 Task: Create a due date automation trigger when advanced on, on the monday before a card is due add fields with custom field "Resume" set to a date between 1 and 7 days ago at 11:00 AM.
Action: Mouse moved to (1159, 344)
Screenshot: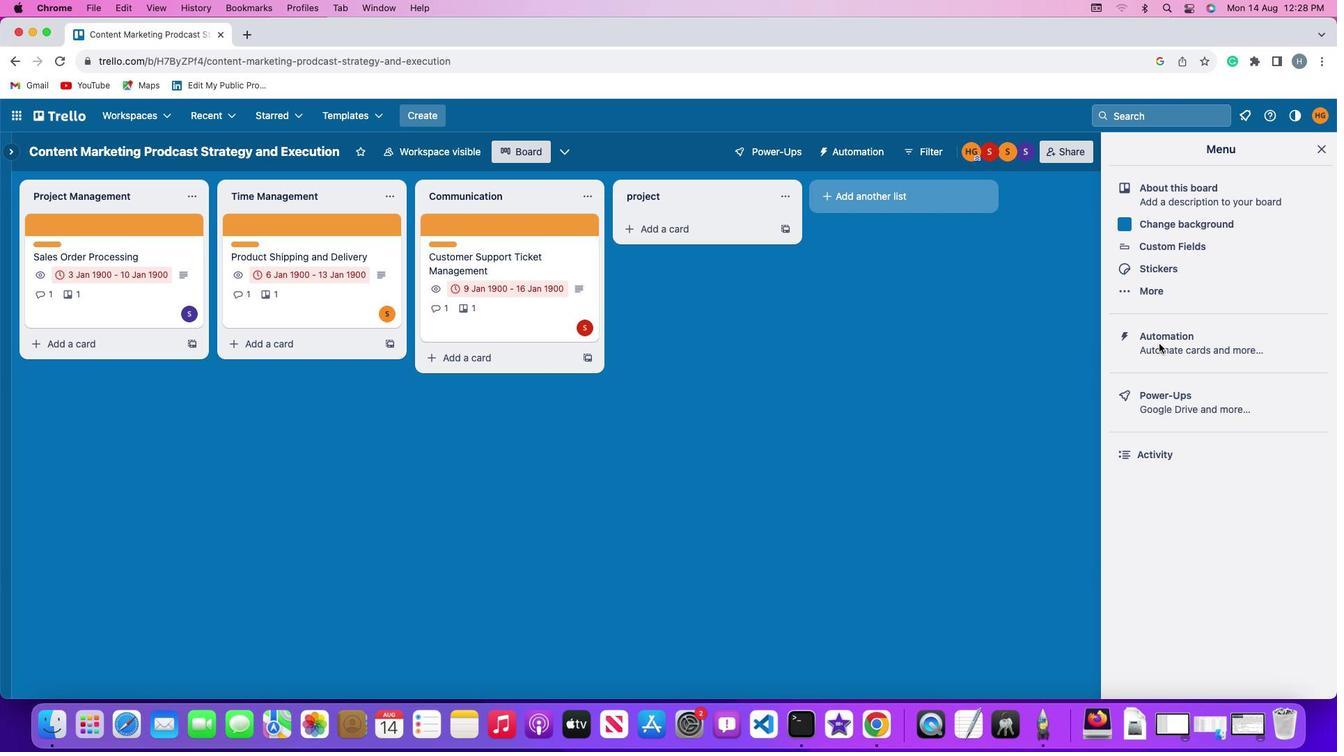 
Action: Mouse pressed left at (1159, 344)
Screenshot: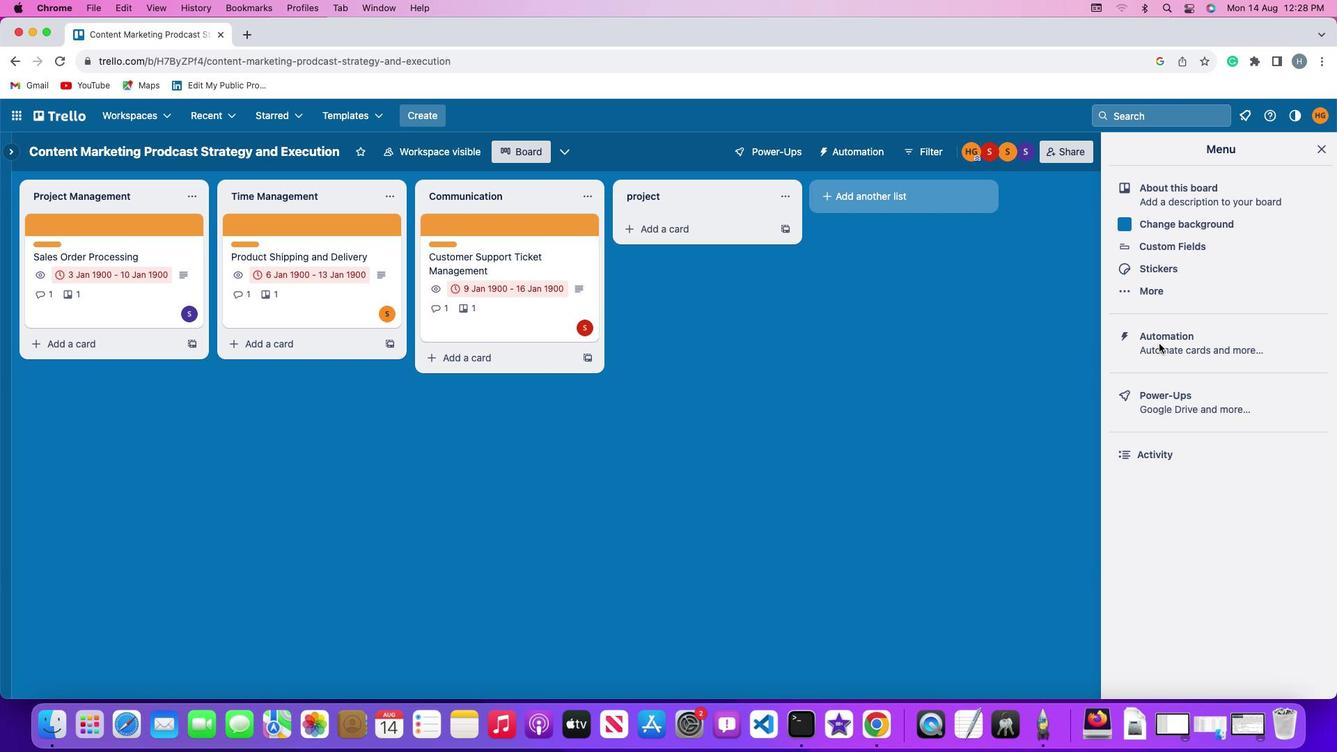 
Action: Mouse moved to (1159, 344)
Screenshot: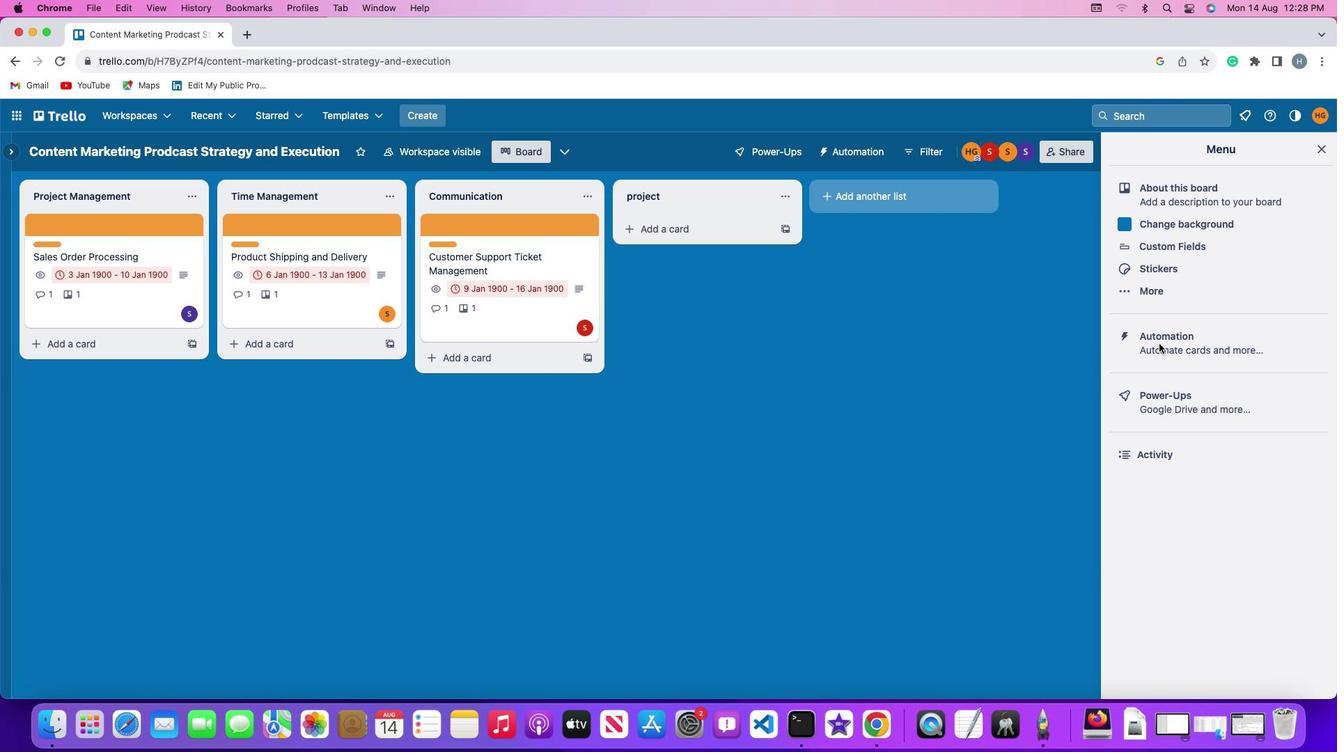 
Action: Mouse pressed left at (1159, 344)
Screenshot: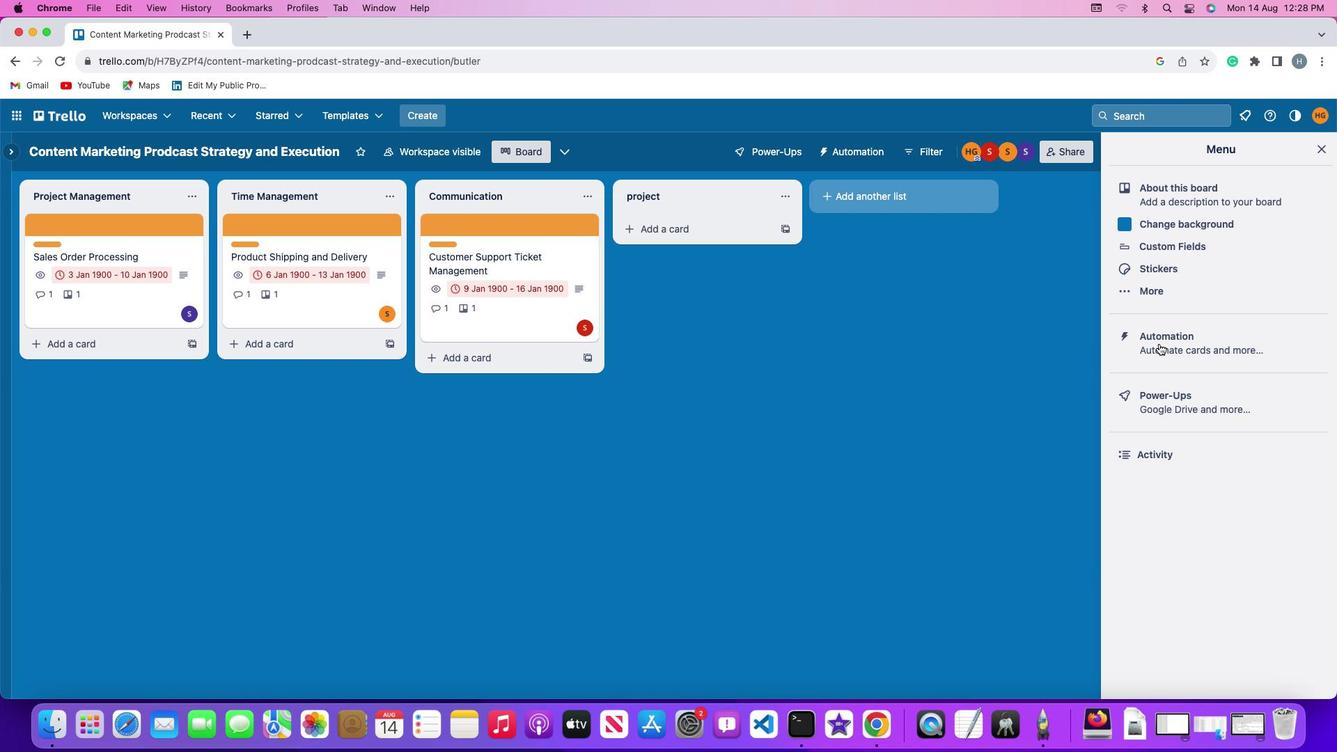 
Action: Mouse moved to (112, 334)
Screenshot: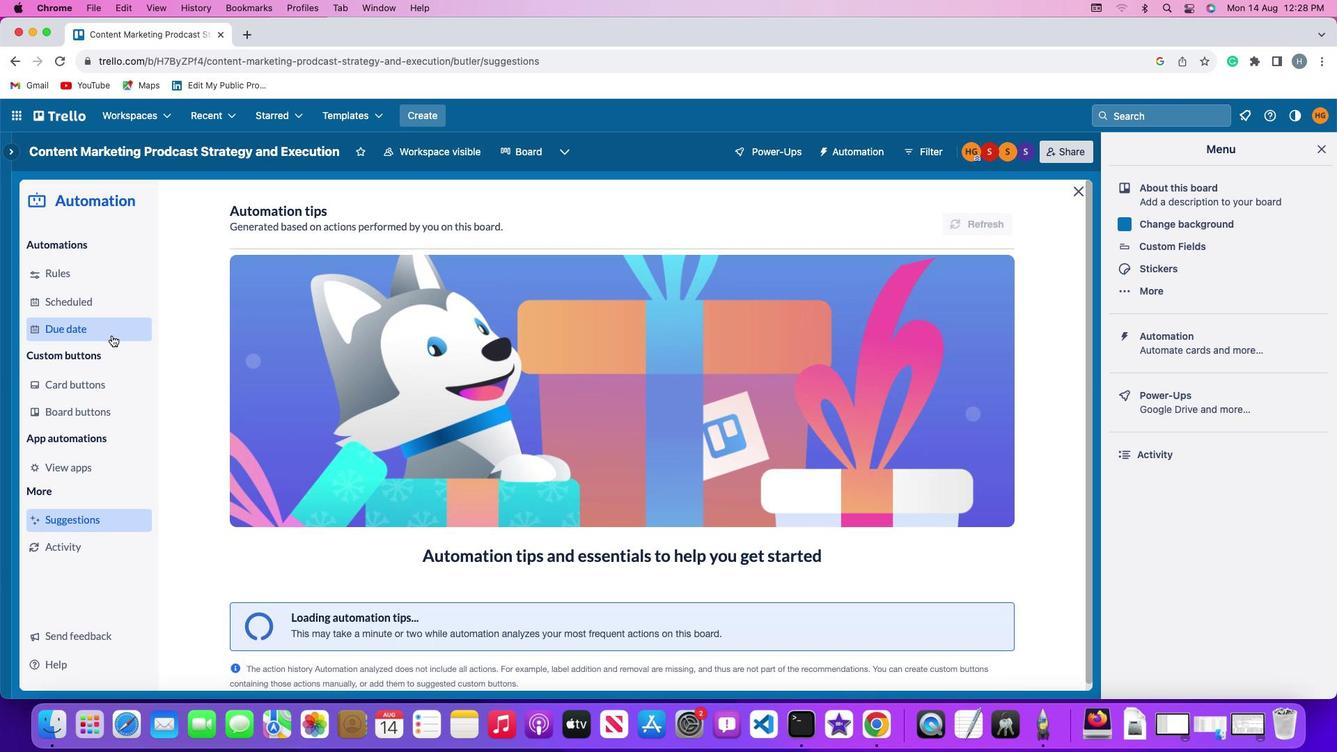 
Action: Mouse pressed left at (112, 334)
Screenshot: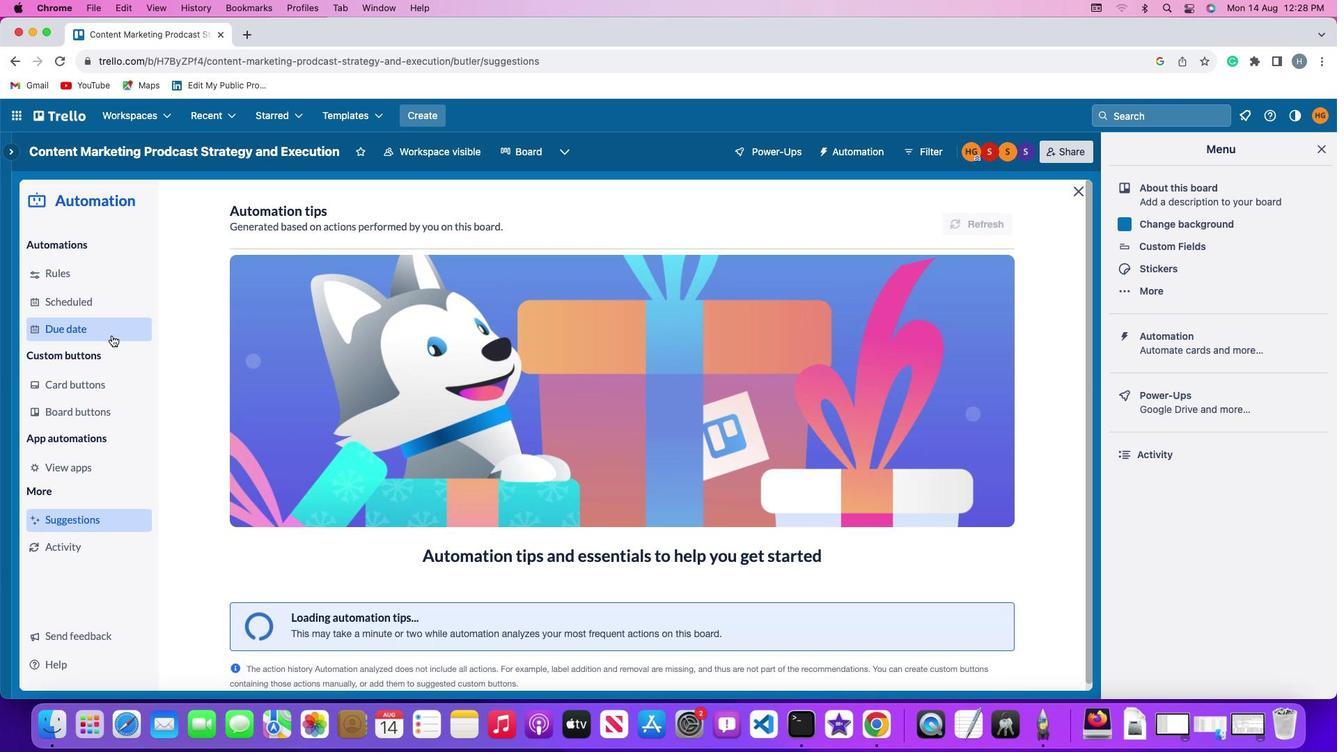
Action: Mouse moved to (924, 216)
Screenshot: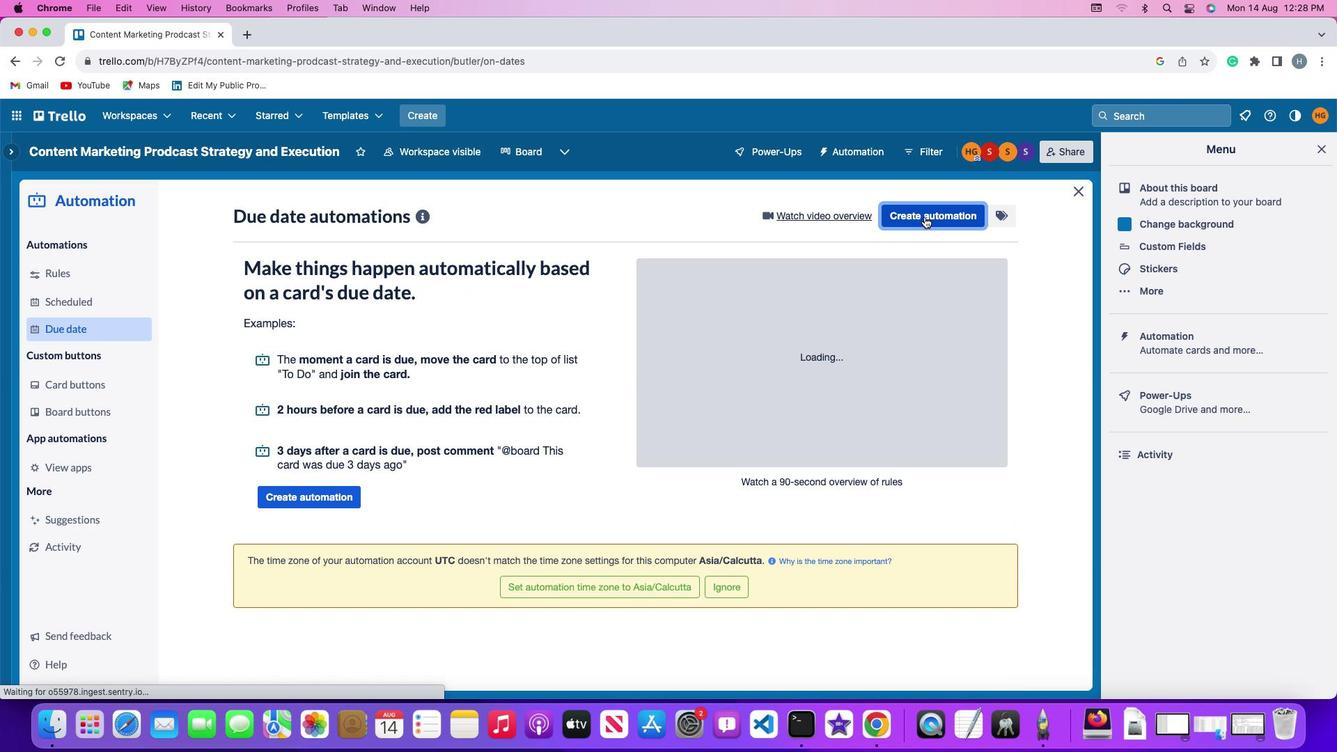 
Action: Mouse pressed left at (924, 216)
Screenshot: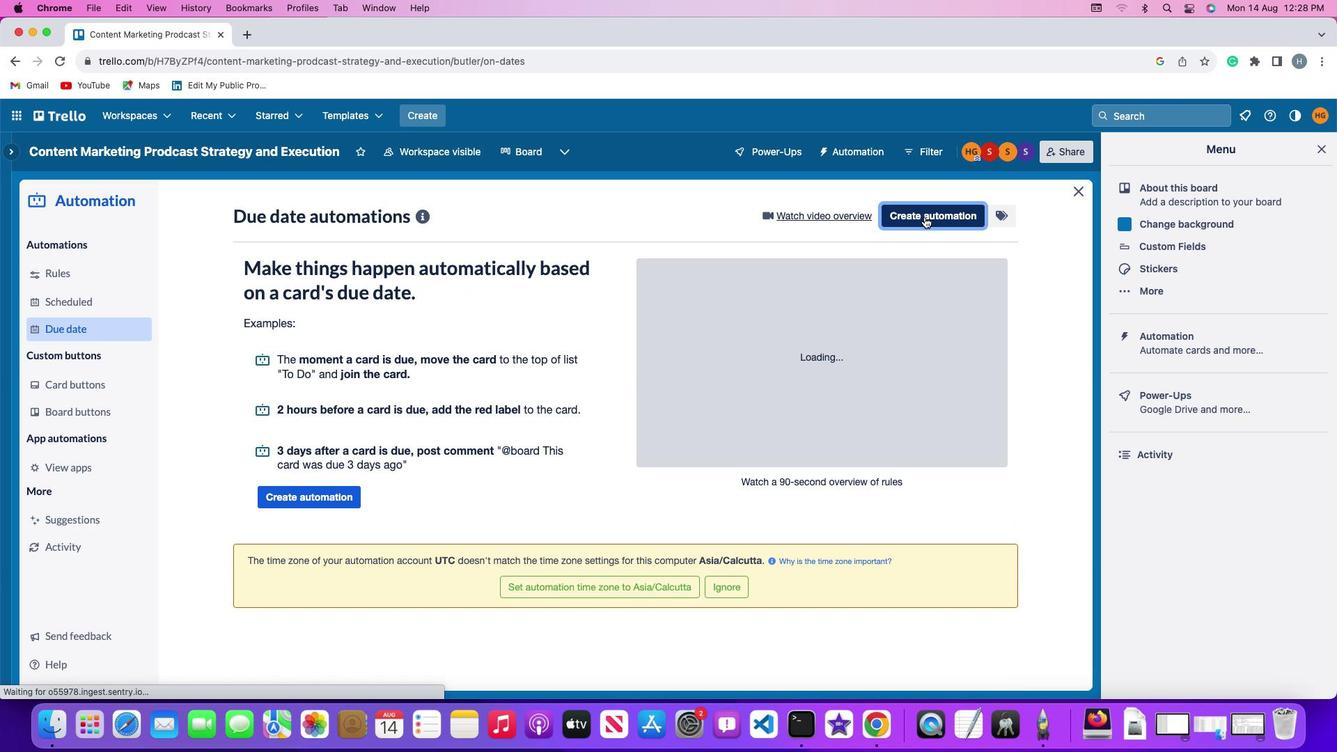 
Action: Mouse moved to (294, 350)
Screenshot: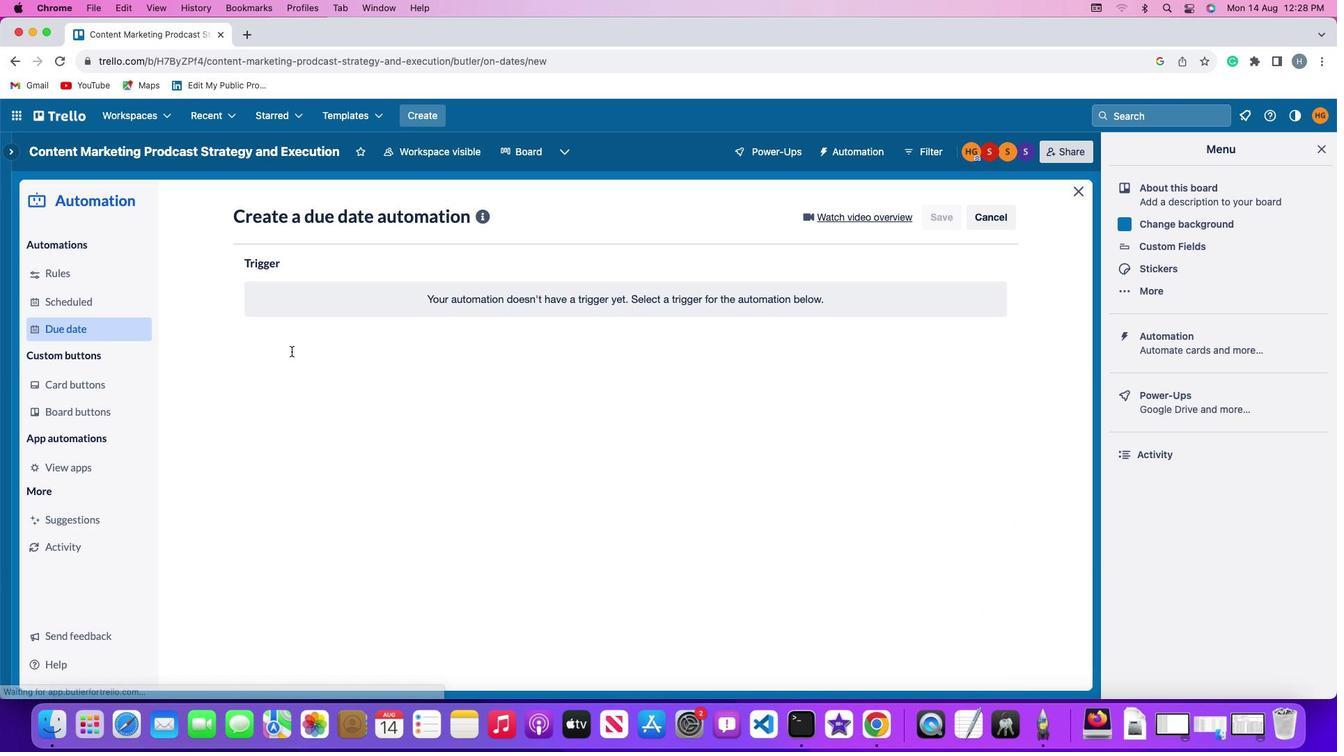 
Action: Mouse pressed left at (294, 350)
Screenshot: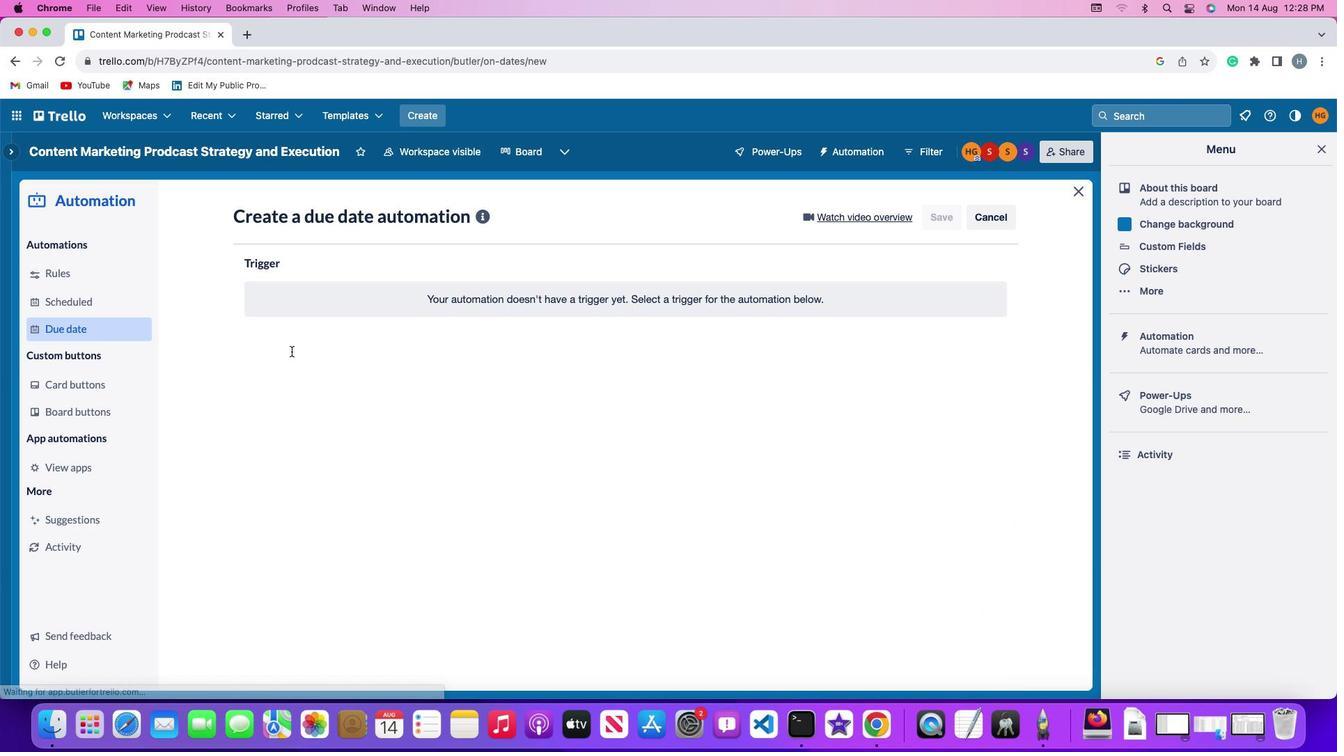 
Action: Mouse moved to (305, 603)
Screenshot: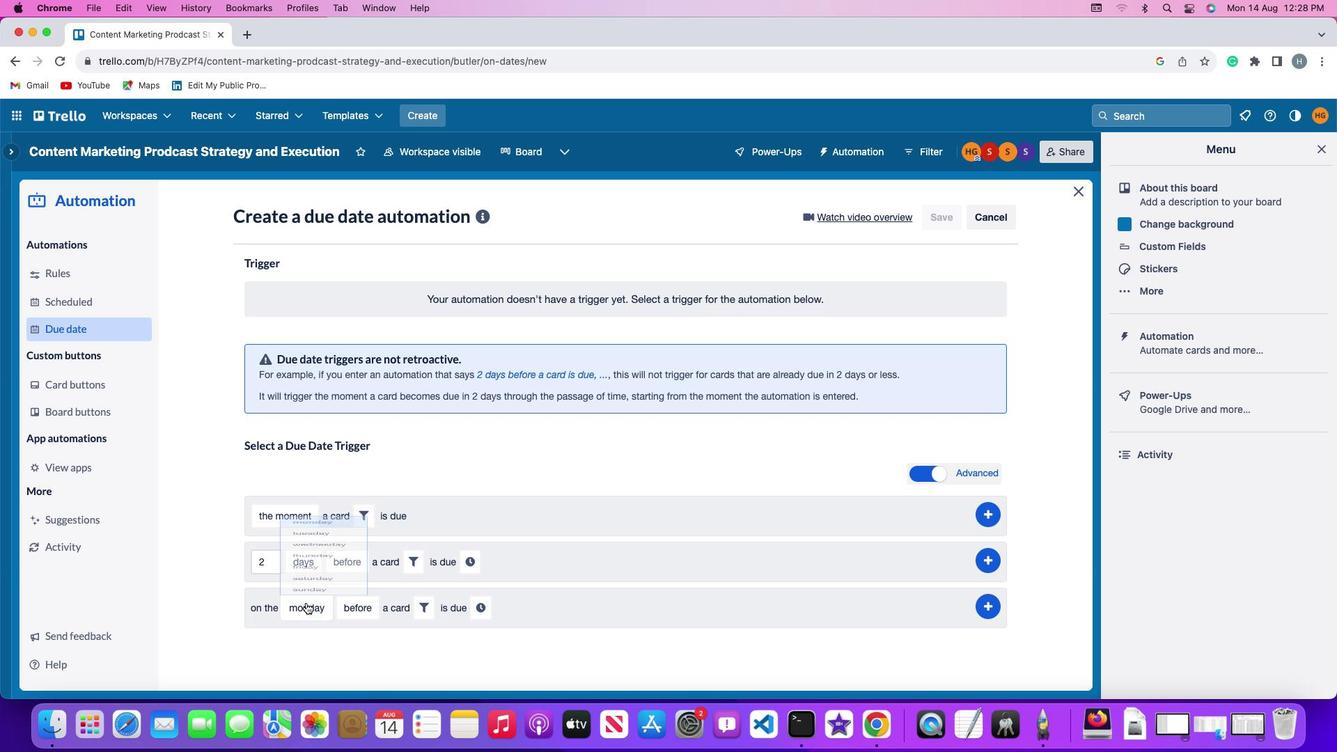 
Action: Mouse pressed left at (305, 603)
Screenshot: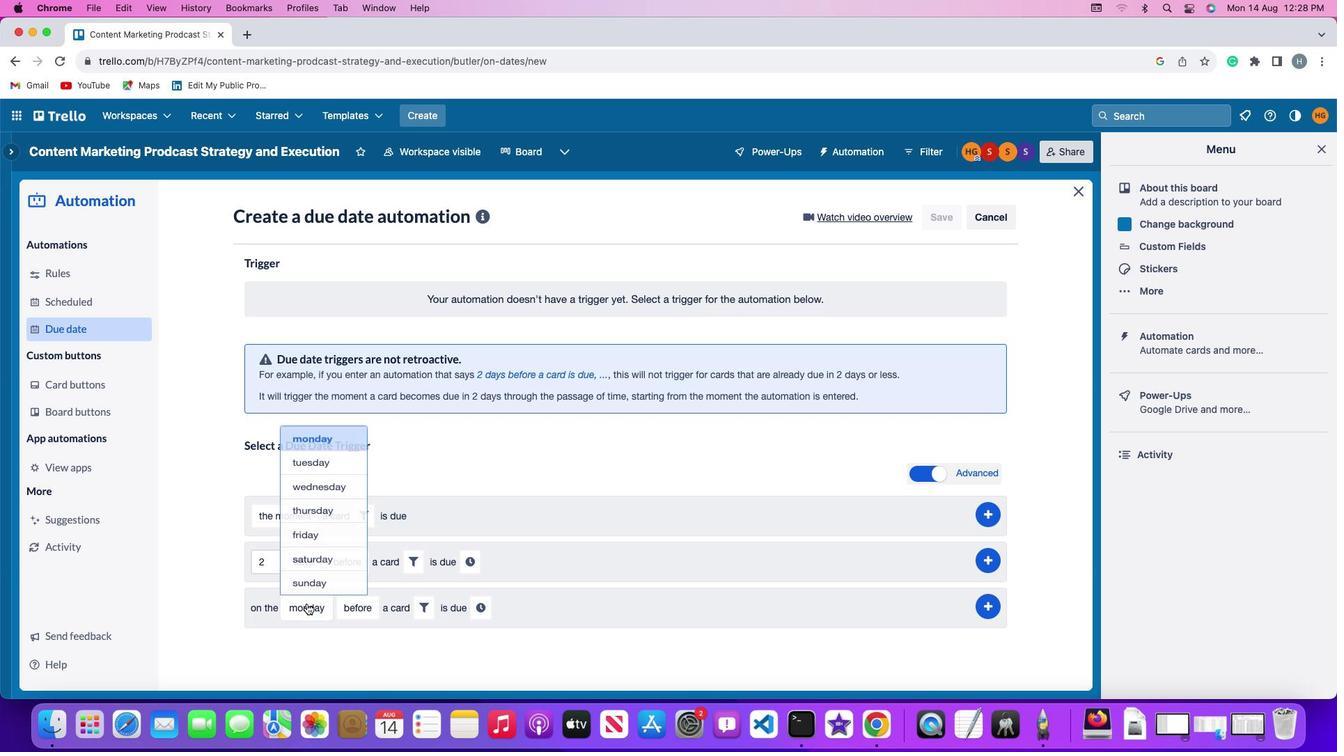 
Action: Mouse moved to (320, 410)
Screenshot: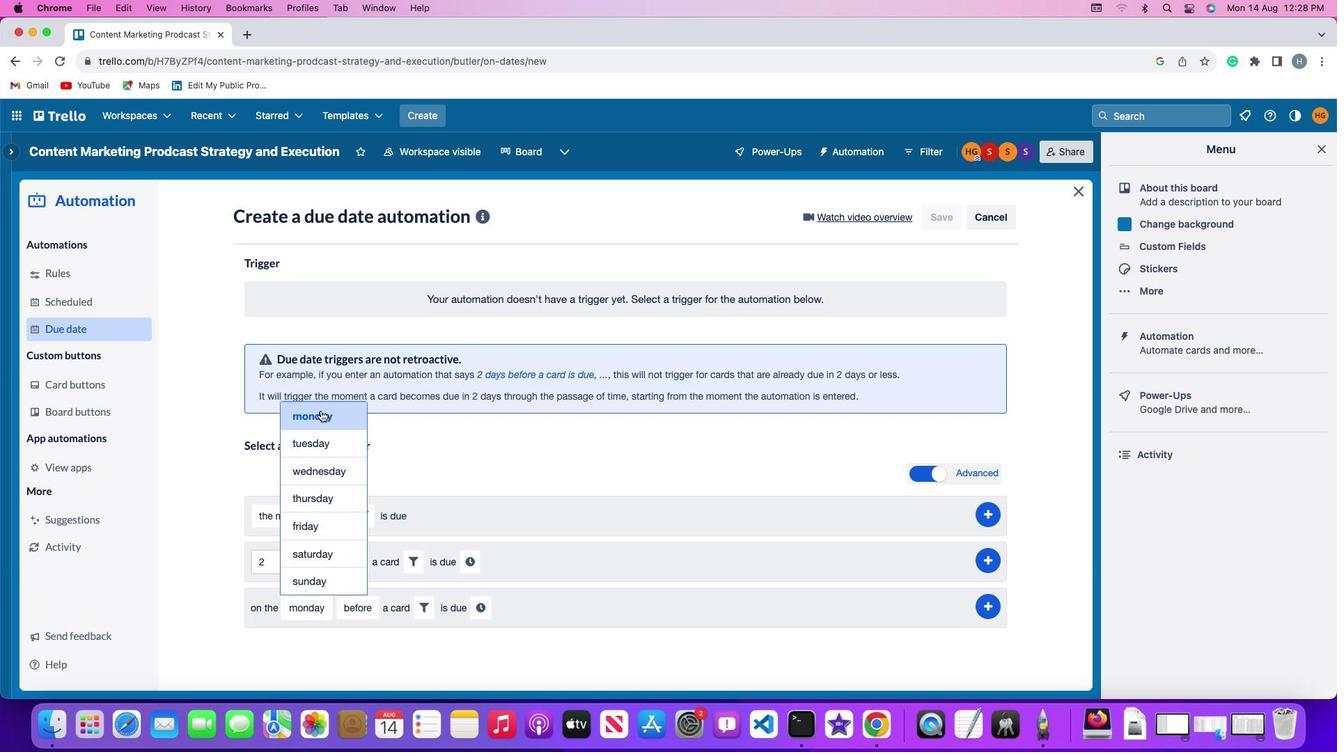 
Action: Mouse pressed left at (320, 410)
Screenshot: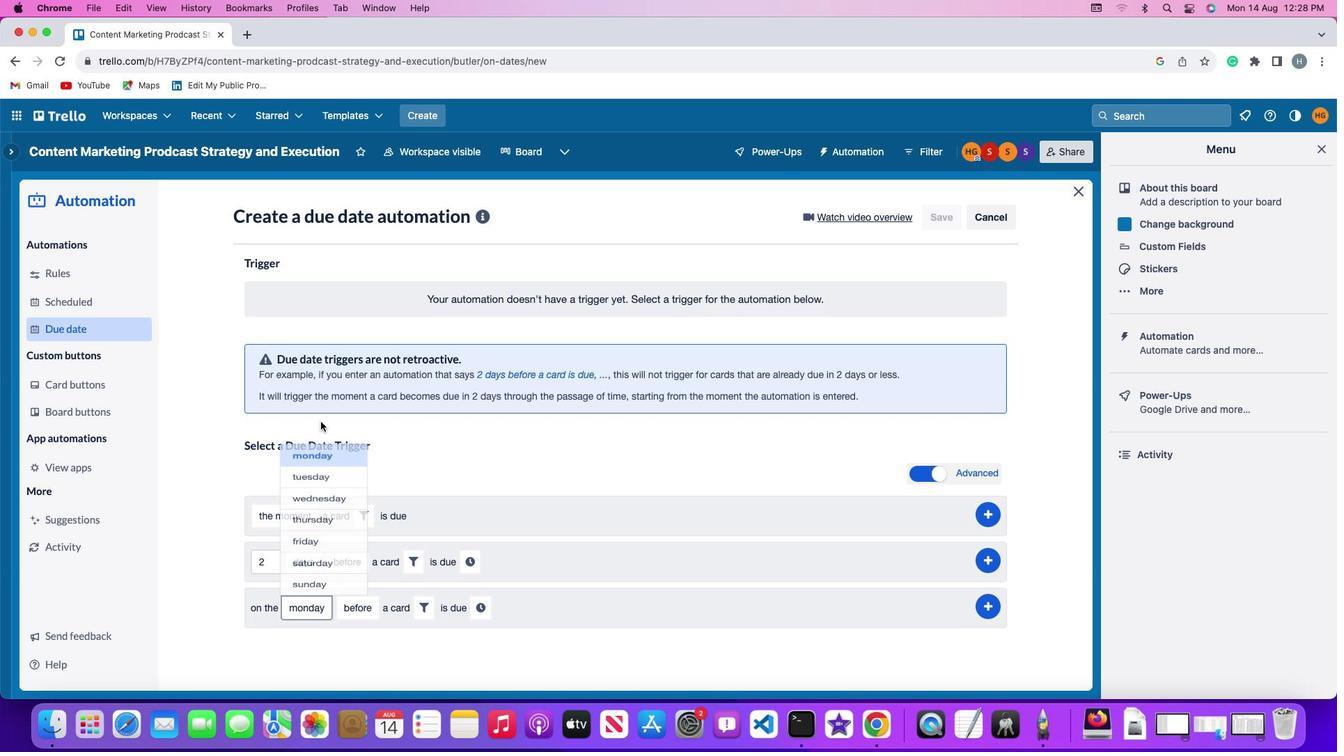 
Action: Mouse moved to (351, 604)
Screenshot: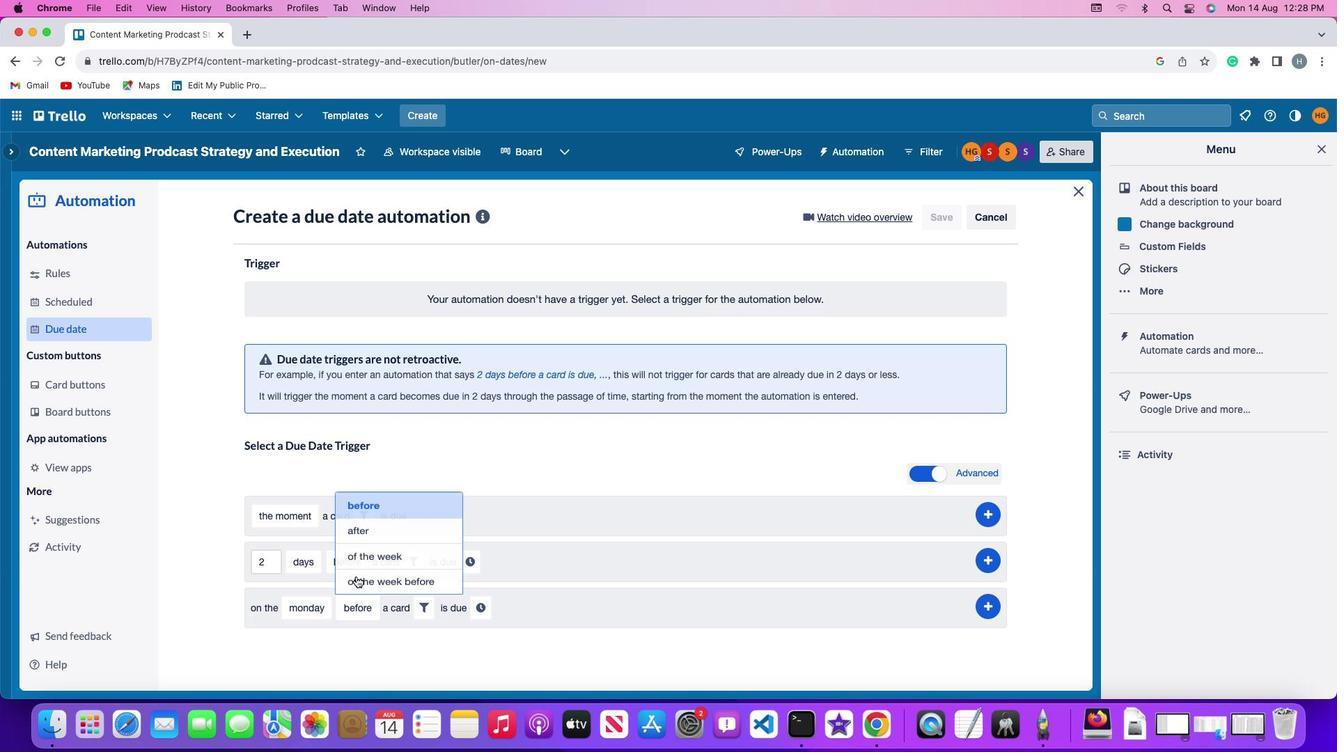 
Action: Mouse pressed left at (351, 604)
Screenshot: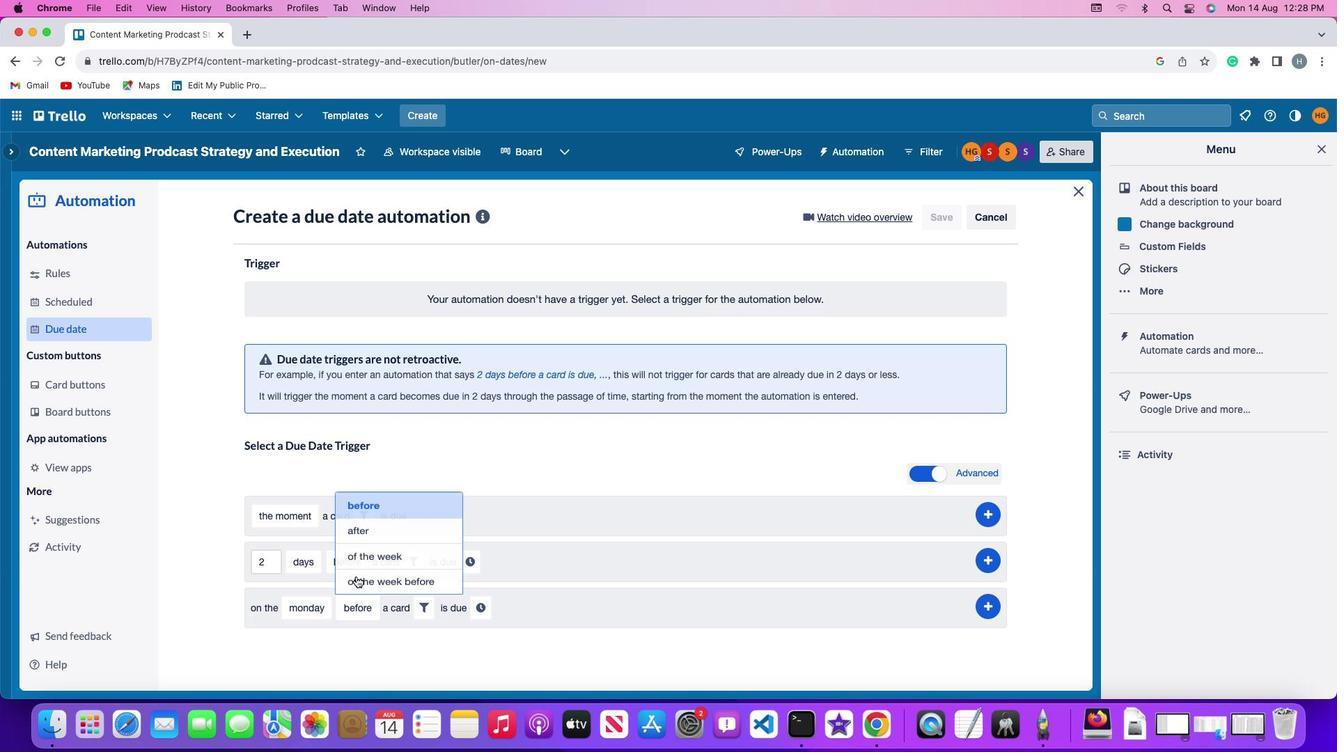 
Action: Mouse moved to (380, 502)
Screenshot: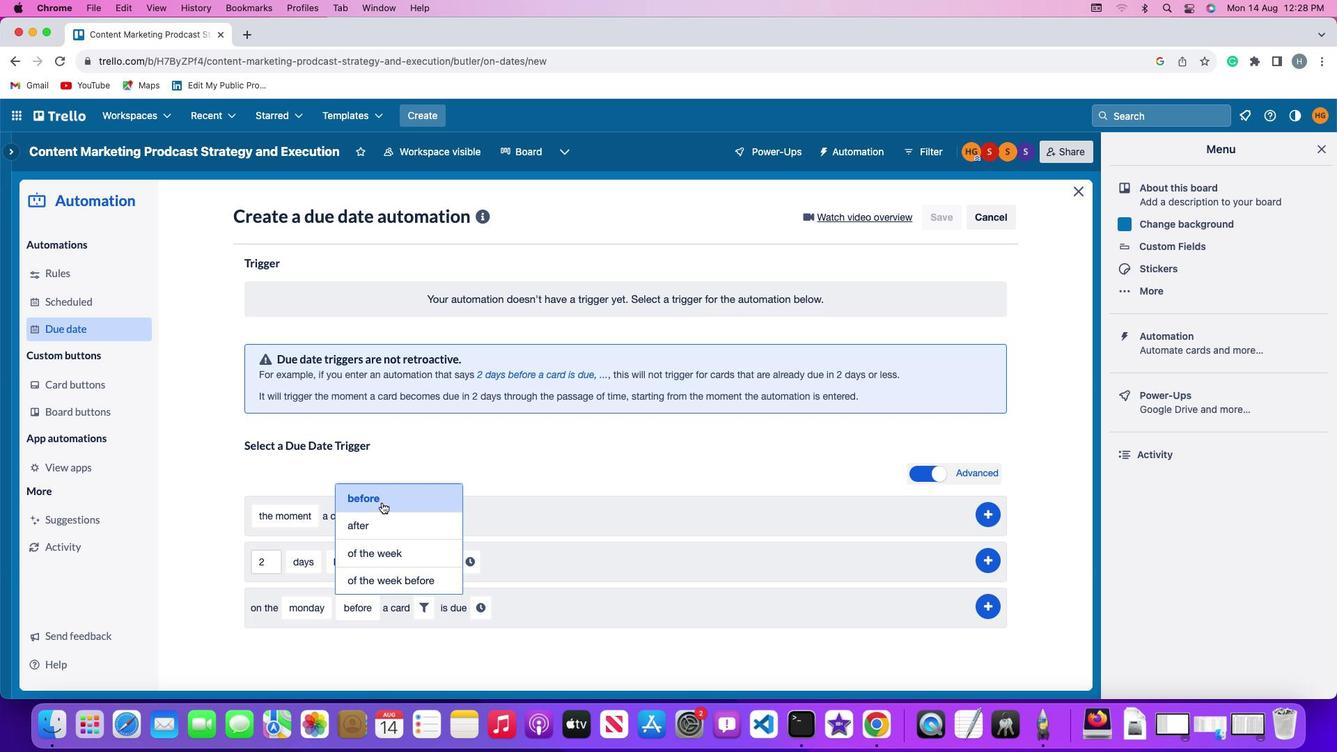 
Action: Mouse pressed left at (380, 502)
Screenshot: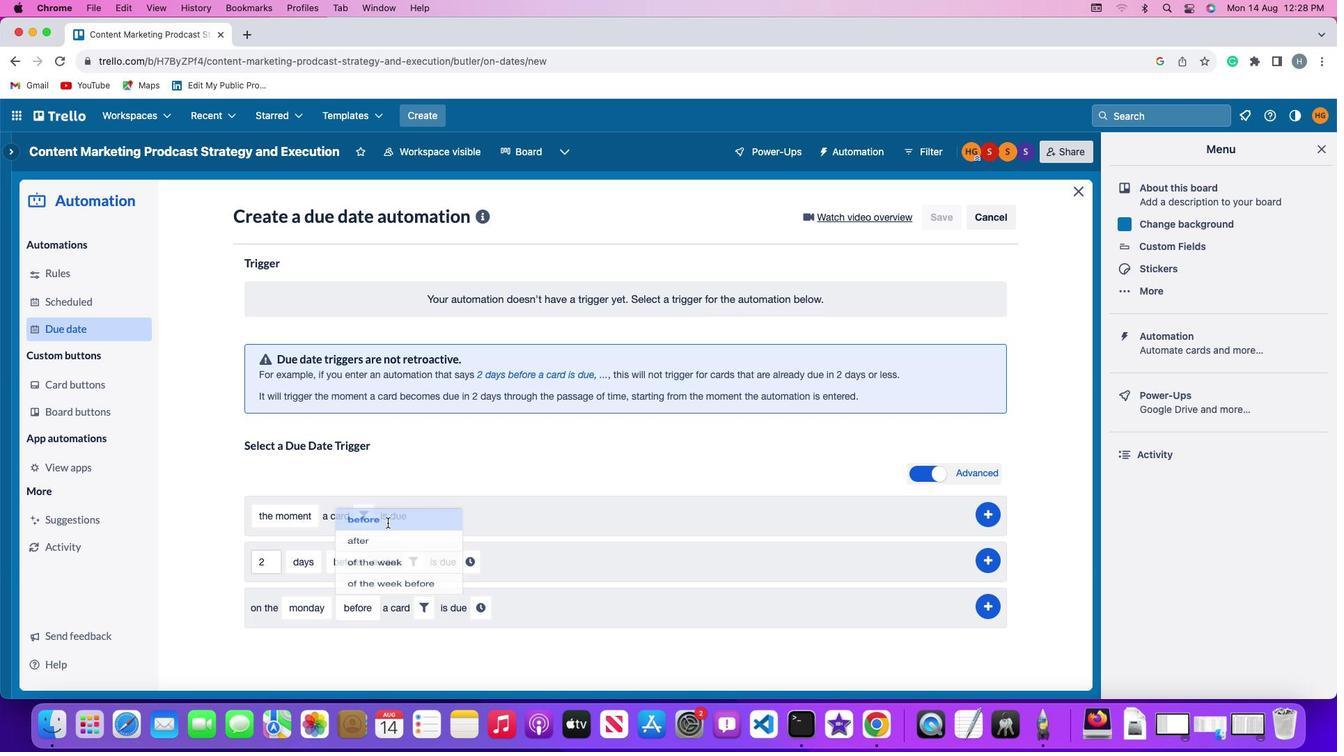 
Action: Mouse moved to (421, 610)
Screenshot: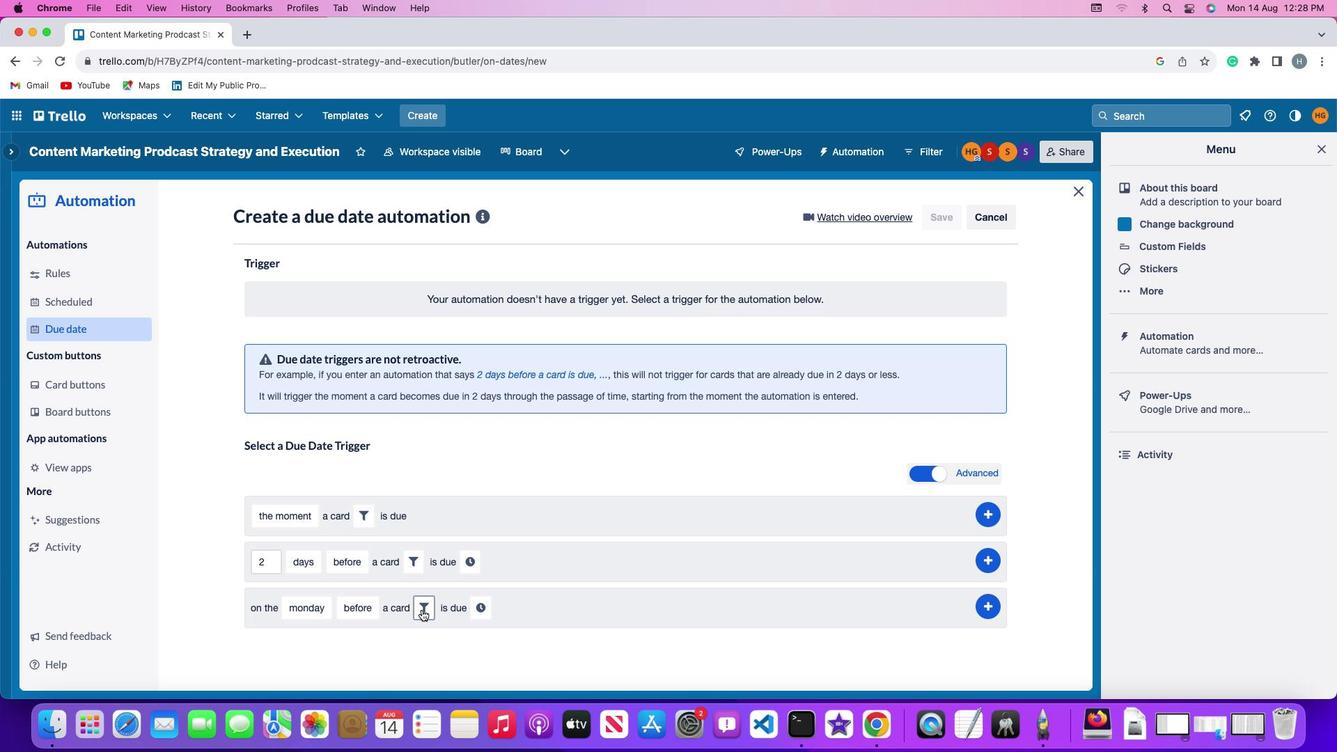 
Action: Mouse pressed left at (421, 610)
Screenshot: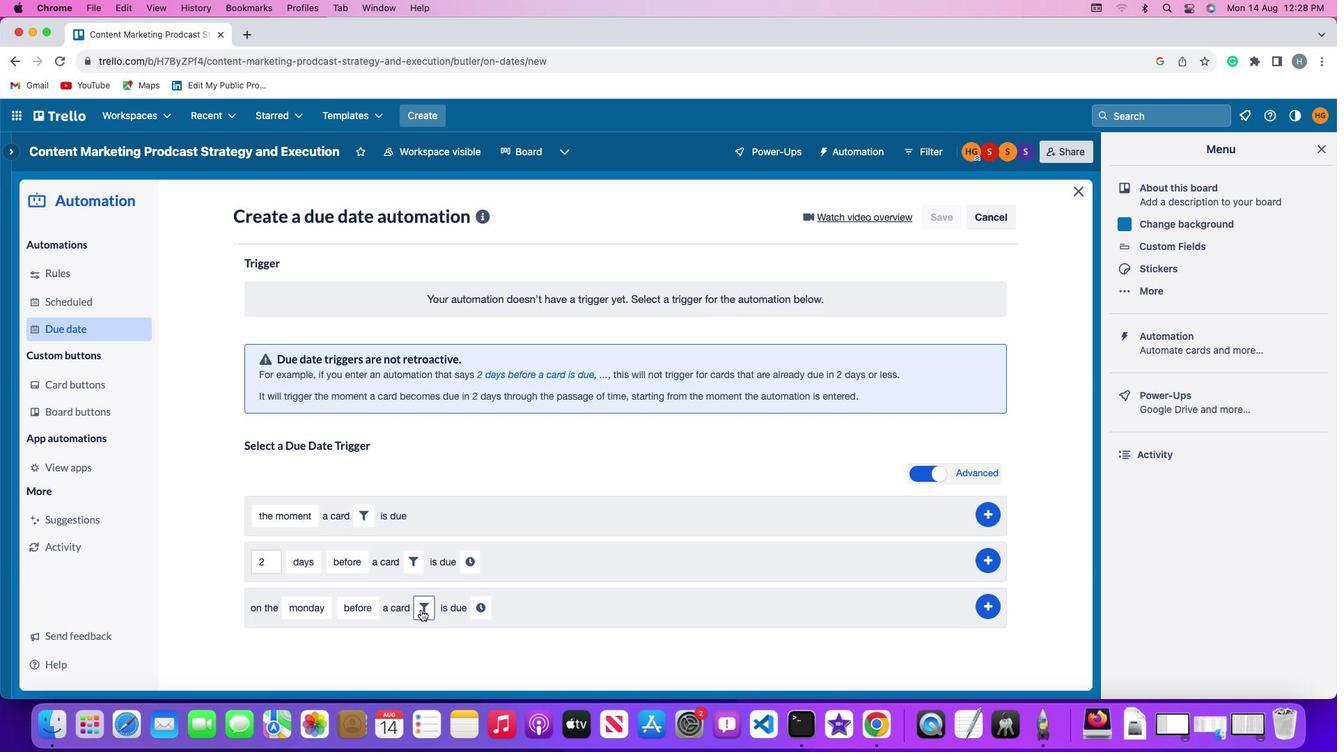
Action: Mouse moved to (657, 656)
Screenshot: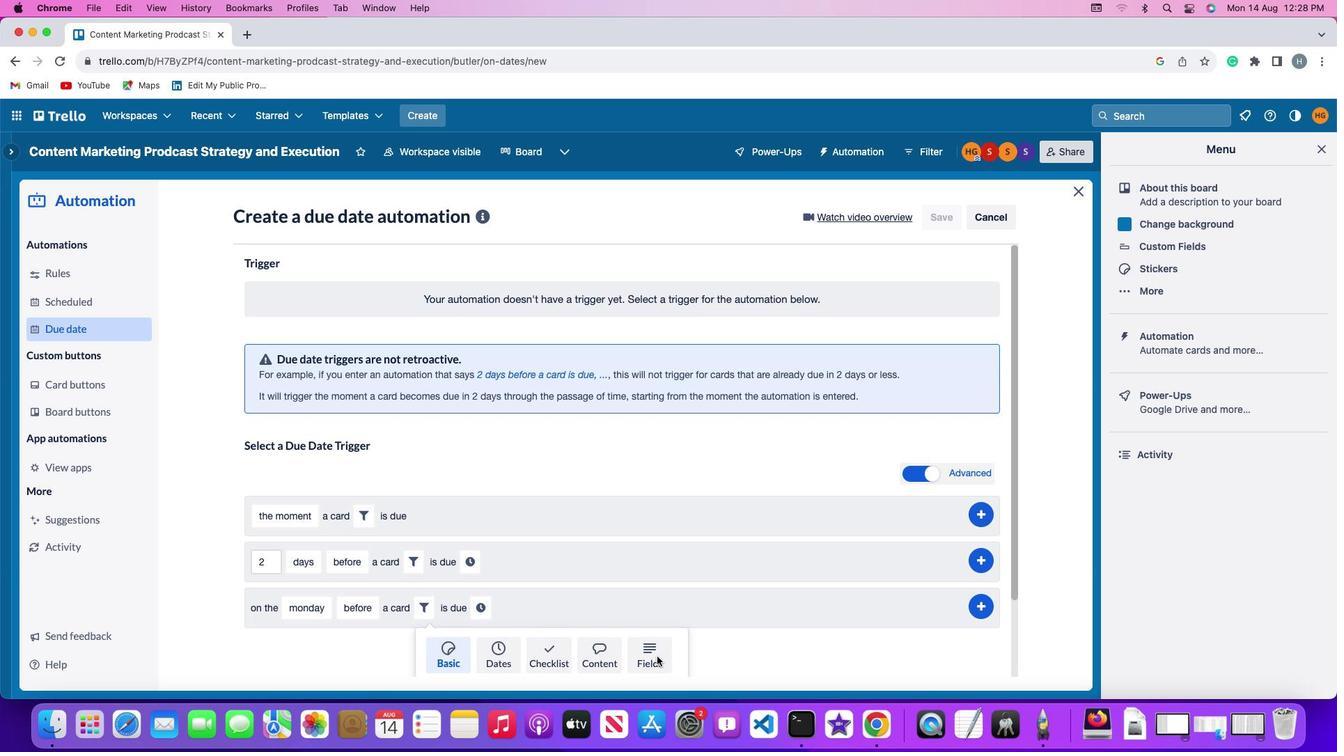 
Action: Mouse pressed left at (657, 656)
Screenshot: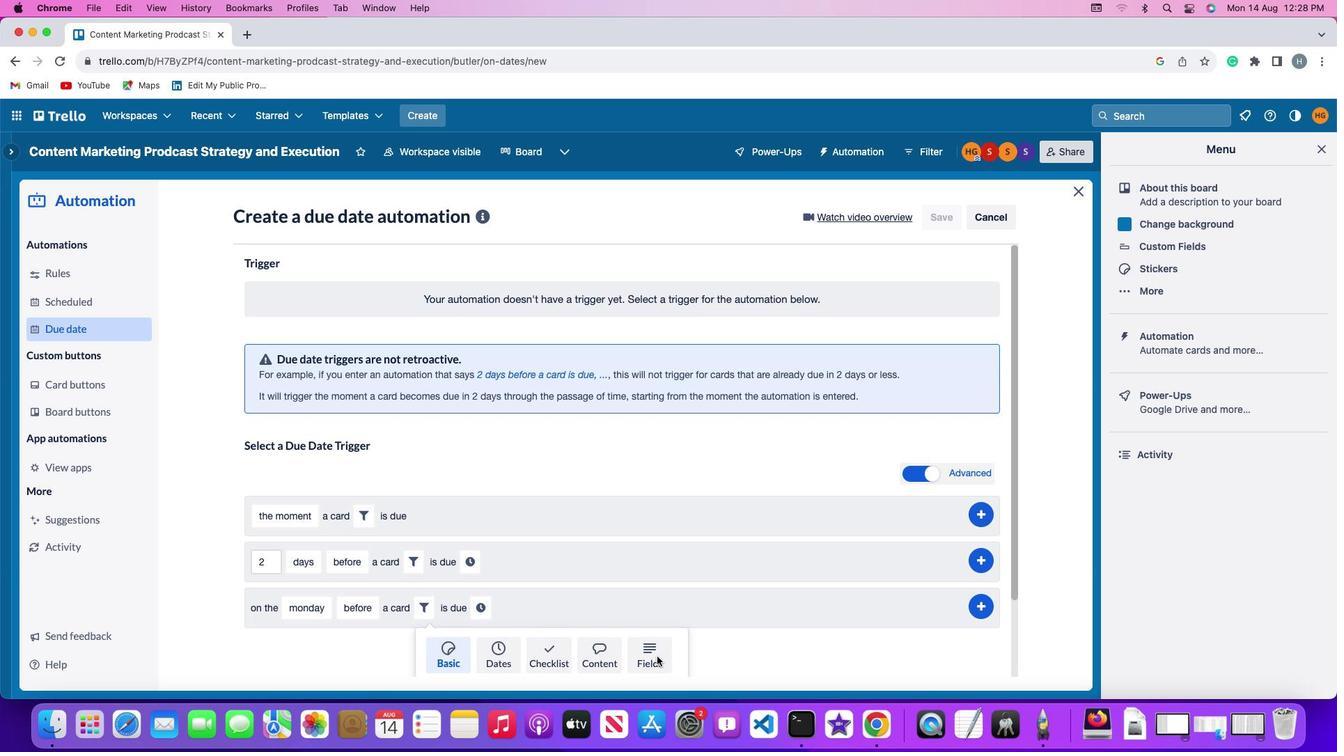 
Action: Mouse moved to (385, 632)
Screenshot: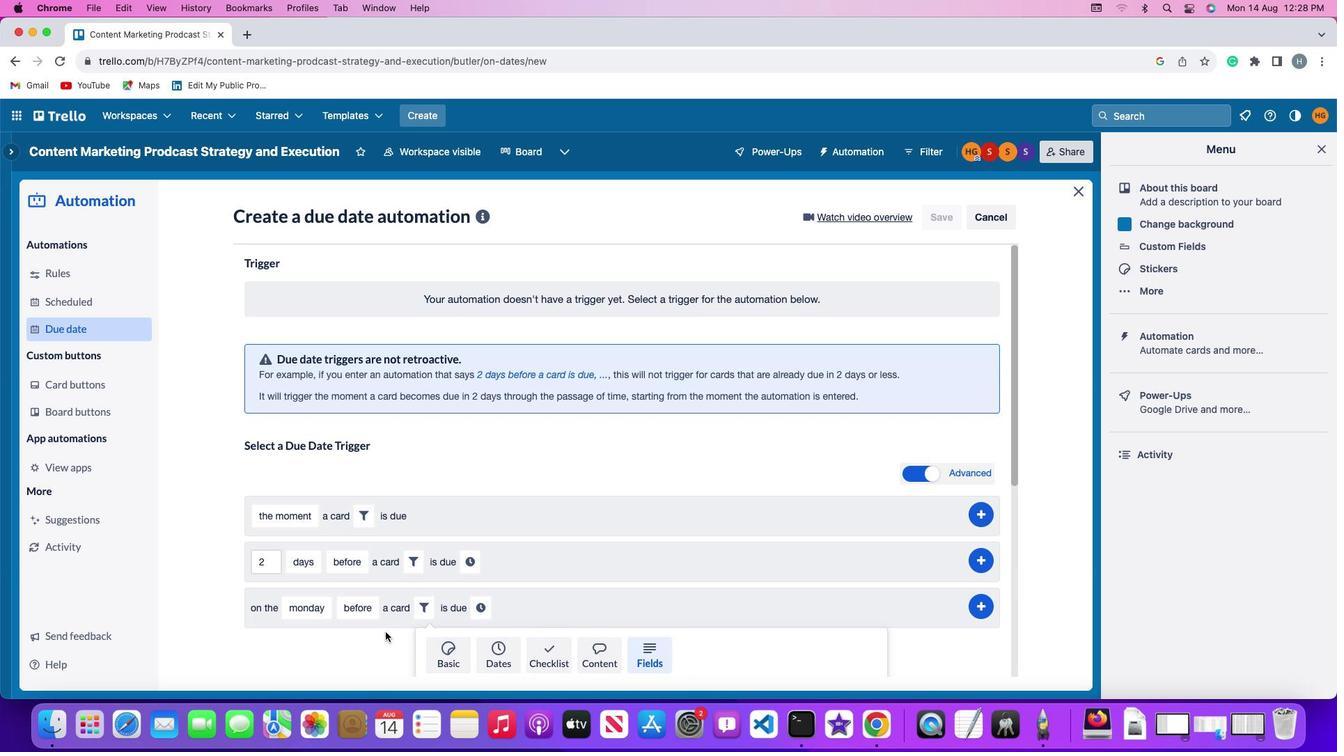 
Action: Mouse scrolled (385, 632) with delta (0, 0)
Screenshot: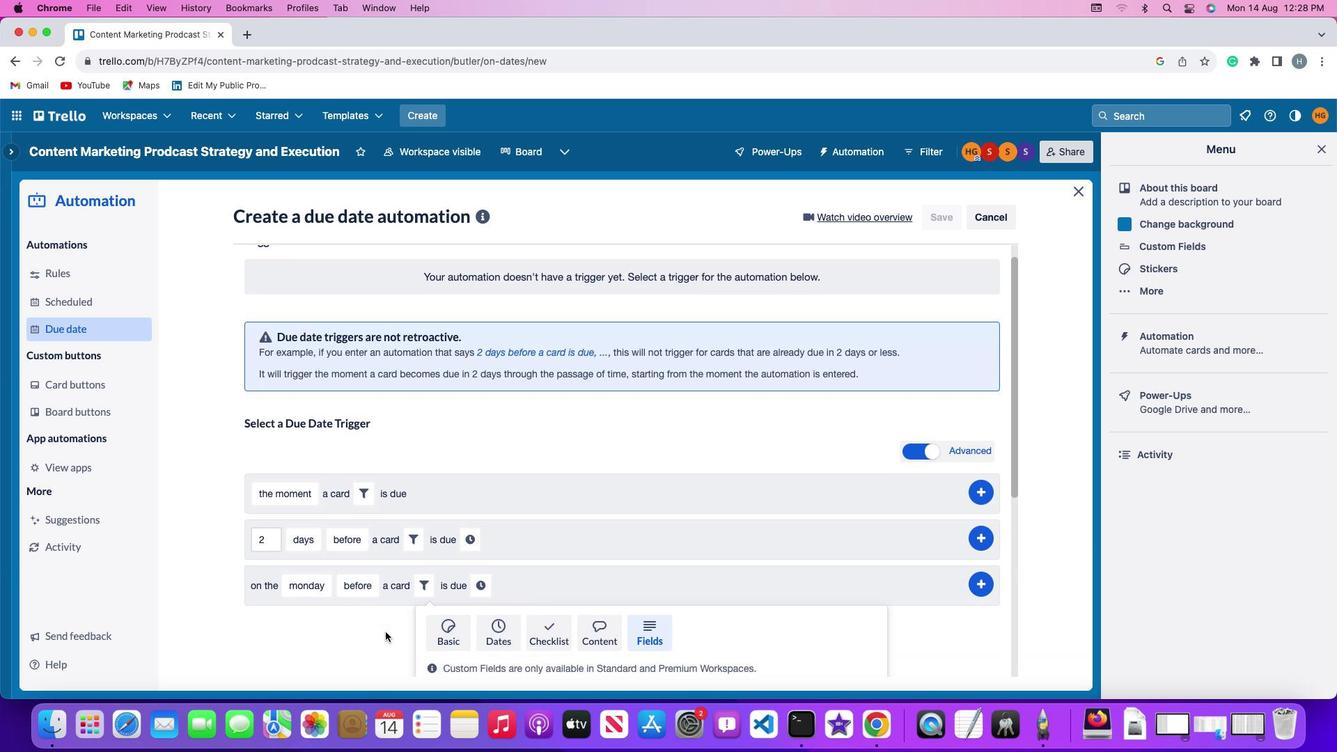
Action: Mouse scrolled (385, 632) with delta (0, 0)
Screenshot: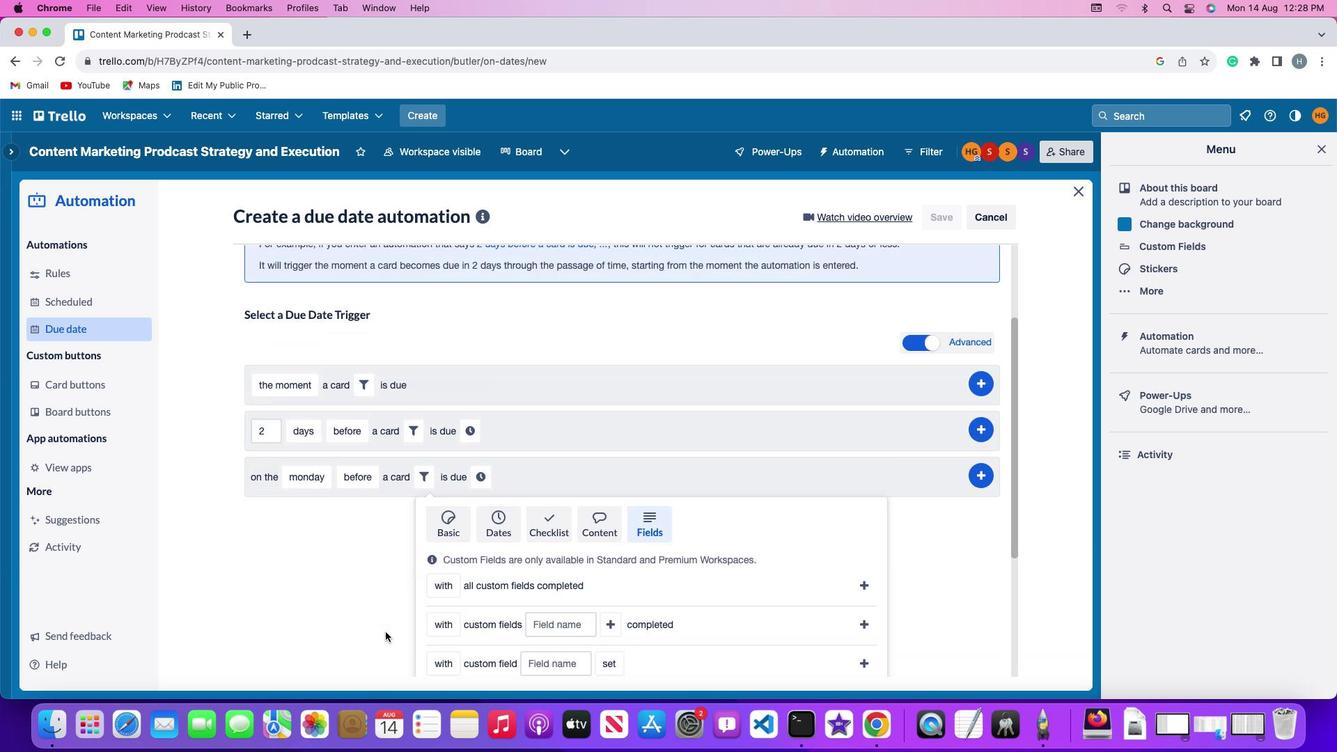 
Action: Mouse scrolled (385, 632) with delta (0, -2)
Screenshot: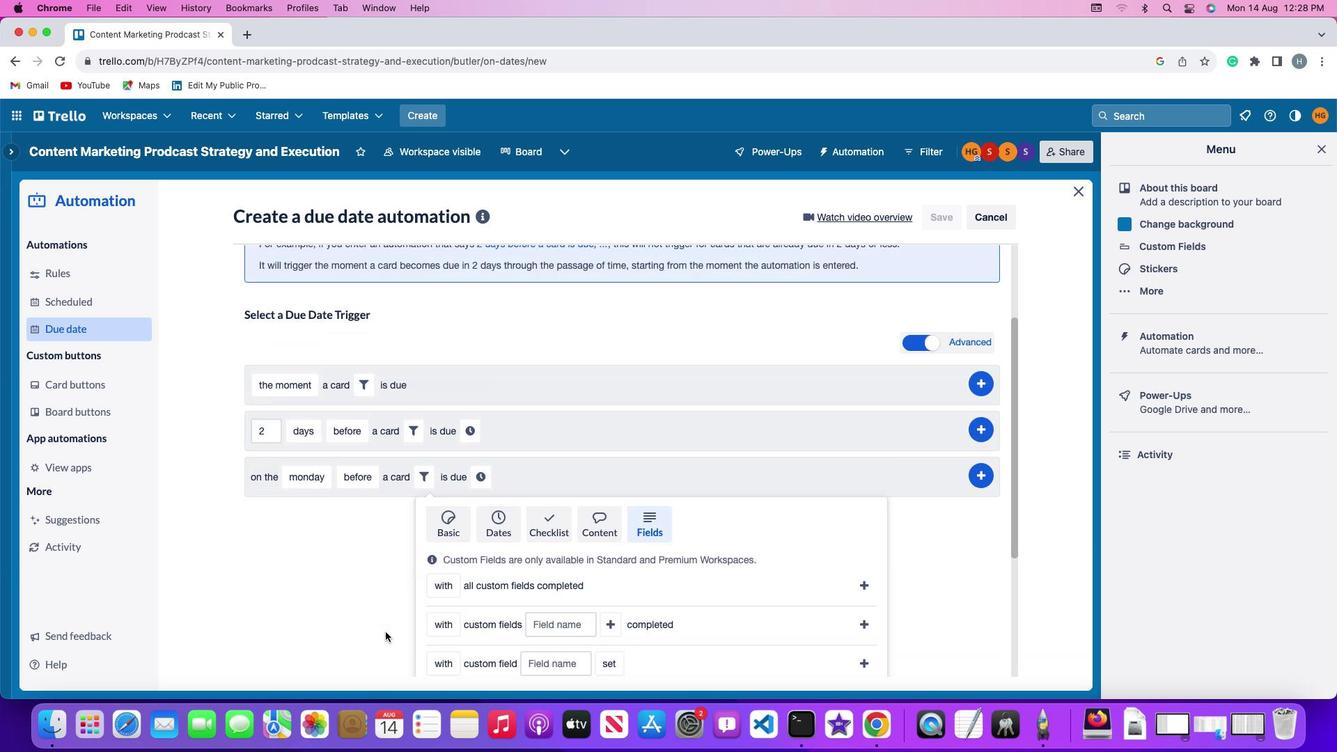 
Action: Mouse scrolled (385, 632) with delta (0, -3)
Screenshot: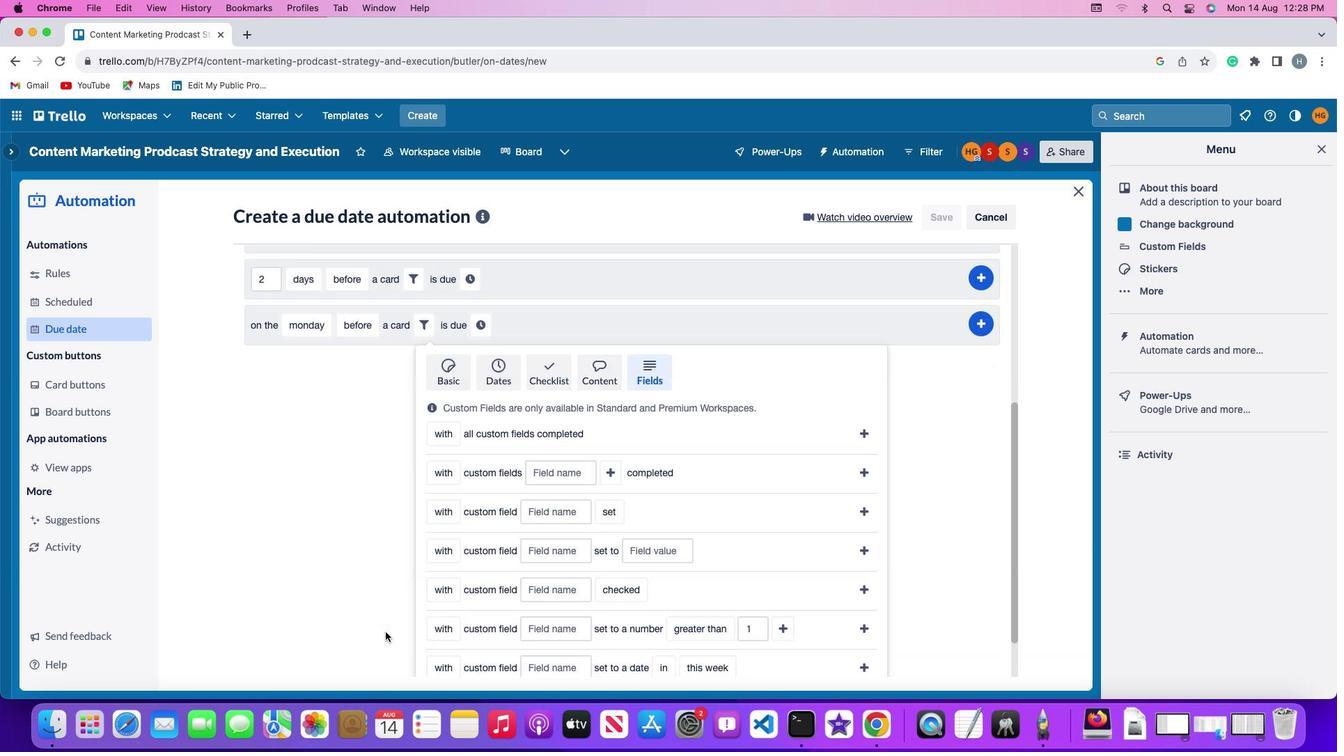 
Action: Mouse scrolled (385, 632) with delta (0, -4)
Screenshot: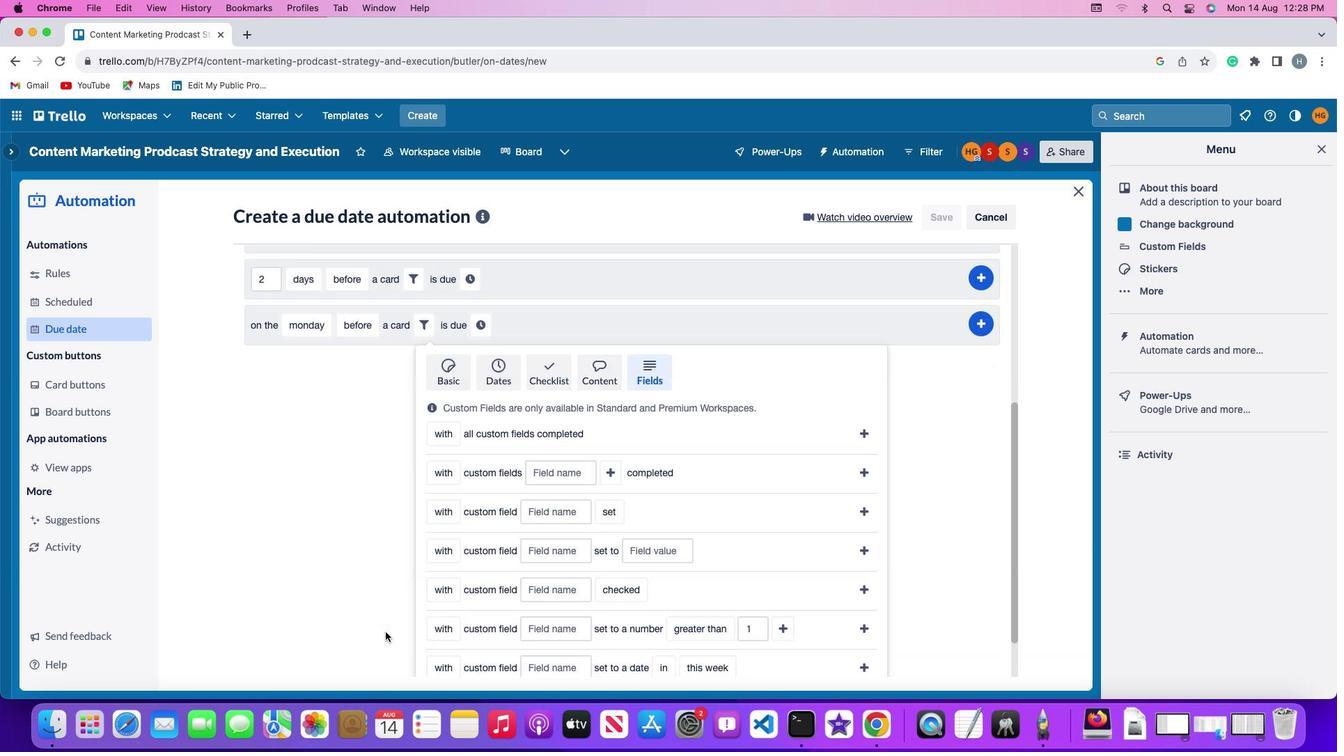 
Action: Mouse moved to (386, 635)
Screenshot: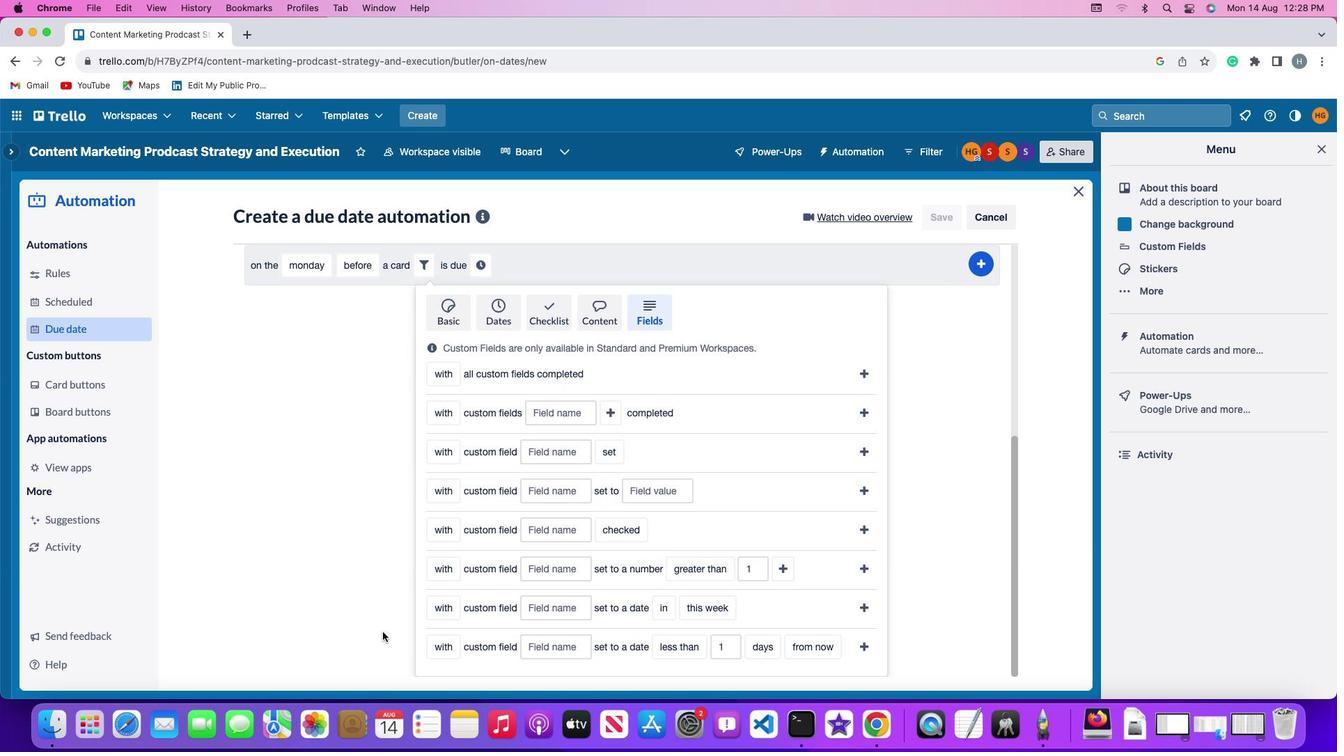 
Action: Mouse scrolled (386, 635) with delta (0, 0)
Screenshot: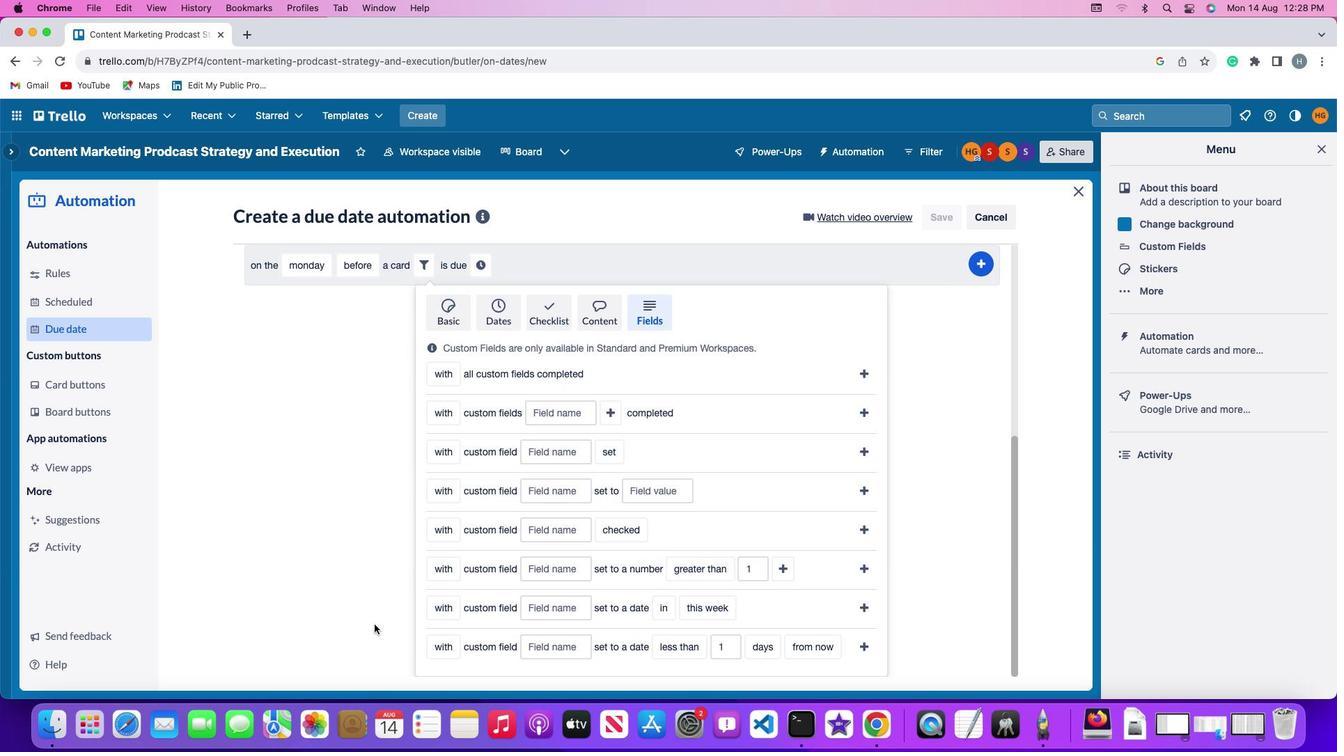 
Action: Mouse moved to (386, 635)
Screenshot: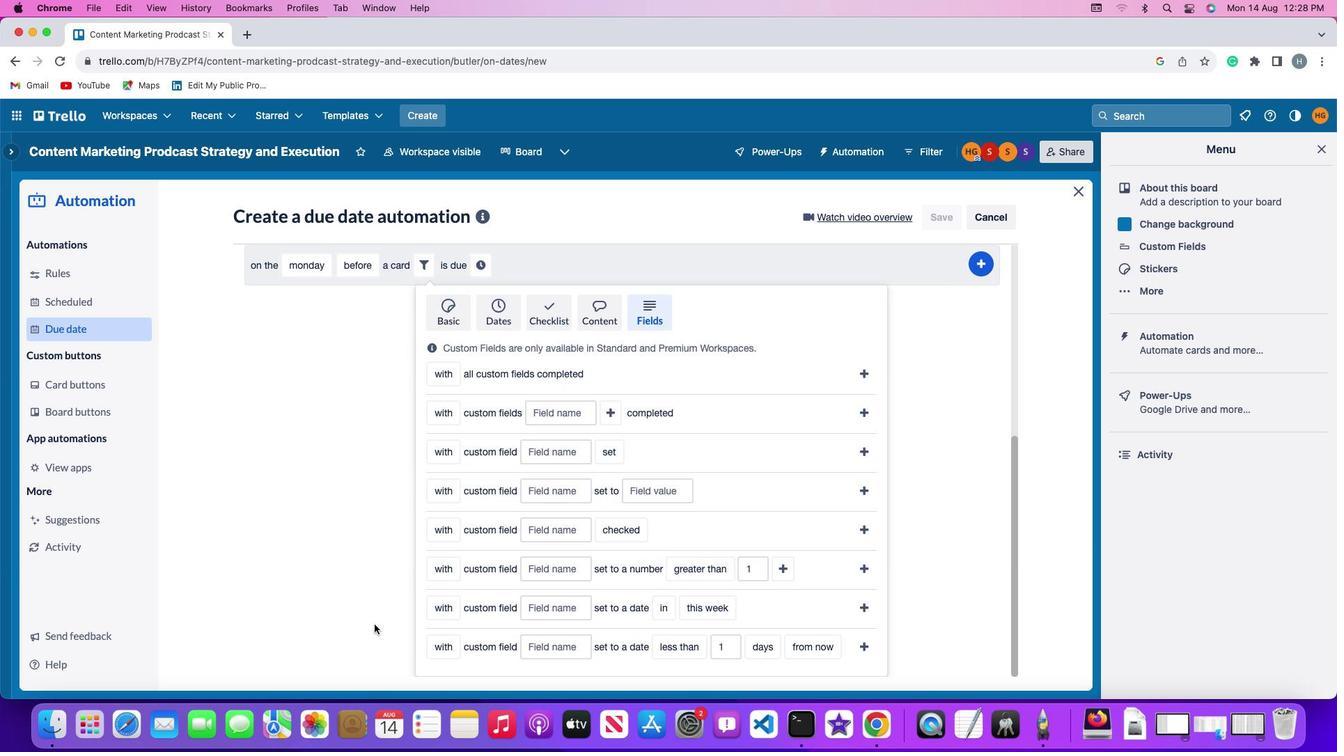 
Action: Mouse scrolled (386, 635) with delta (0, 0)
Screenshot: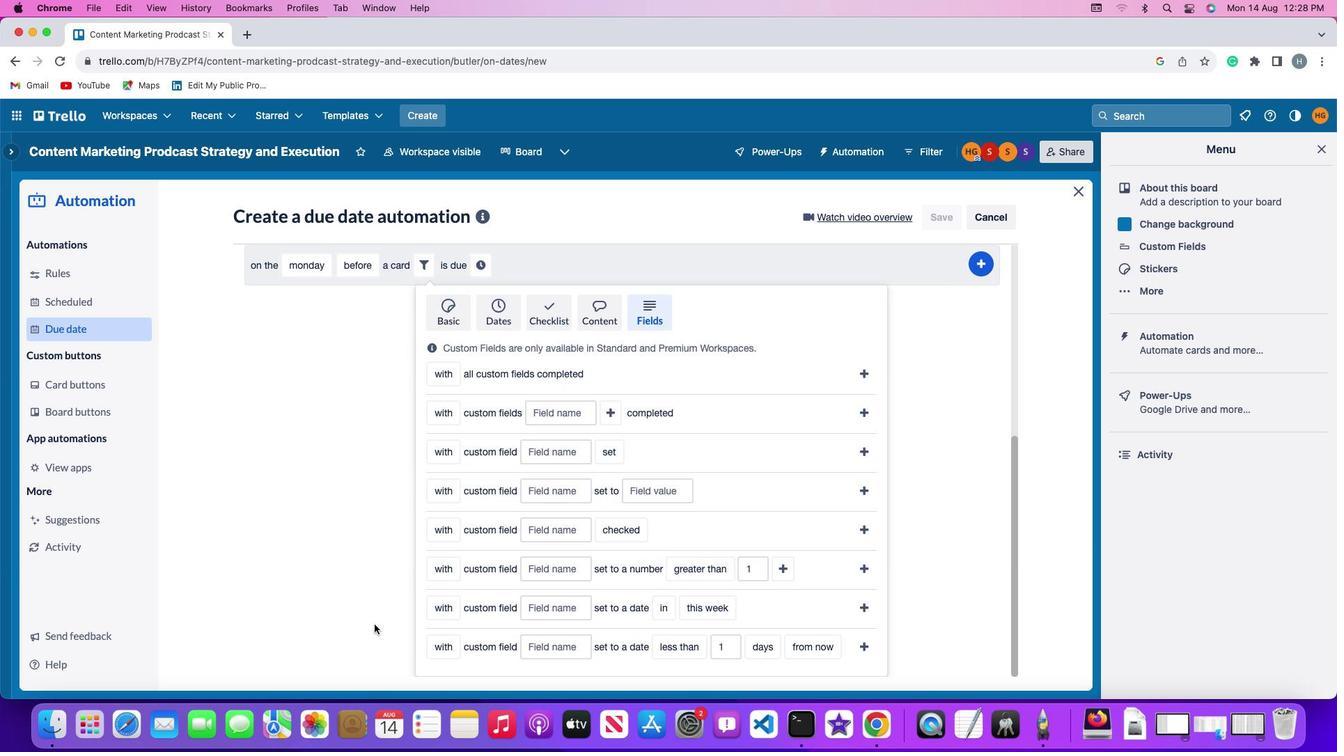 
Action: Mouse scrolled (386, 635) with delta (0, -2)
Screenshot: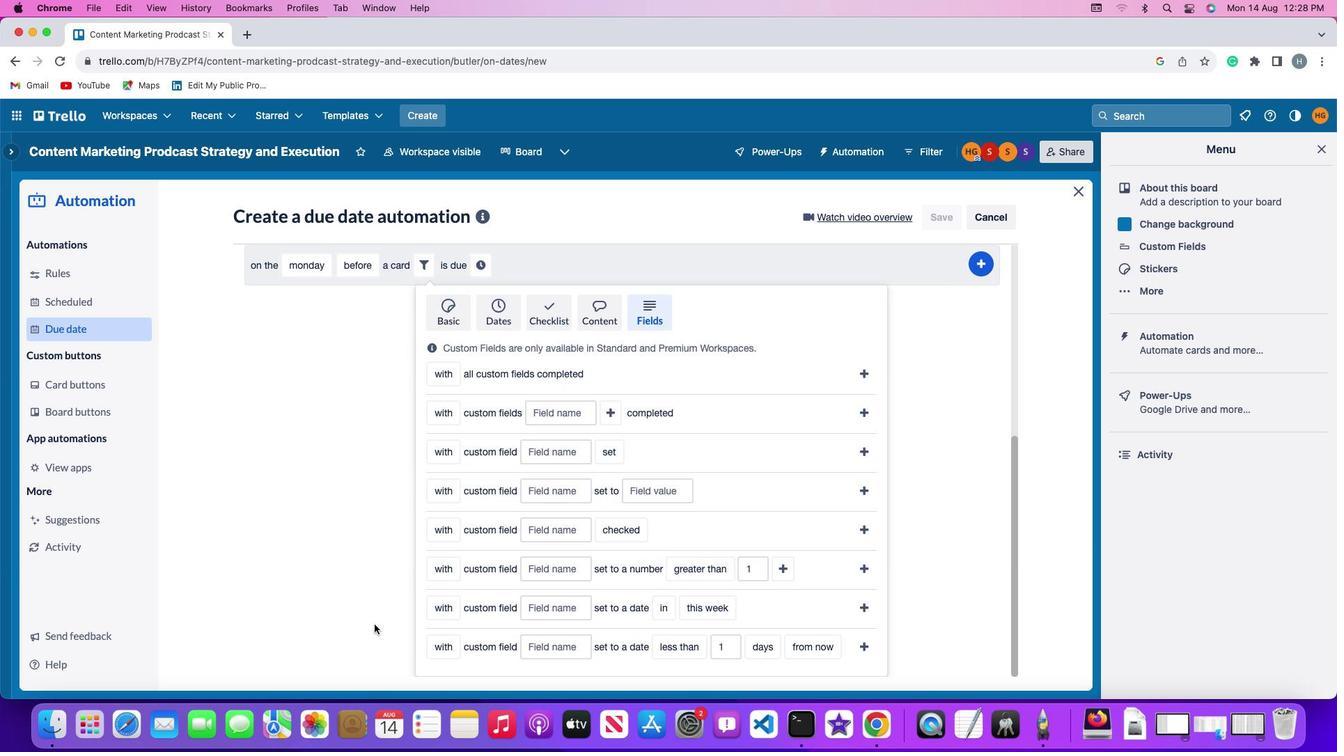 
Action: Mouse scrolled (386, 635) with delta (0, -3)
Screenshot: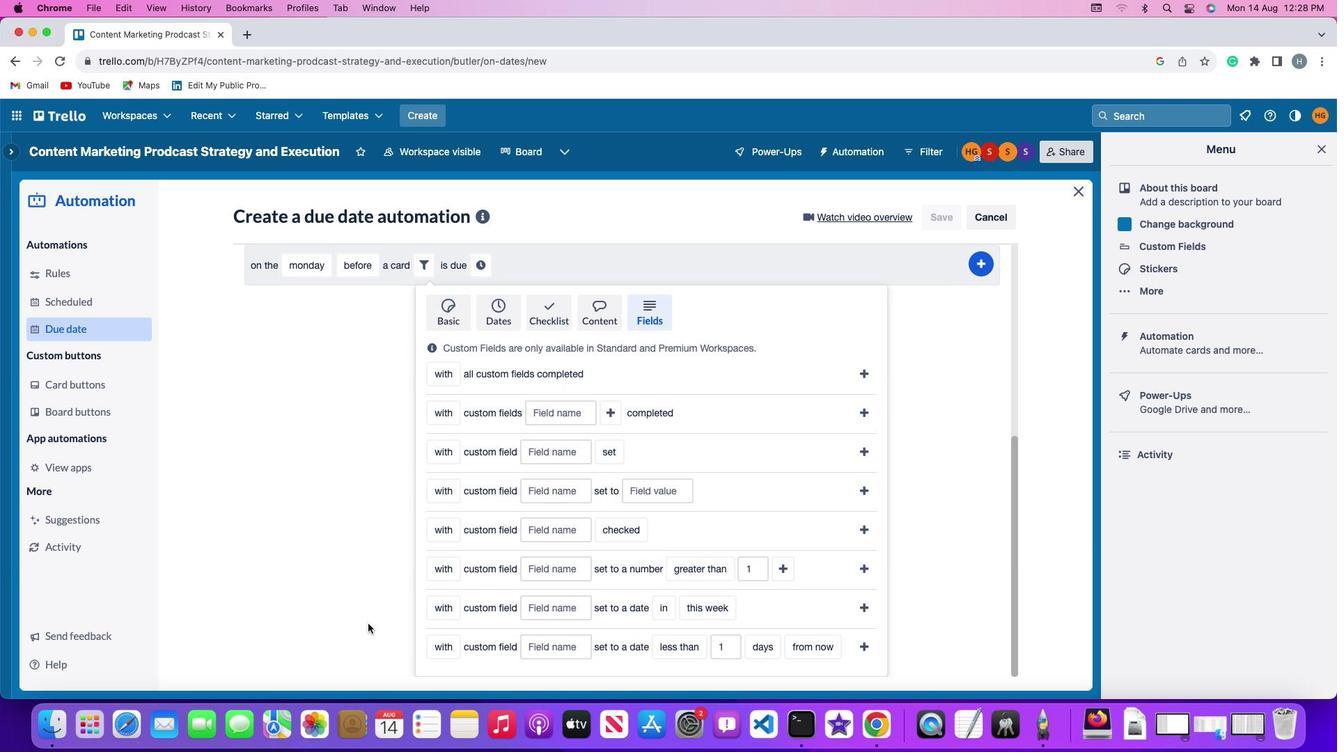 
Action: Mouse moved to (384, 633)
Screenshot: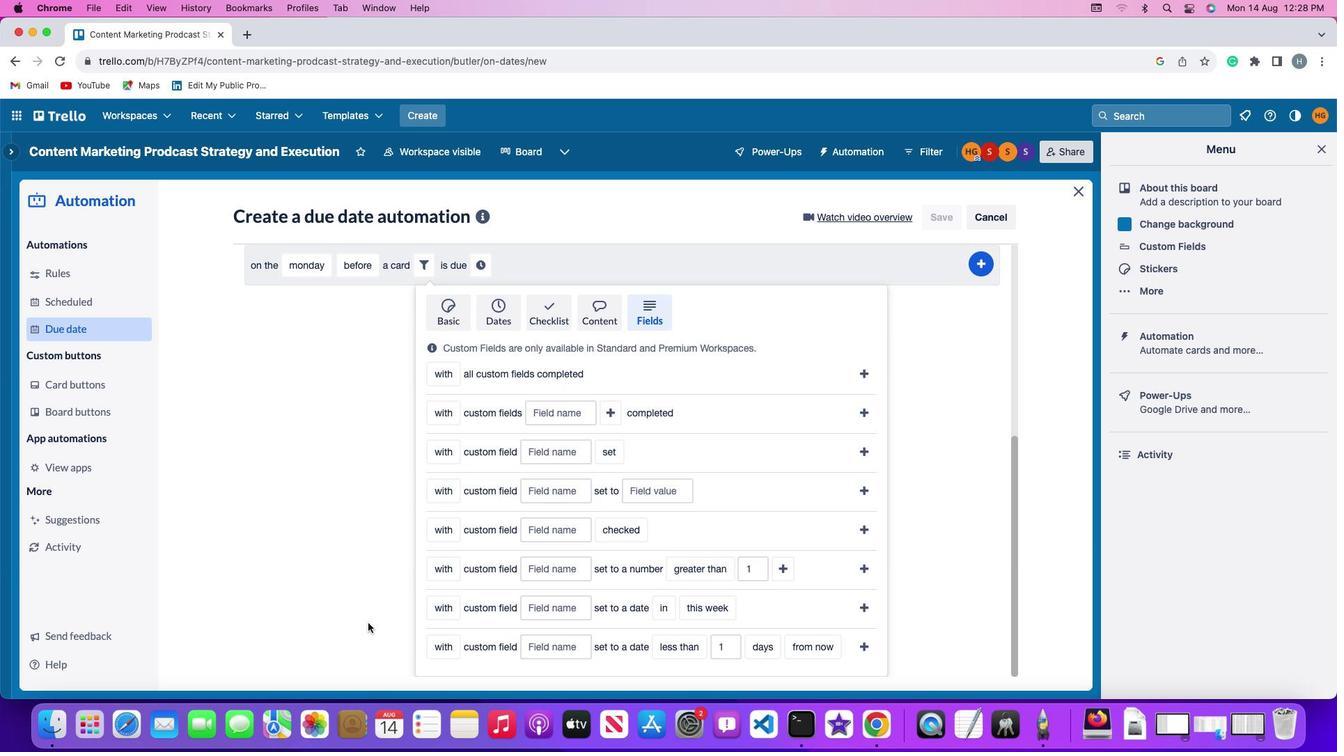 
Action: Mouse scrolled (384, 633) with delta (0, -4)
Screenshot: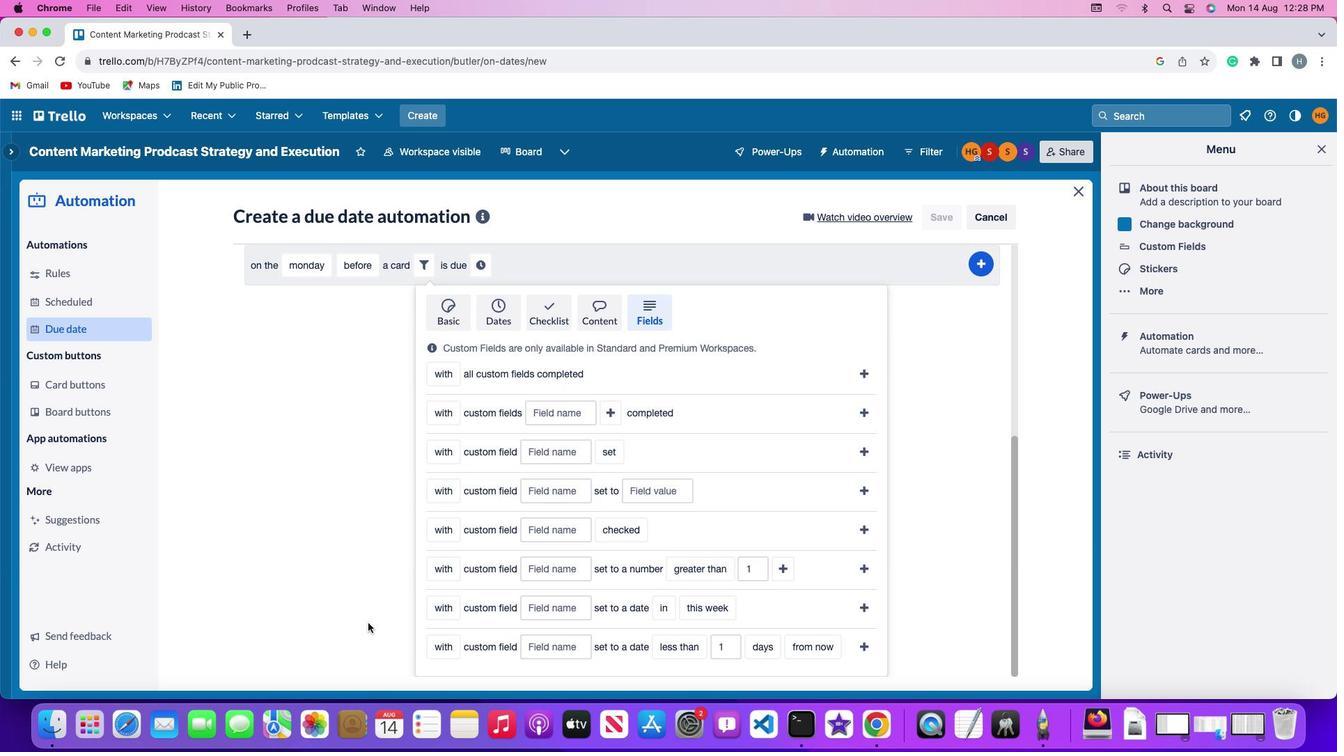 
Action: Mouse moved to (429, 637)
Screenshot: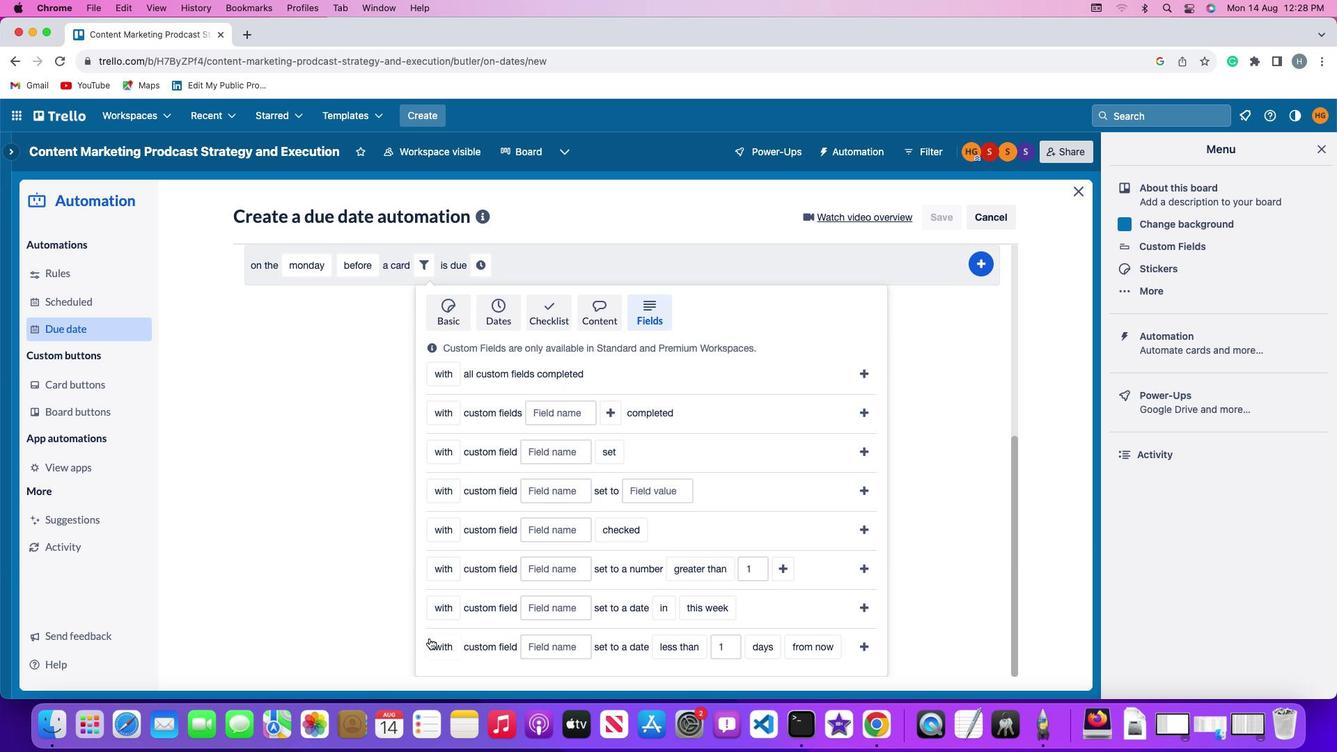 
Action: Mouse pressed left at (429, 637)
Screenshot: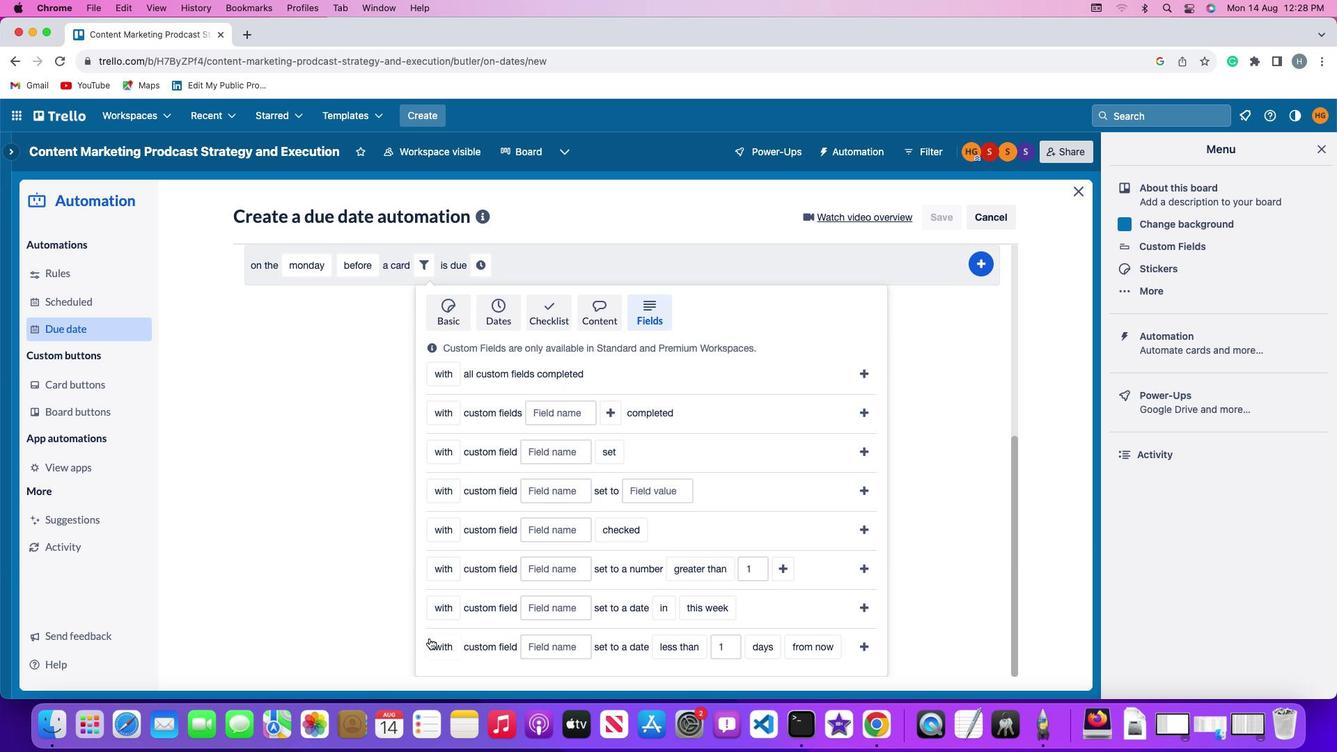 
Action: Mouse moved to (445, 589)
Screenshot: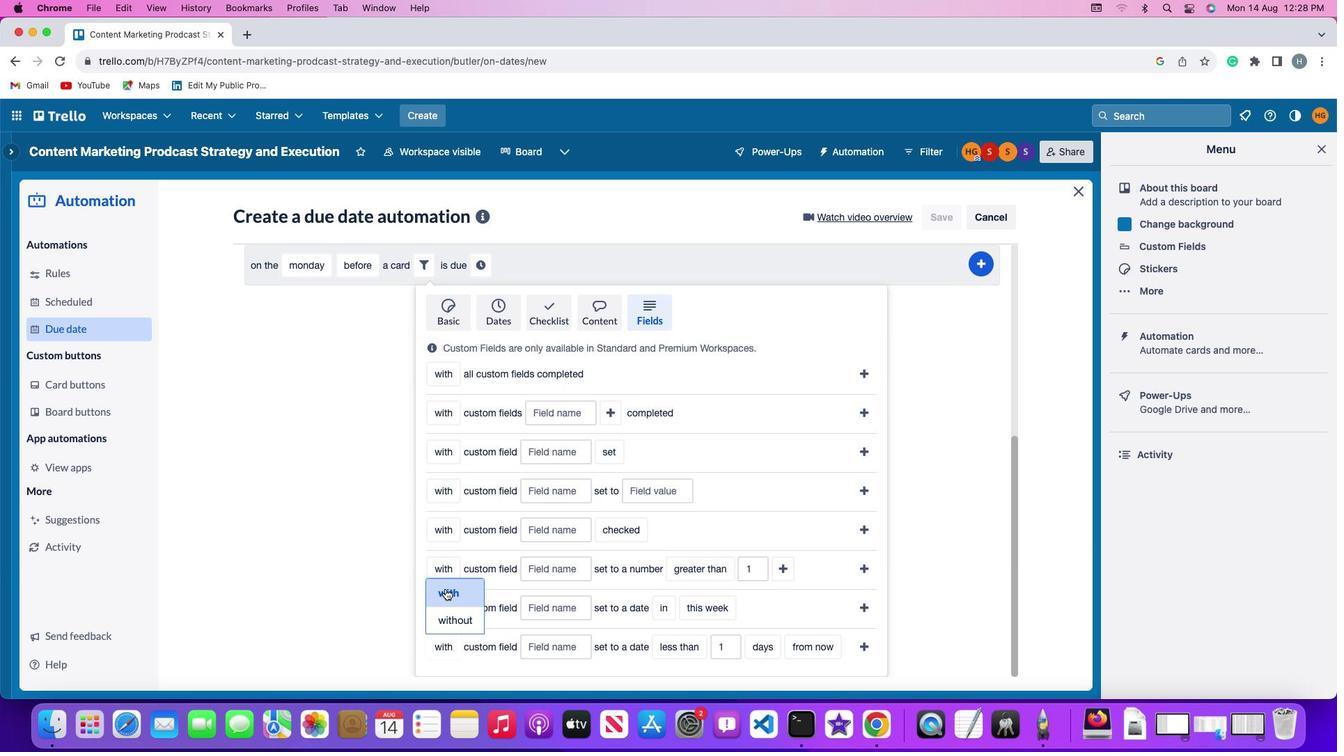 
Action: Mouse pressed left at (445, 589)
Screenshot: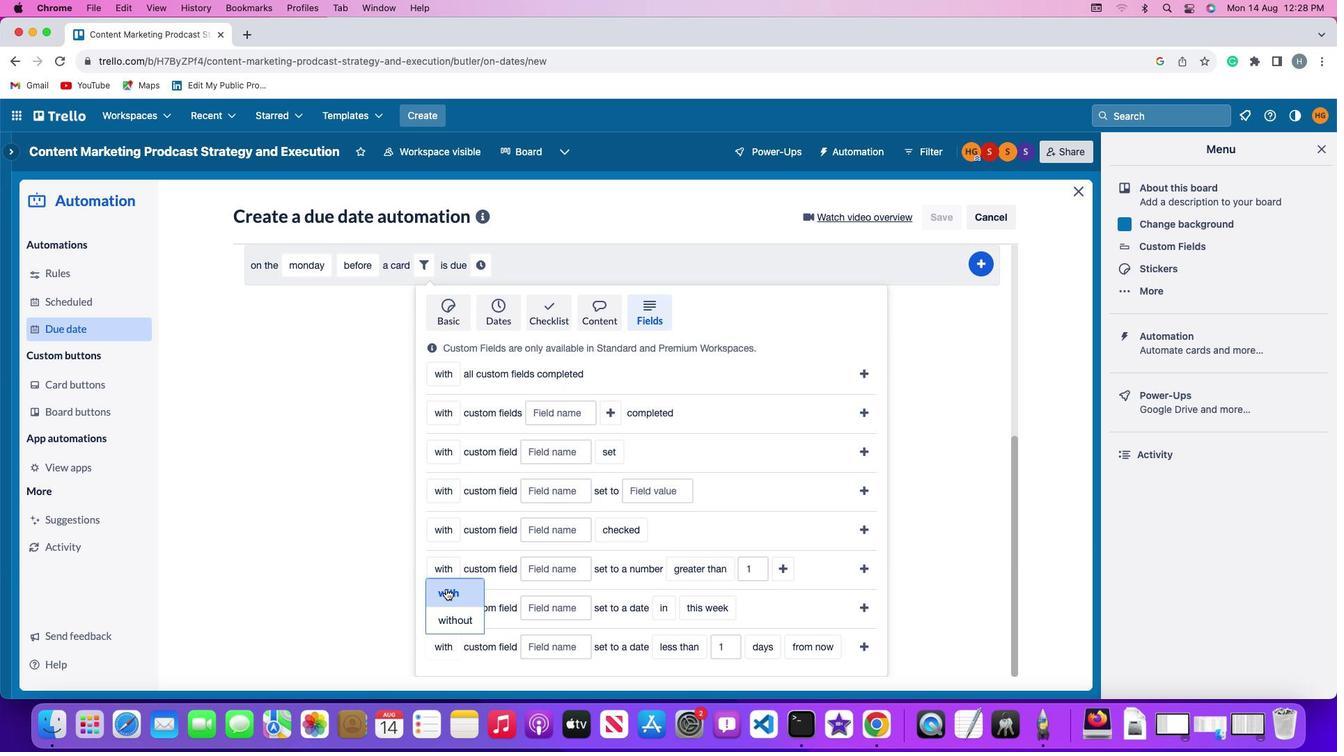 
Action: Mouse moved to (560, 653)
Screenshot: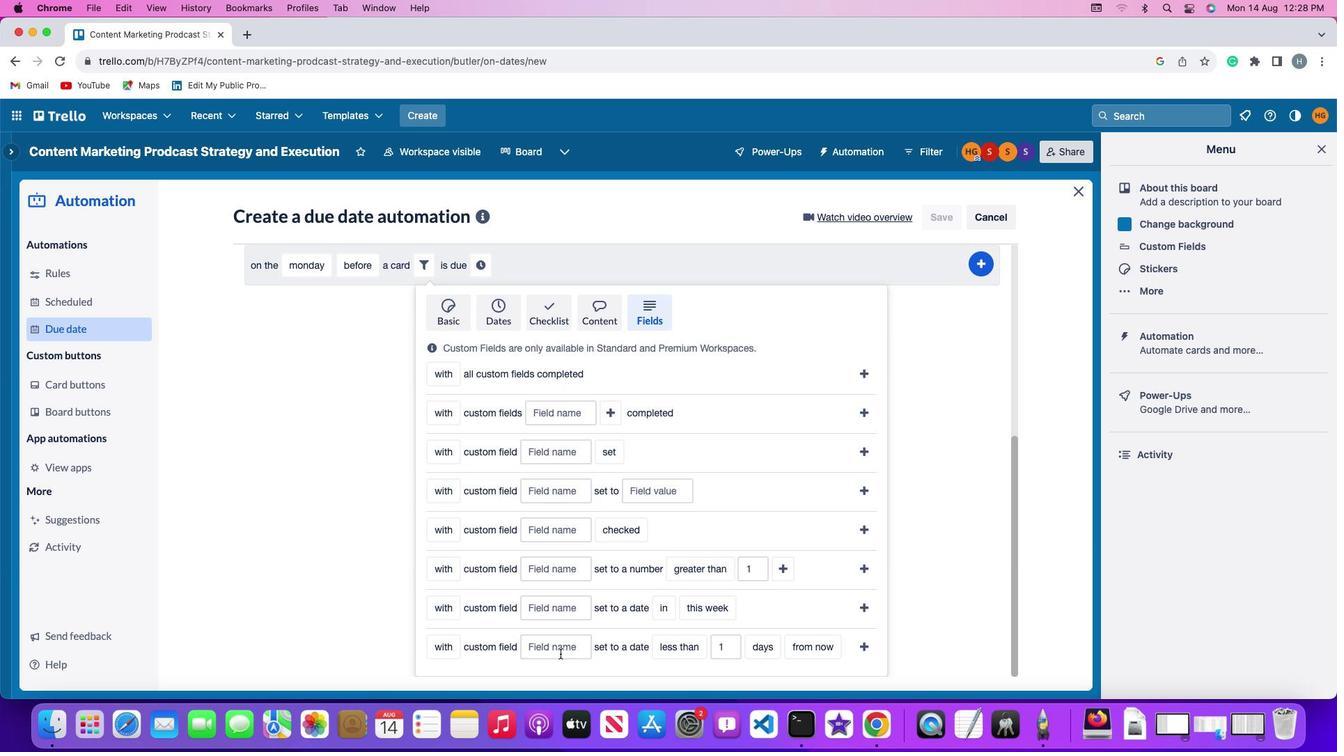 
Action: Mouse pressed left at (560, 653)
Screenshot: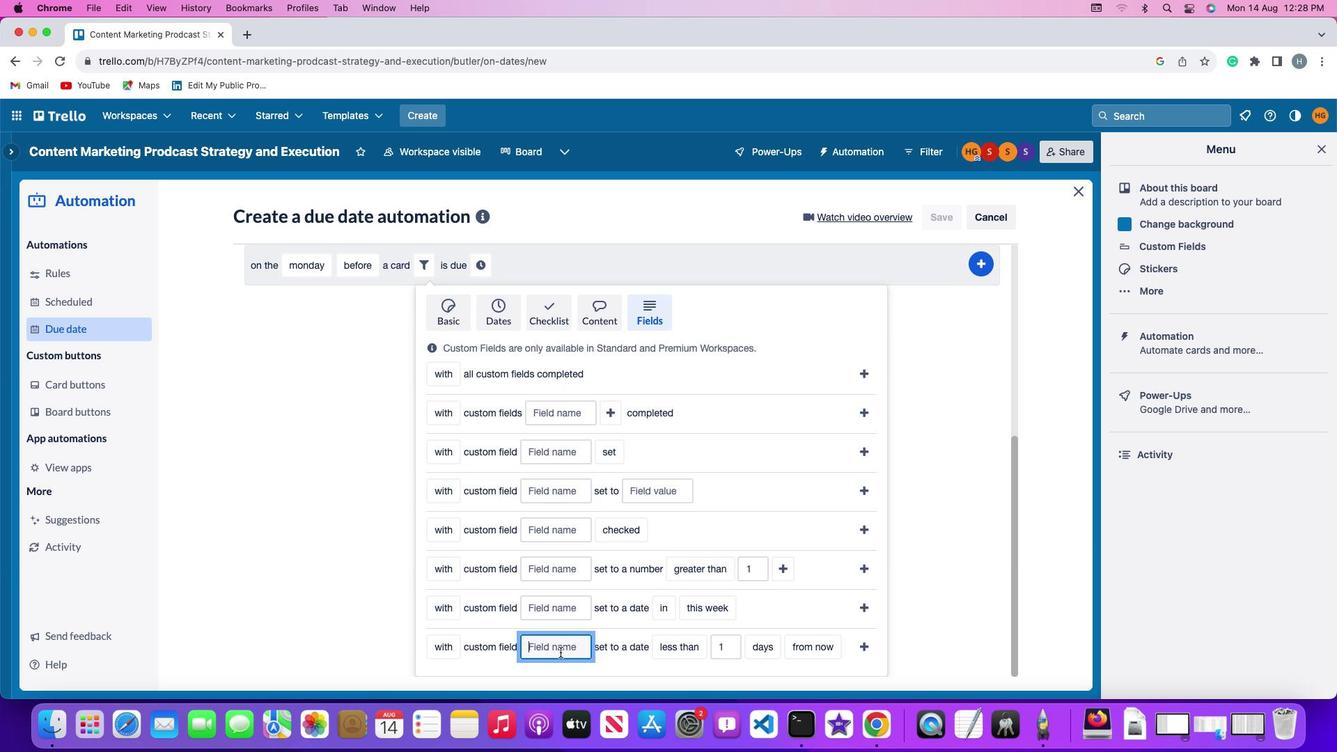 
Action: Mouse moved to (559, 651)
Screenshot: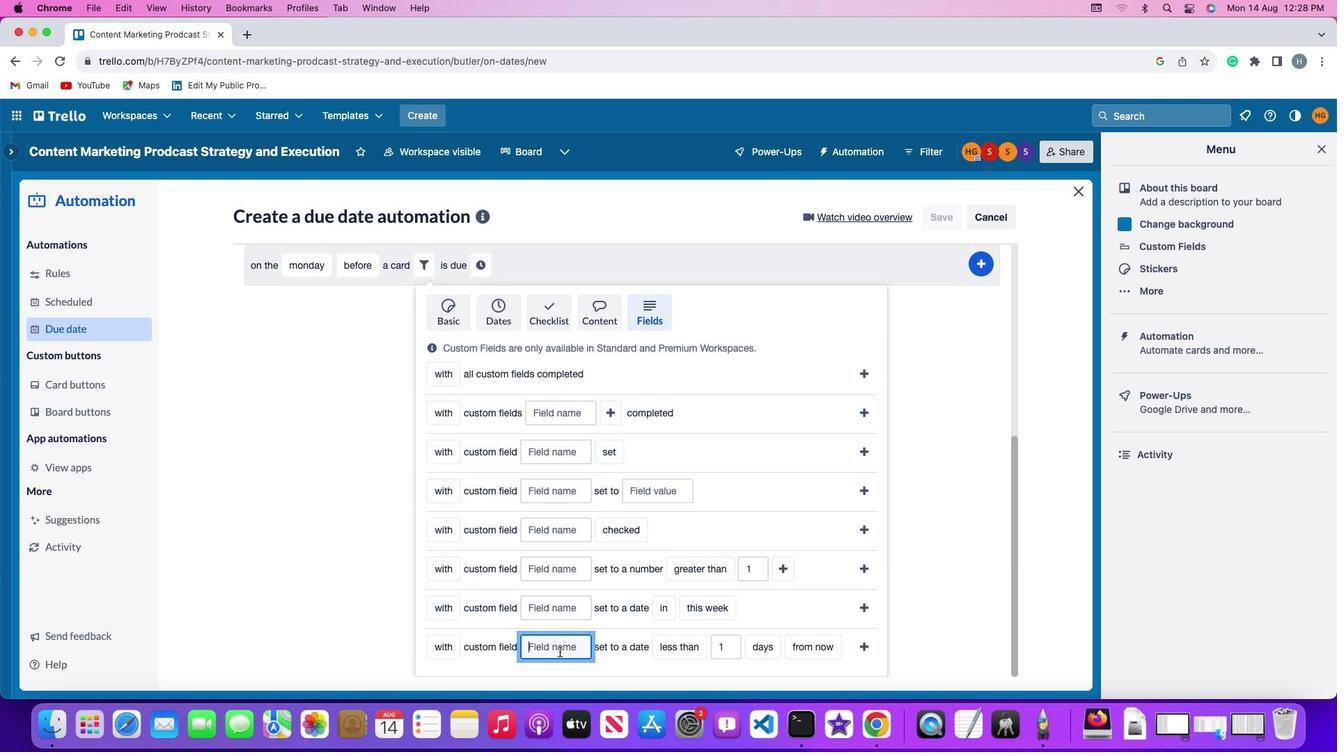 
Action: Key pressed Key.shift'R''e''s''u''m''e'
Screenshot: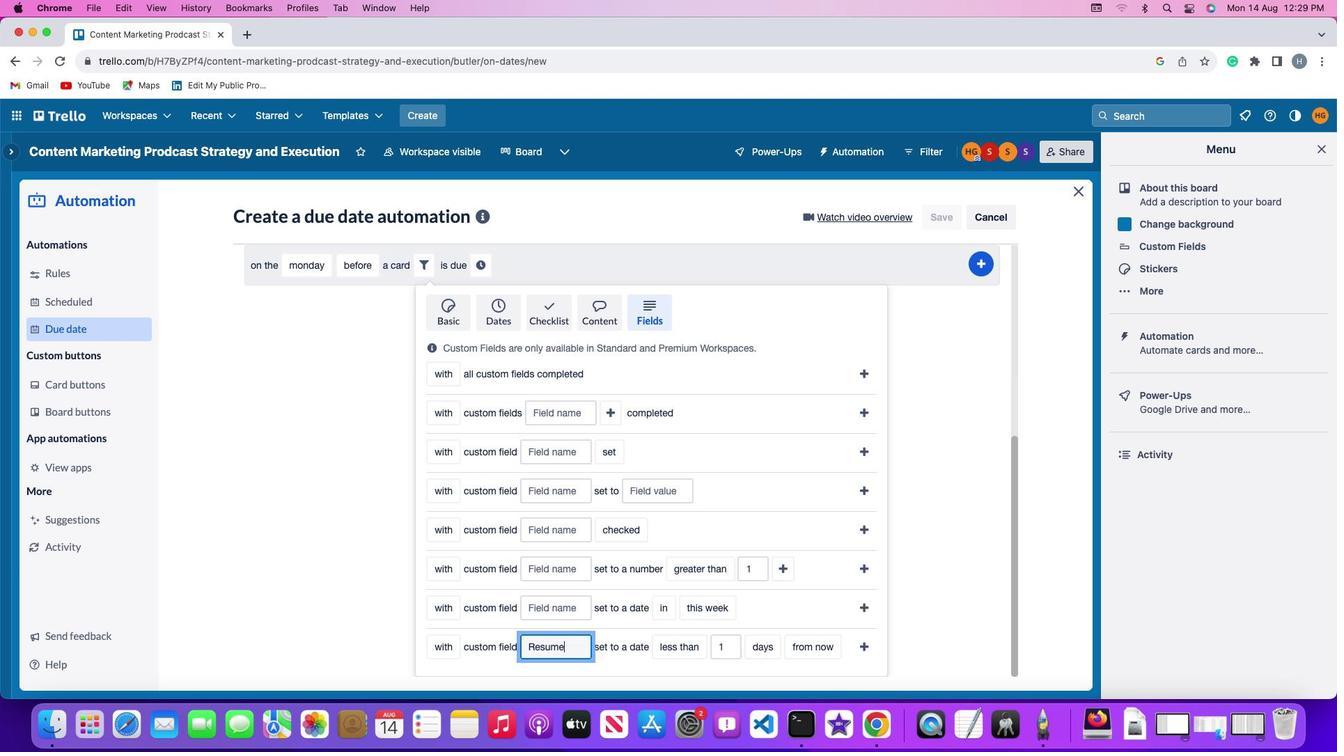 
Action: Mouse moved to (678, 644)
Screenshot: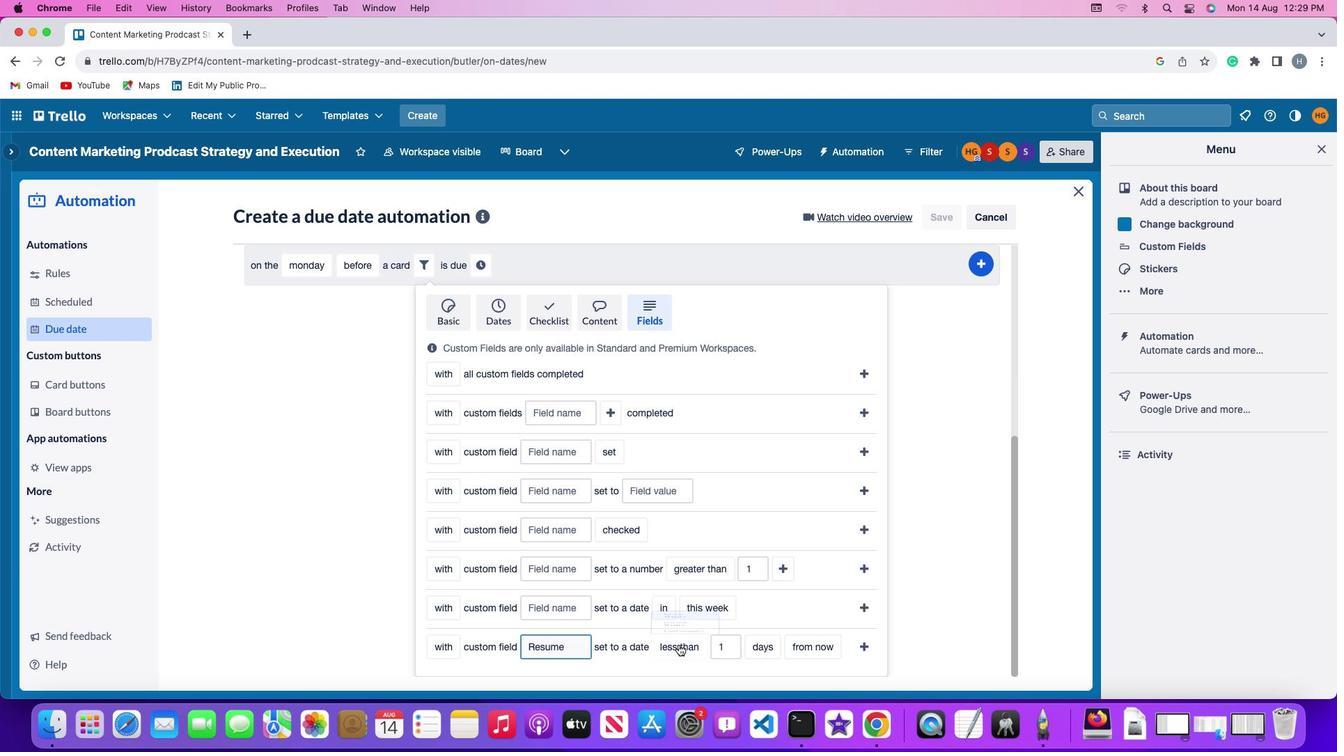 
Action: Mouse pressed left at (678, 644)
Screenshot: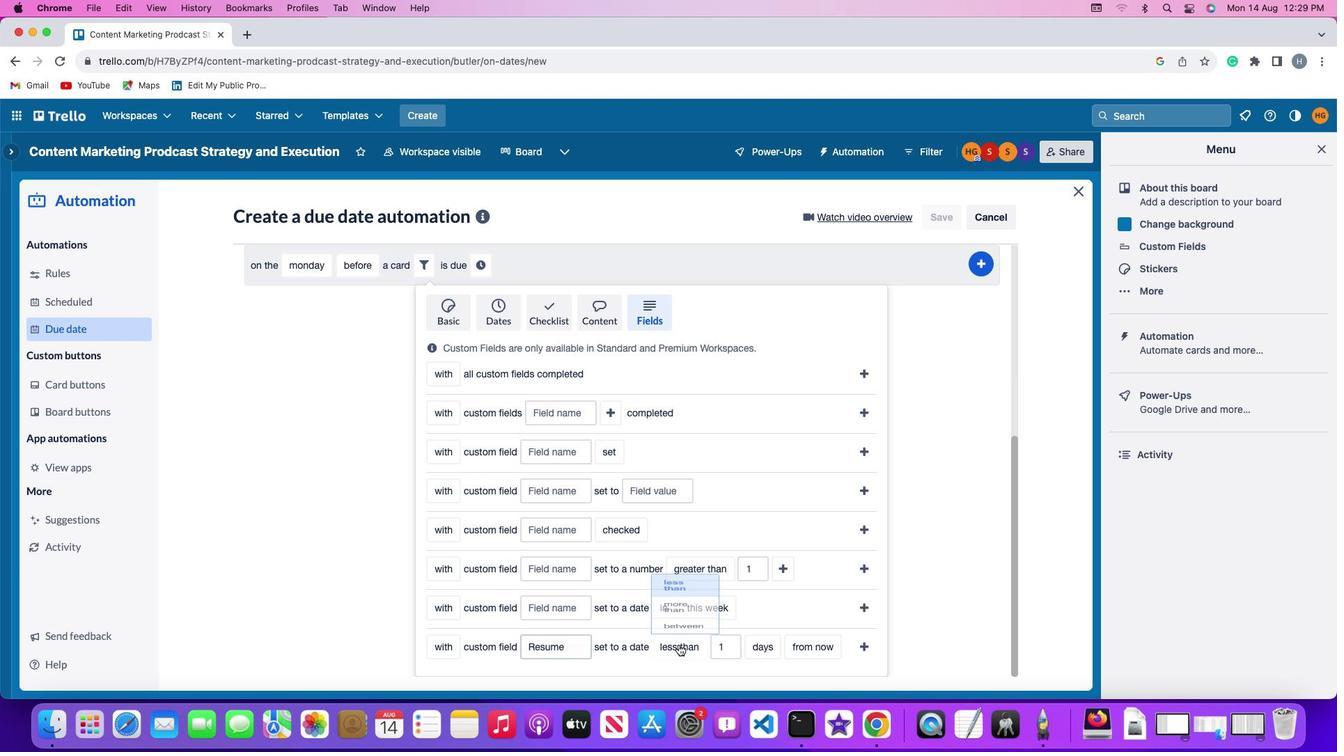 
Action: Mouse moved to (691, 621)
Screenshot: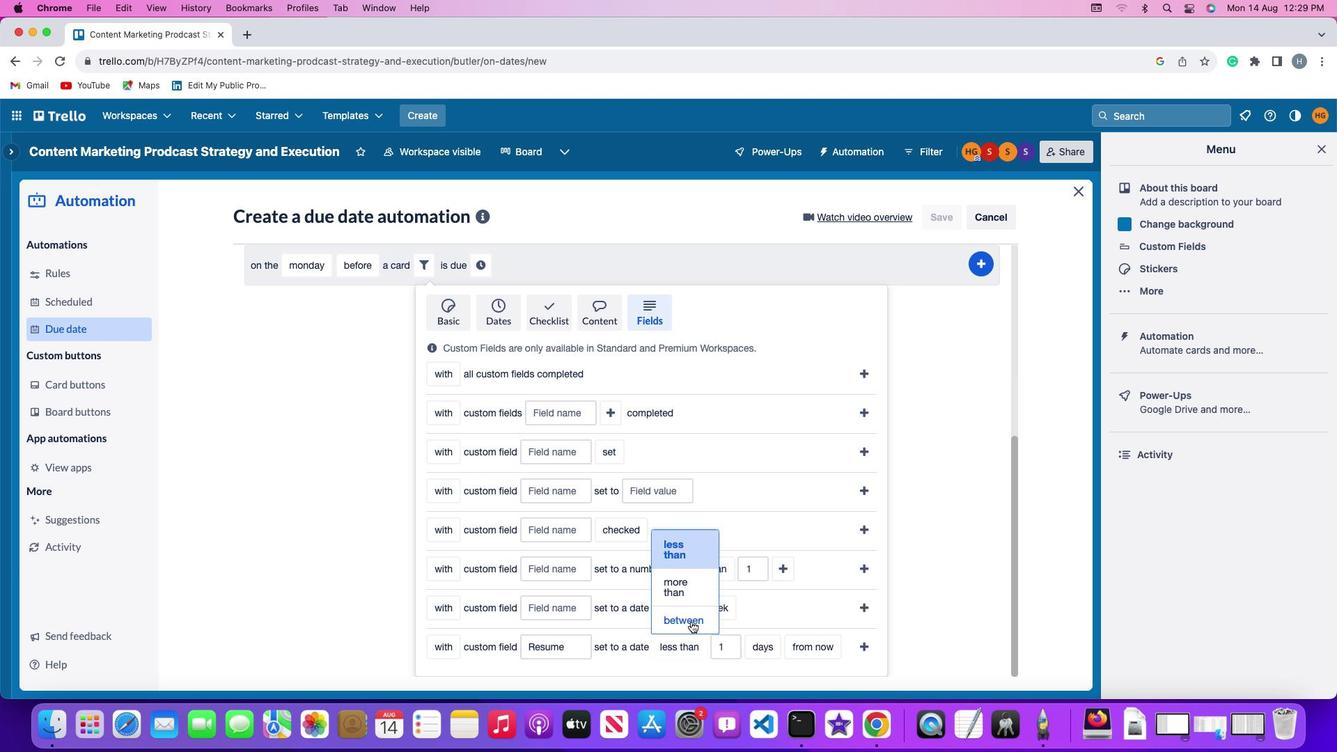 
Action: Mouse pressed left at (691, 621)
Screenshot: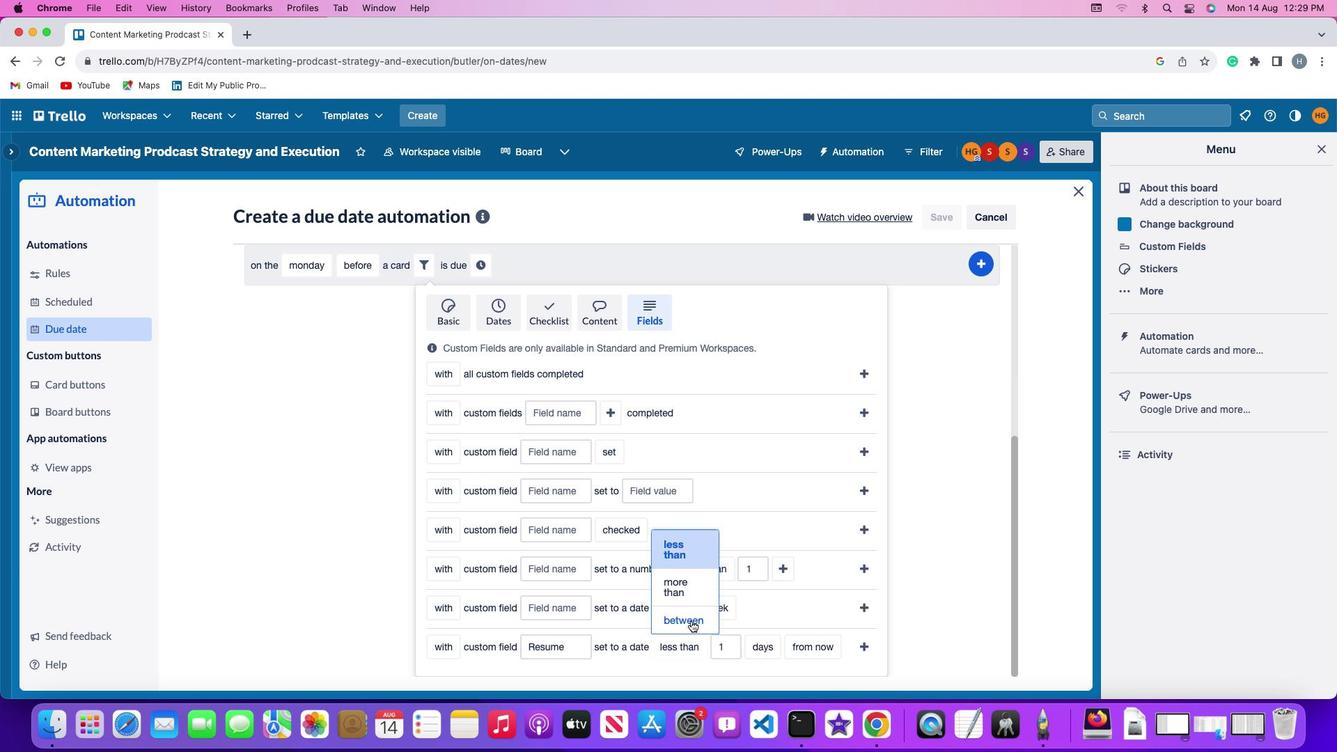 
Action: Mouse moved to (729, 646)
Screenshot: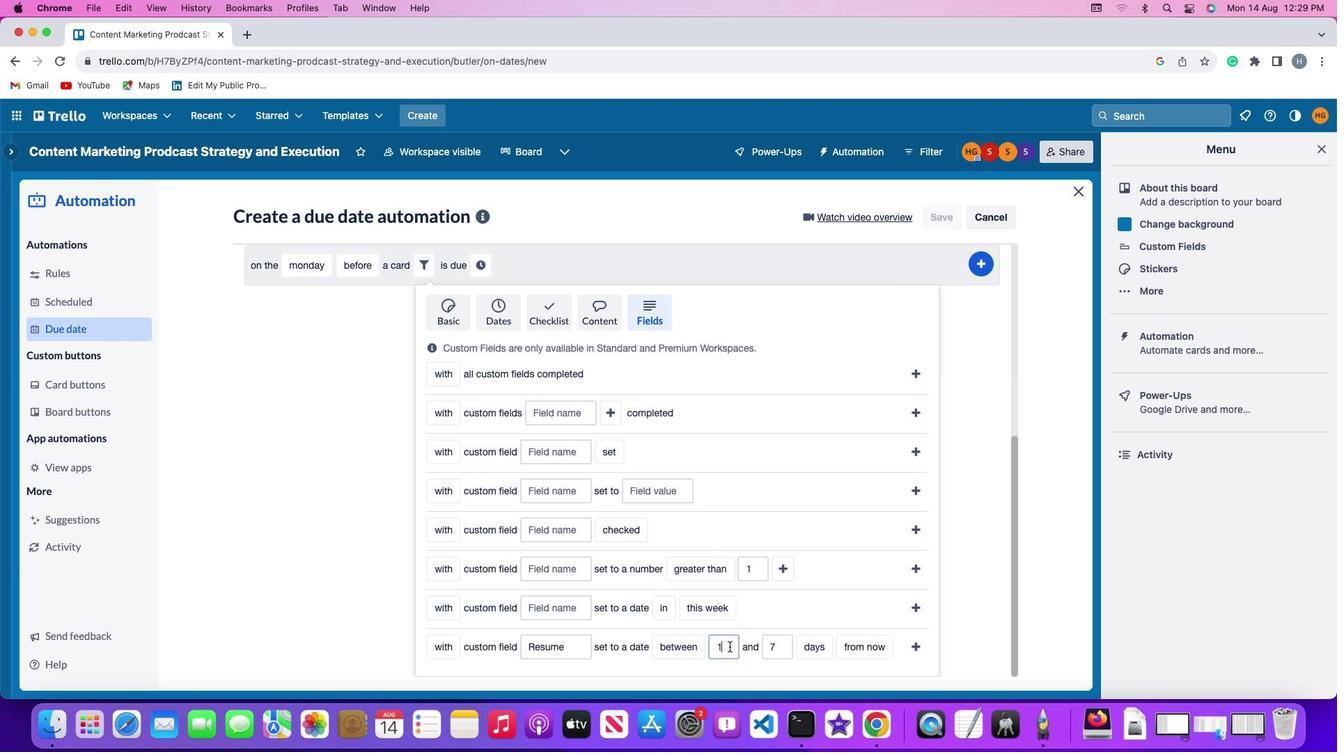 
Action: Mouse pressed left at (729, 646)
Screenshot: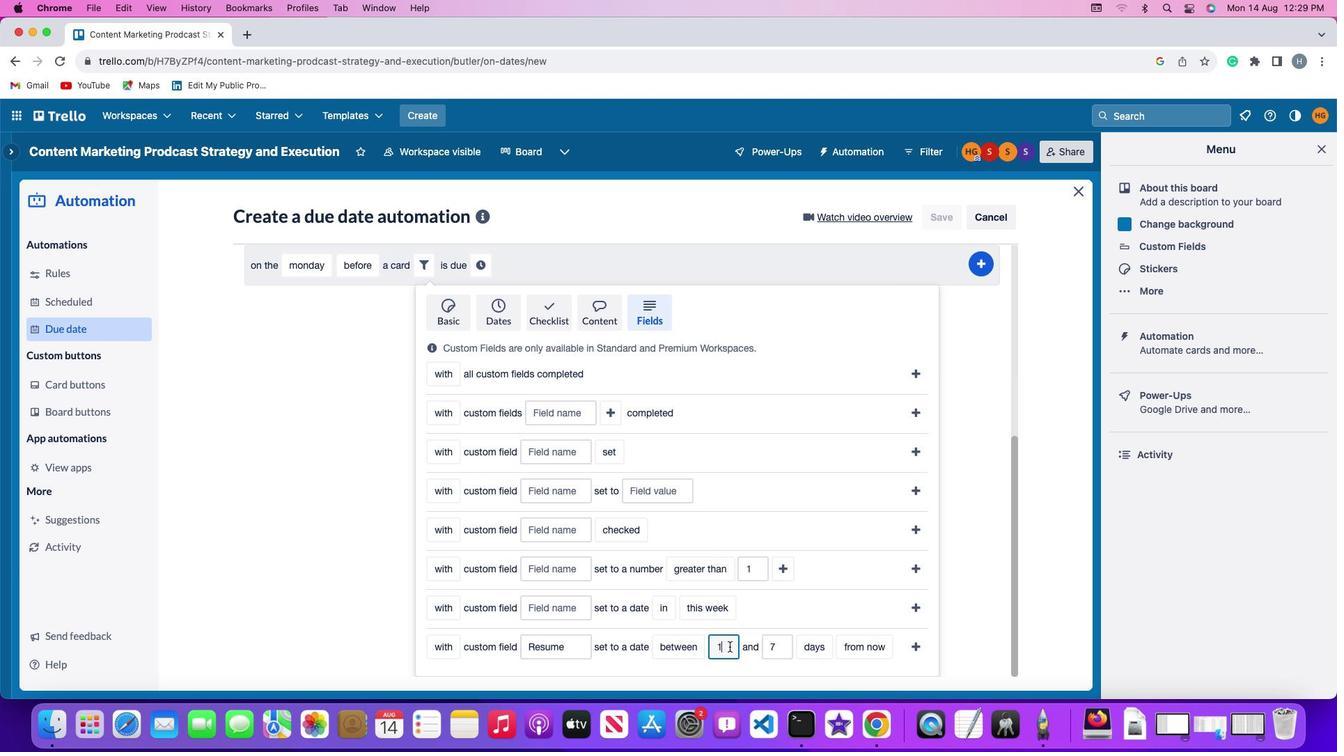 
Action: Key pressed Key.backspace
Screenshot: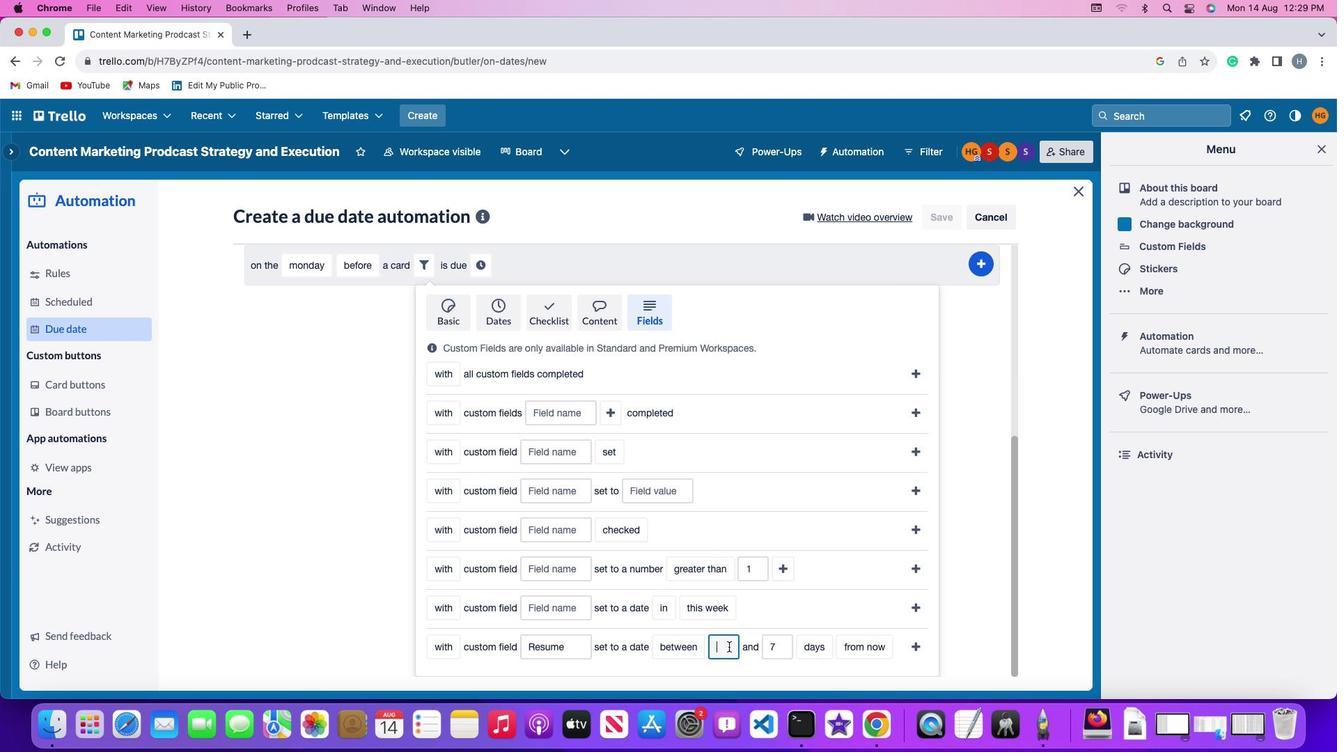 
Action: Mouse moved to (729, 646)
Screenshot: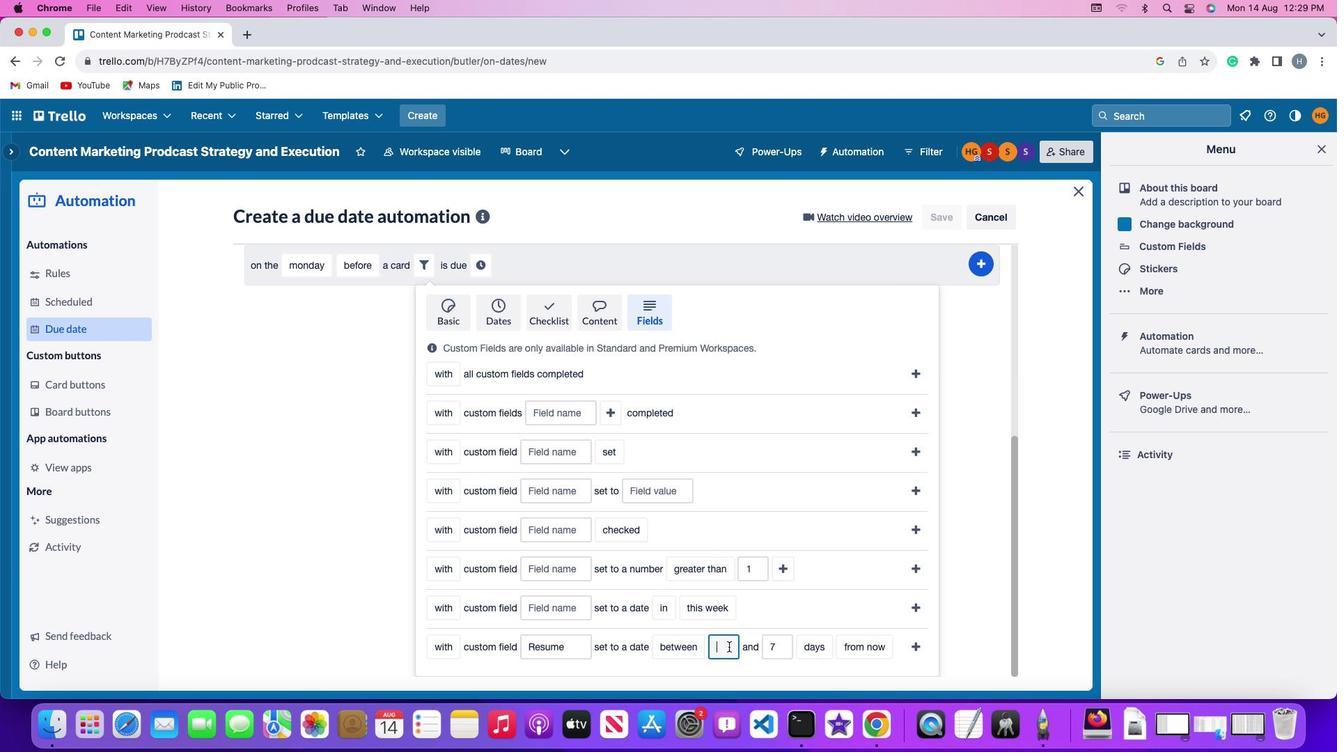 
Action: Key pressed '1'
Screenshot: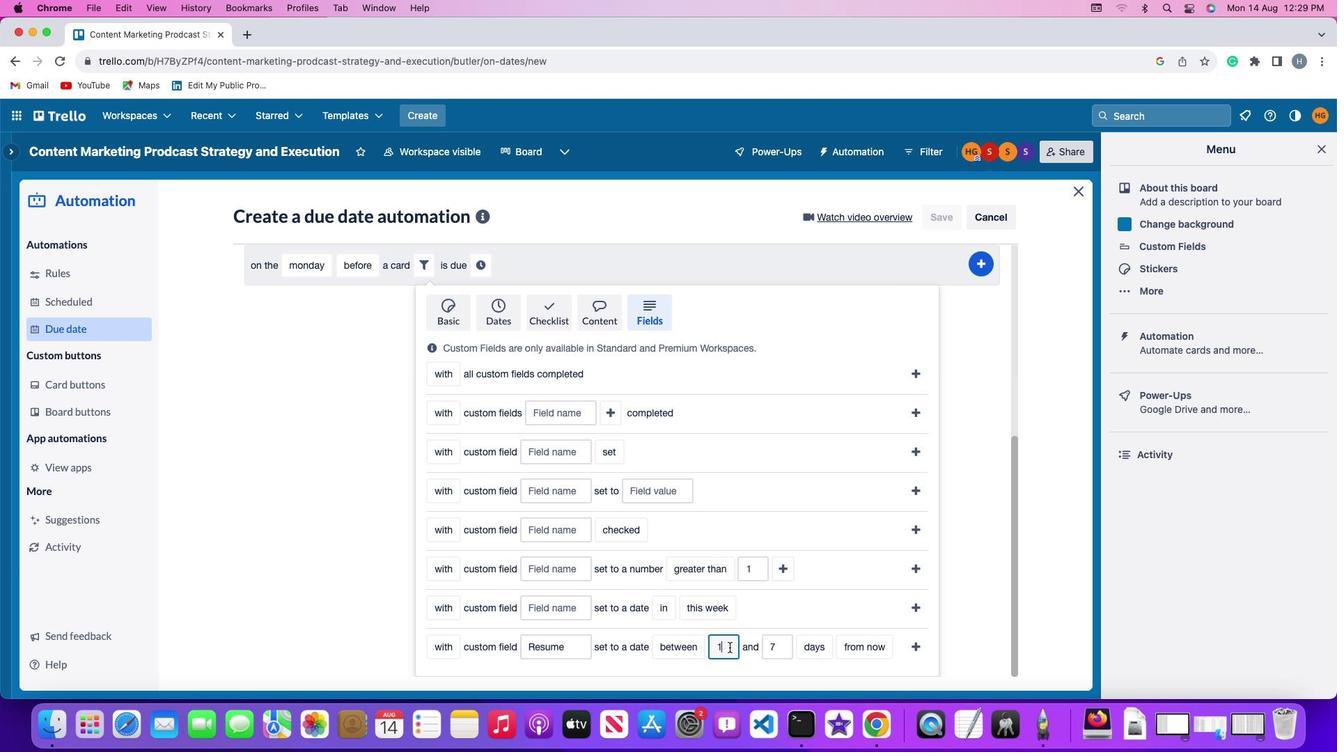
Action: Mouse moved to (782, 646)
Screenshot: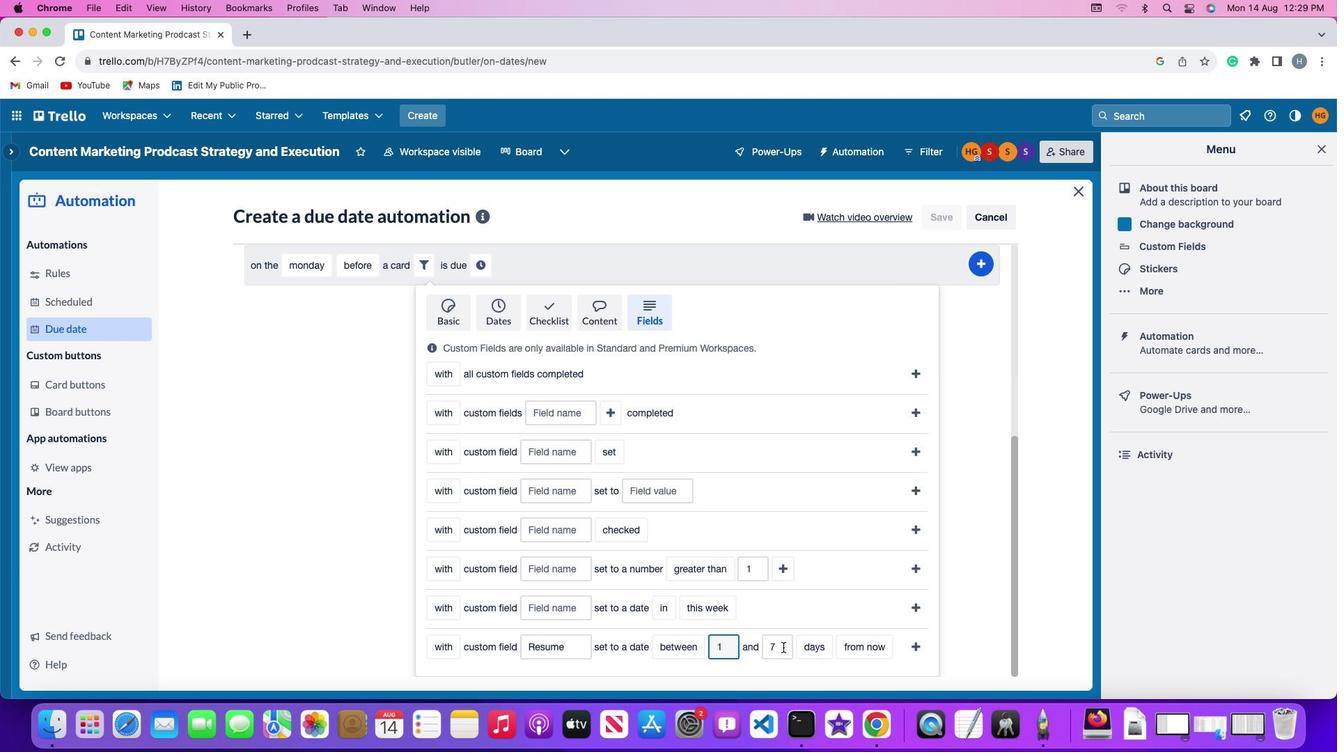 
Action: Mouse pressed left at (782, 646)
Screenshot: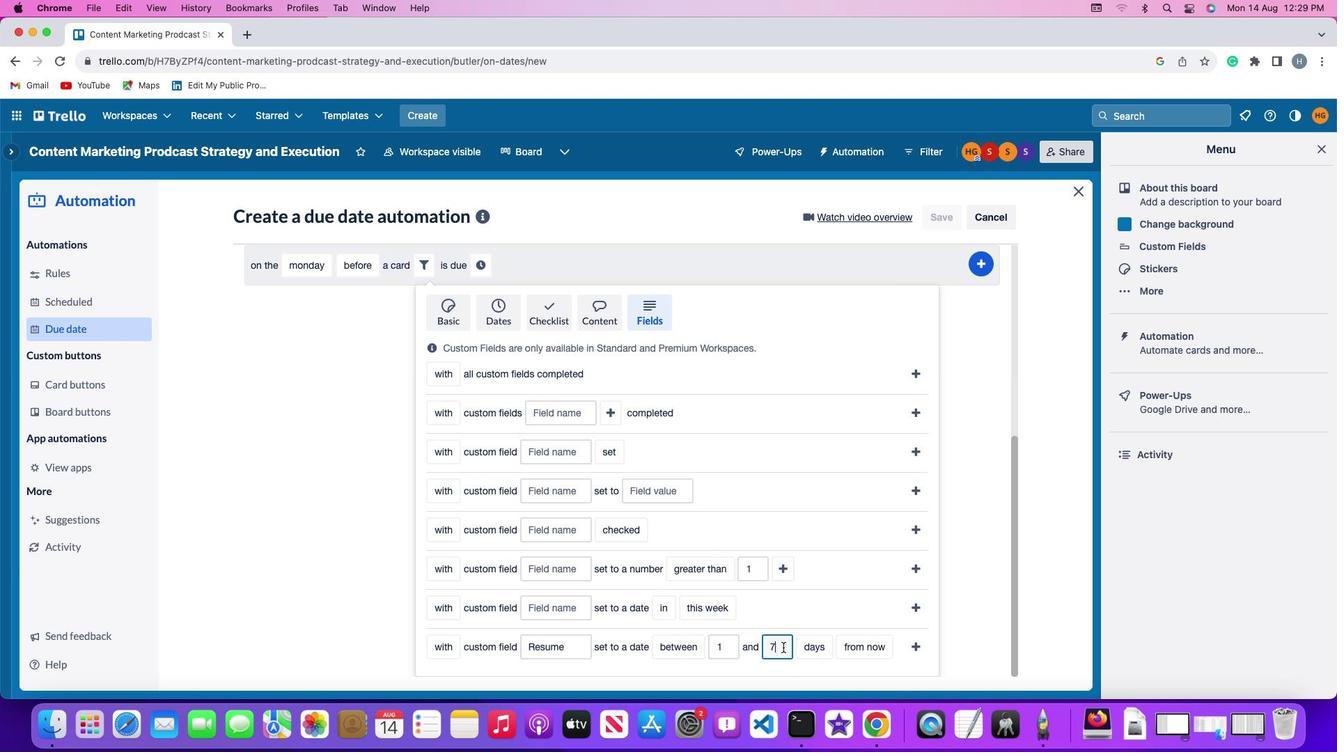 
Action: Key pressed Key.backspace'7'
Screenshot: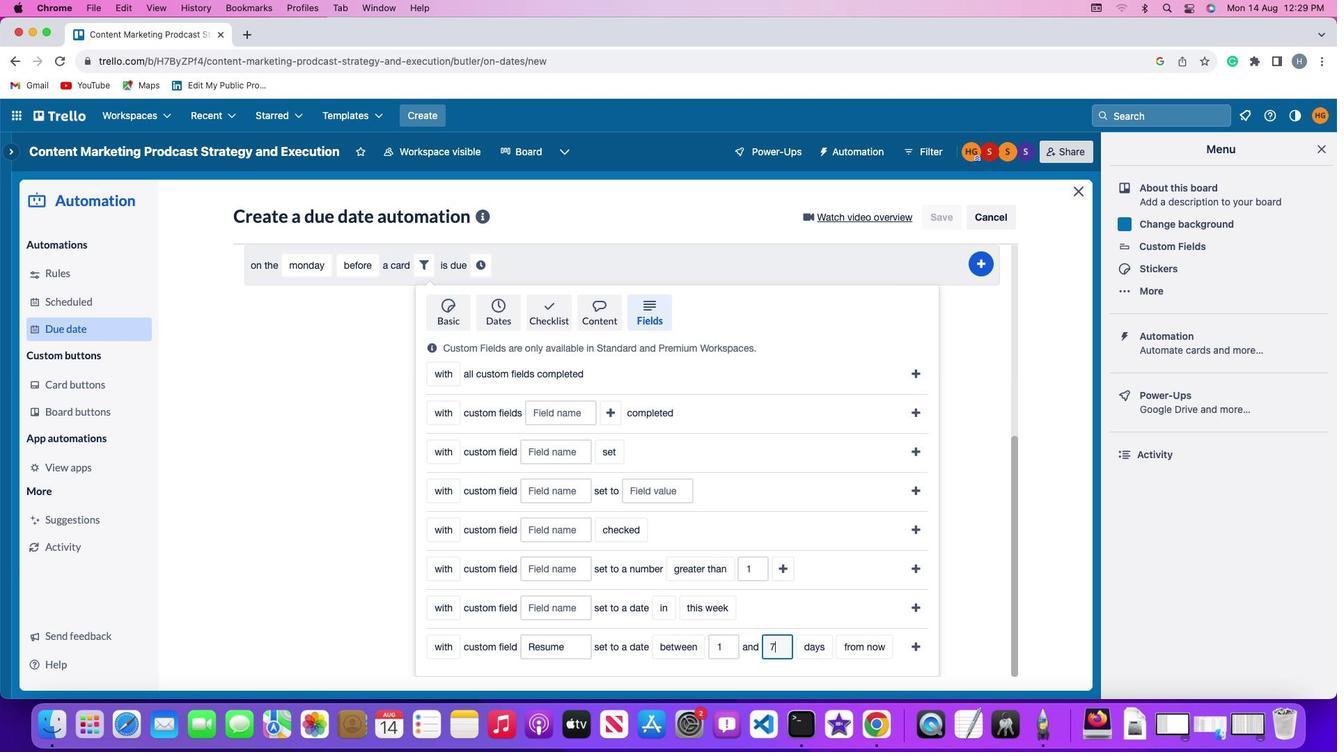 
Action: Mouse moved to (825, 644)
Screenshot: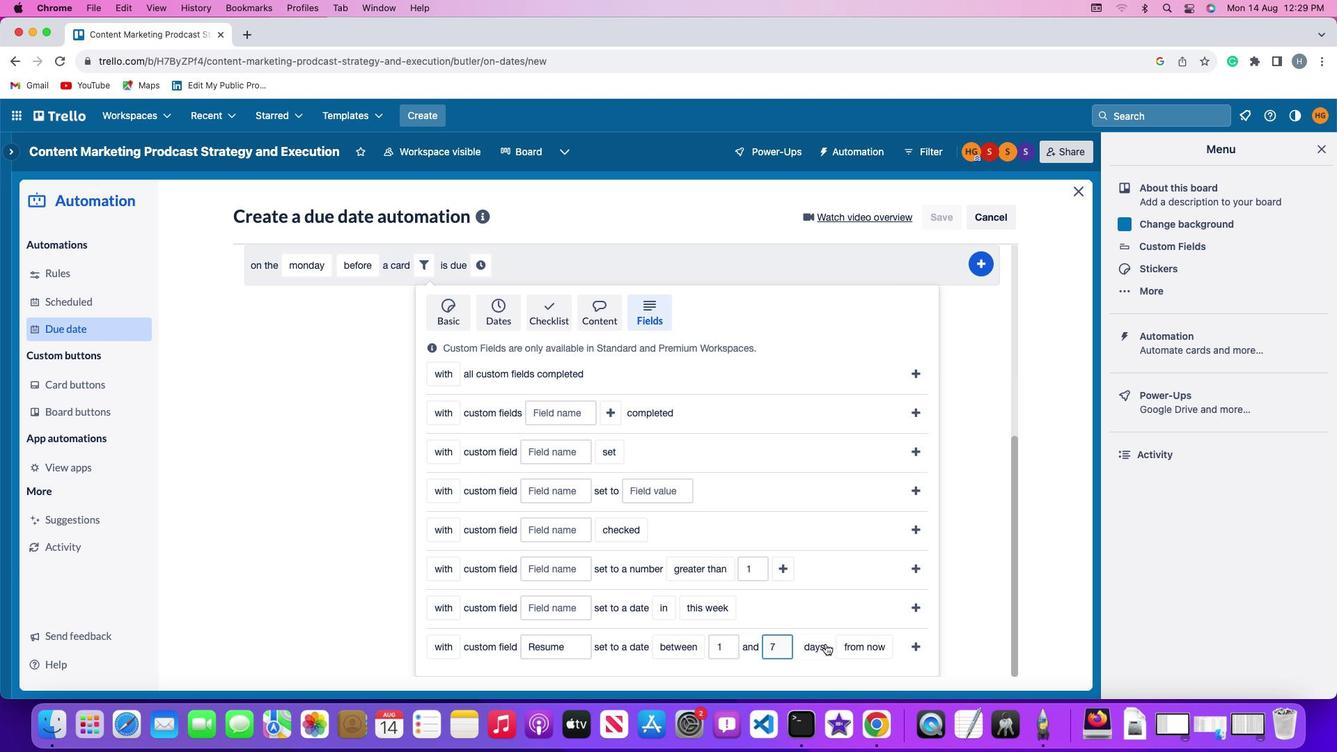 
Action: Mouse pressed left at (825, 644)
Screenshot: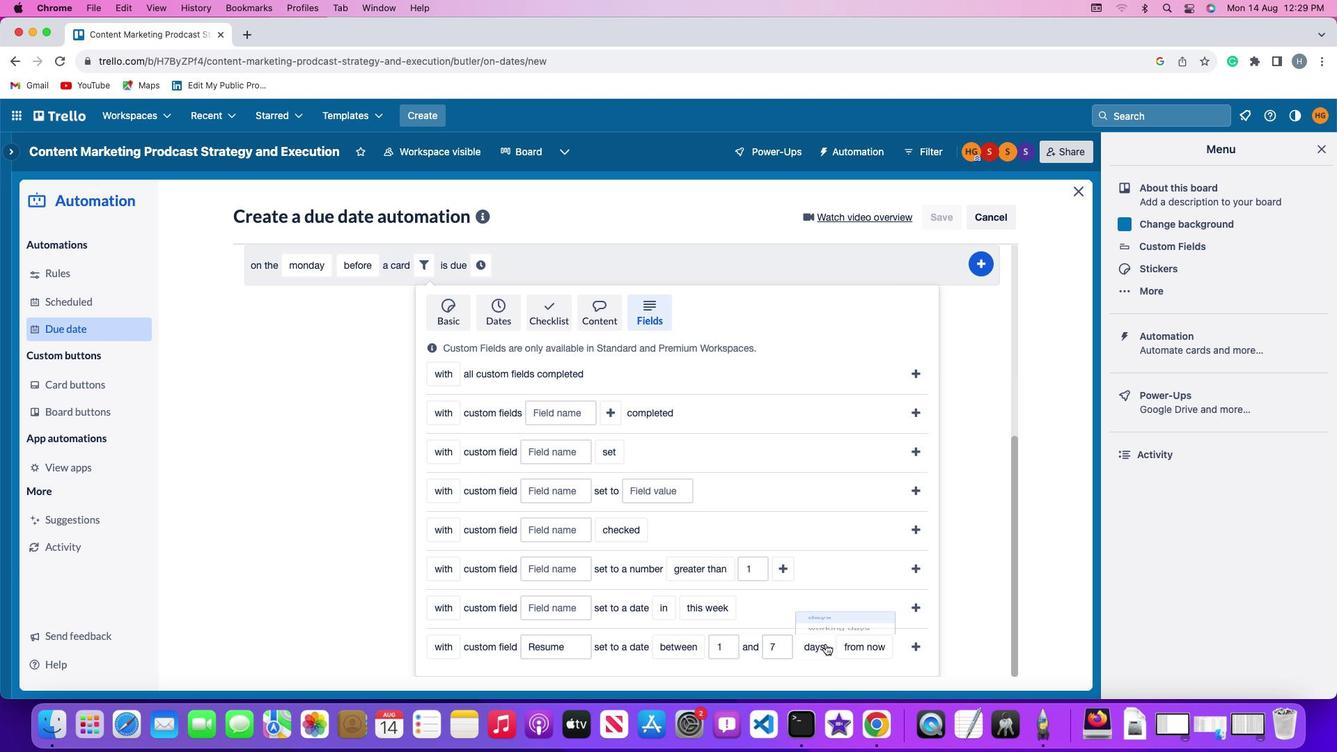 
Action: Mouse moved to (829, 596)
Screenshot: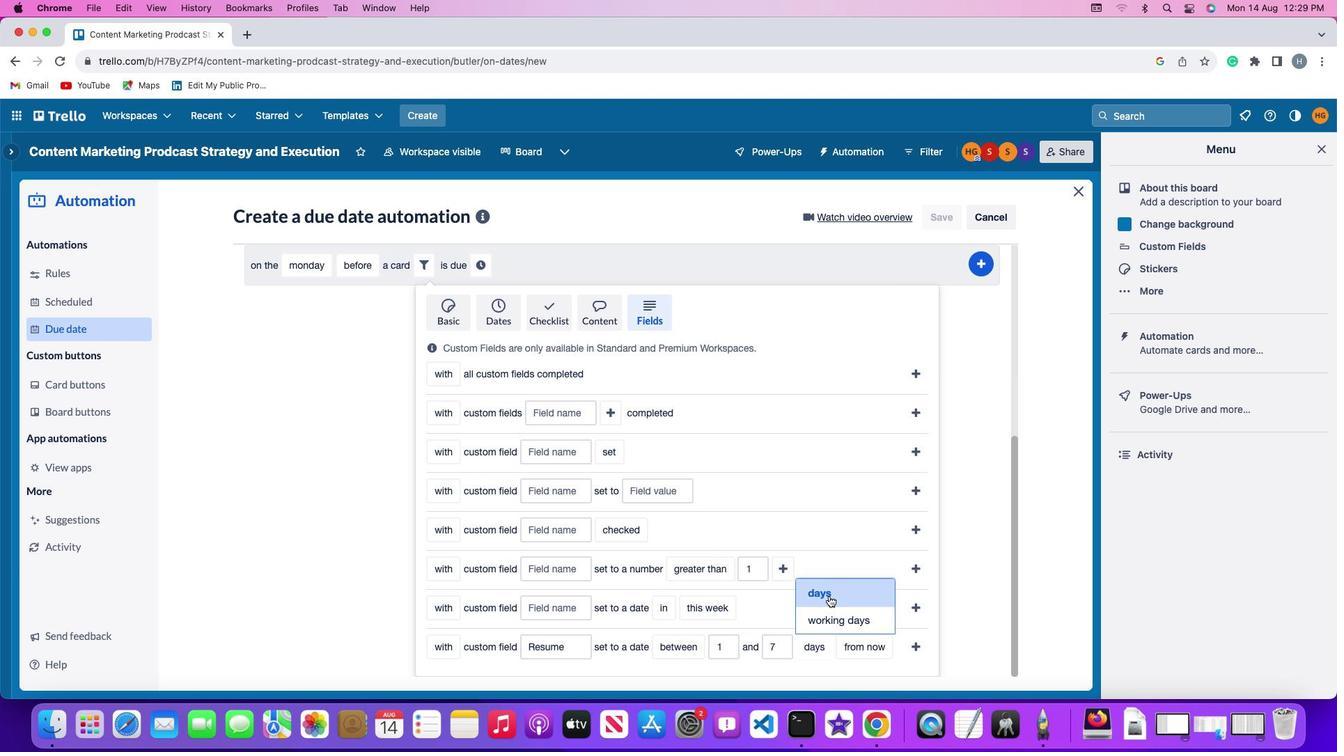 
Action: Mouse pressed left at (829, 596)
Screenshot: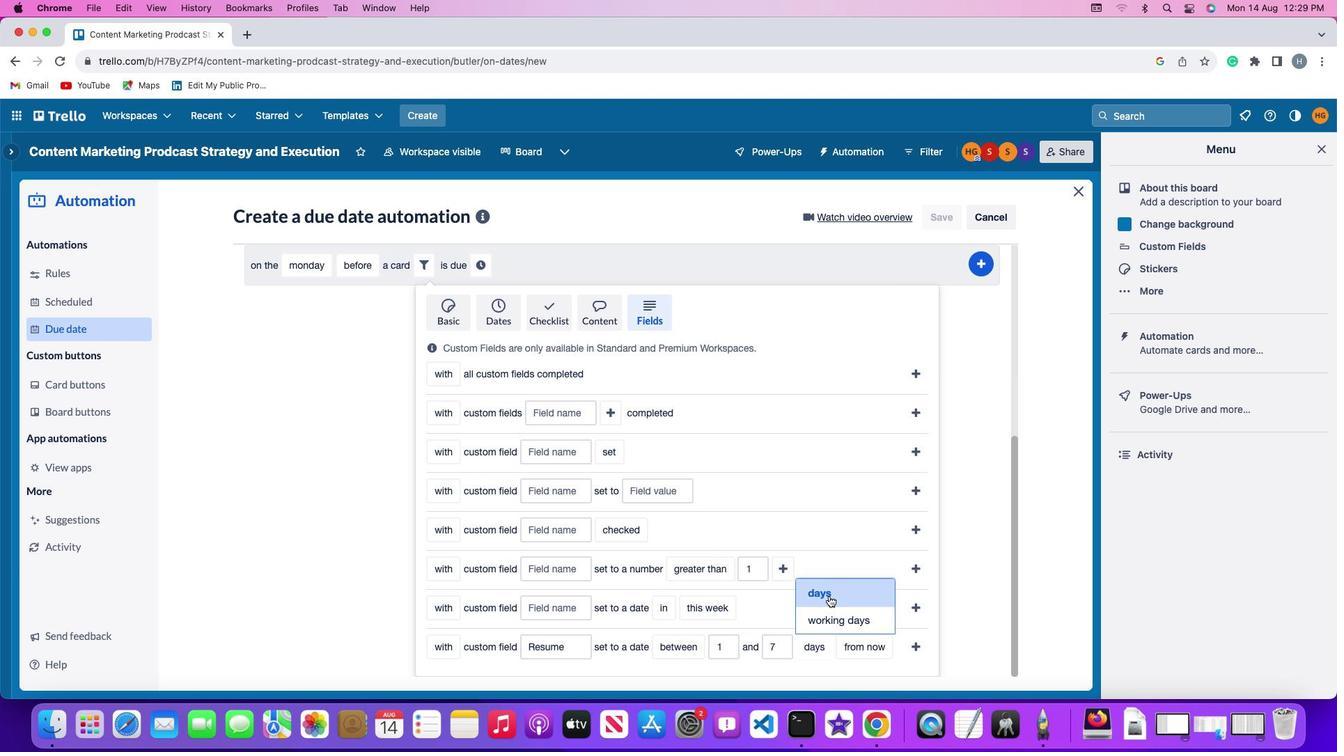 
Action: Mouse moved to (855, 643)
Screenshot: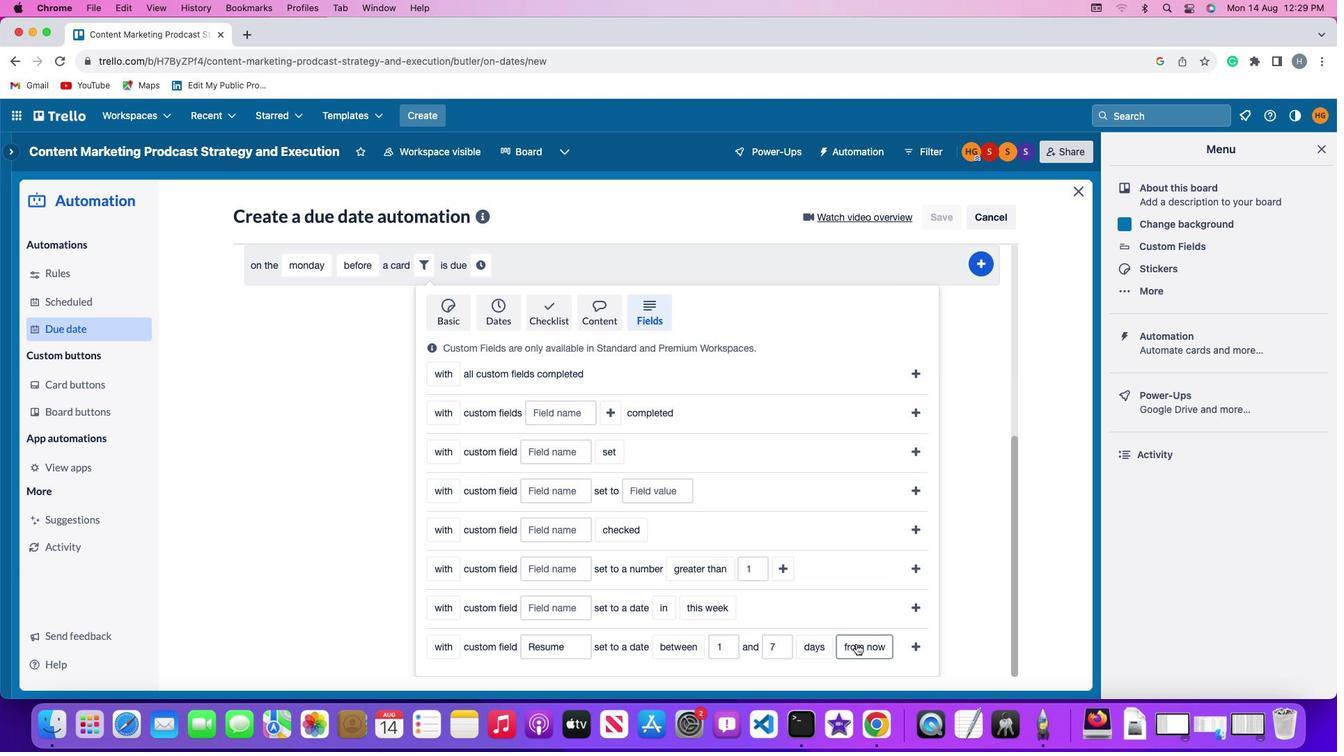 
Action: Mouse pressed left at (855, 643)
Screenshot: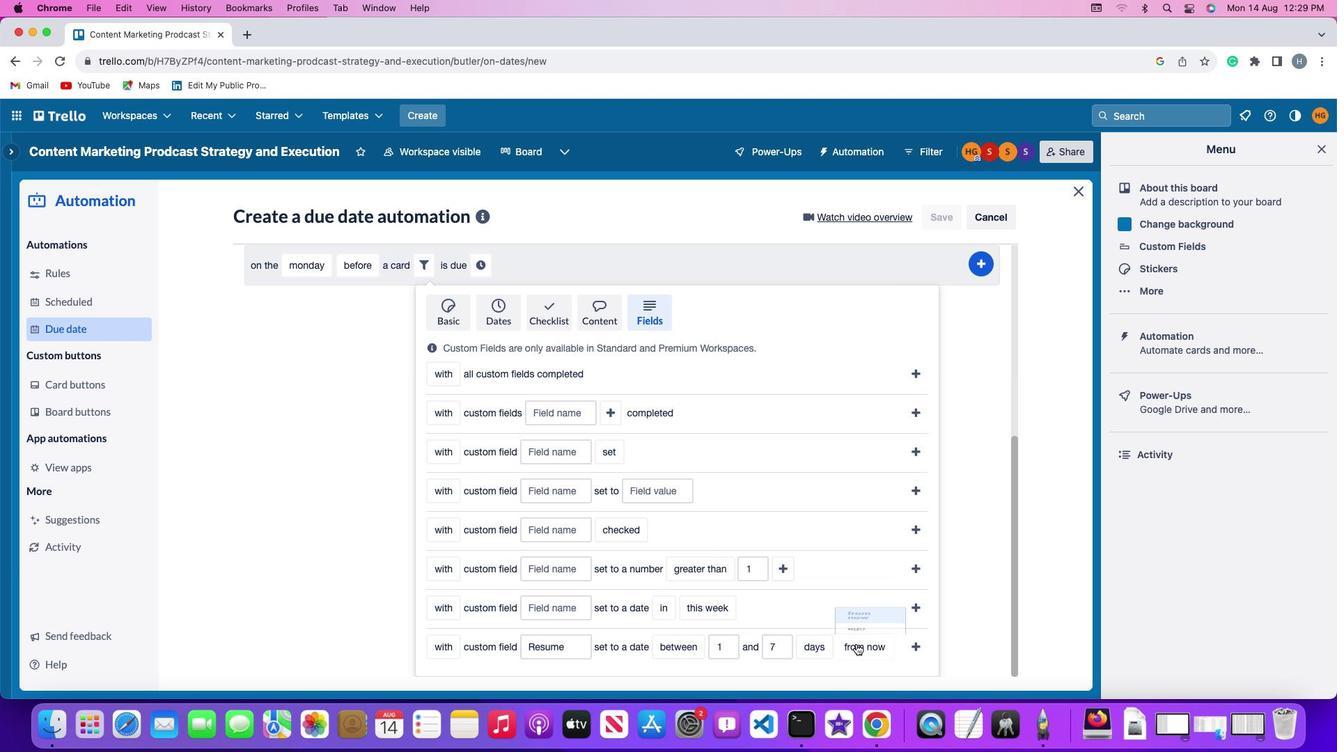 
Action: Mouse moved to (857, 626)
Screenshot: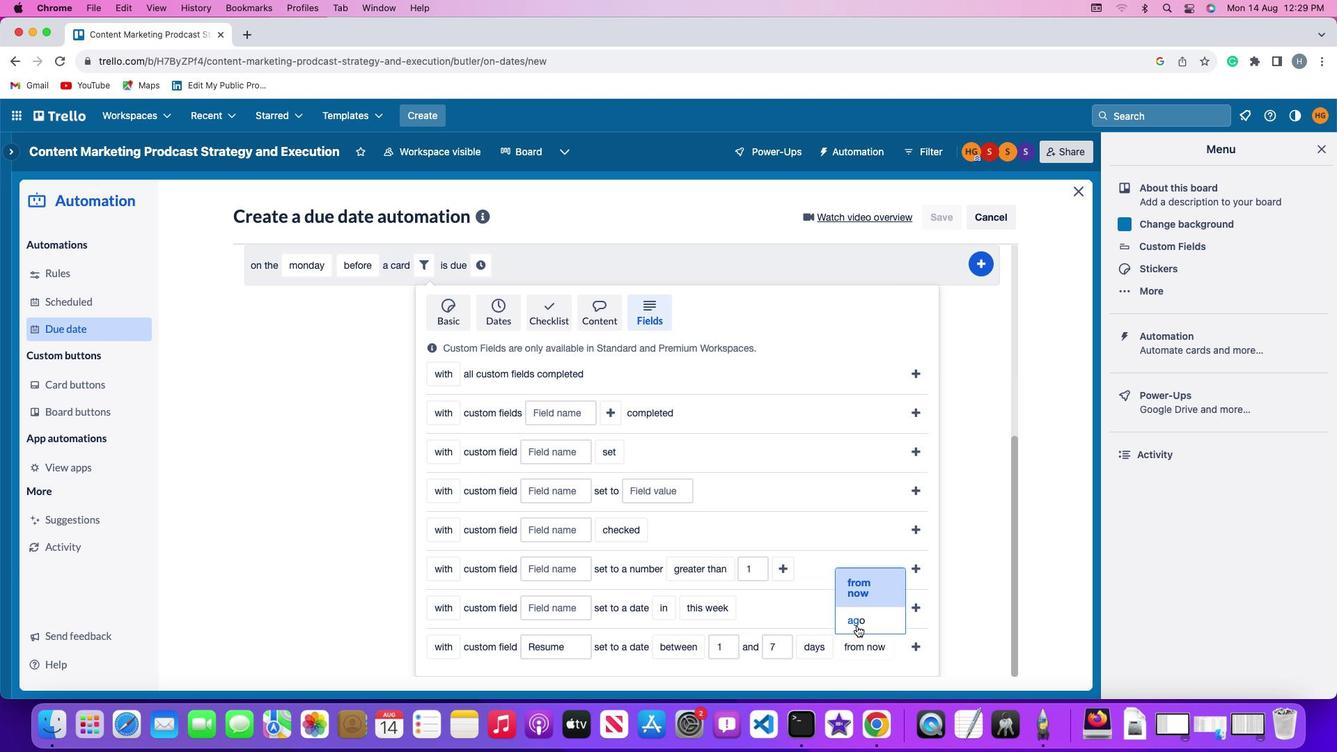 
Action: Mouse pressed left at (857, 626)
Screenshot: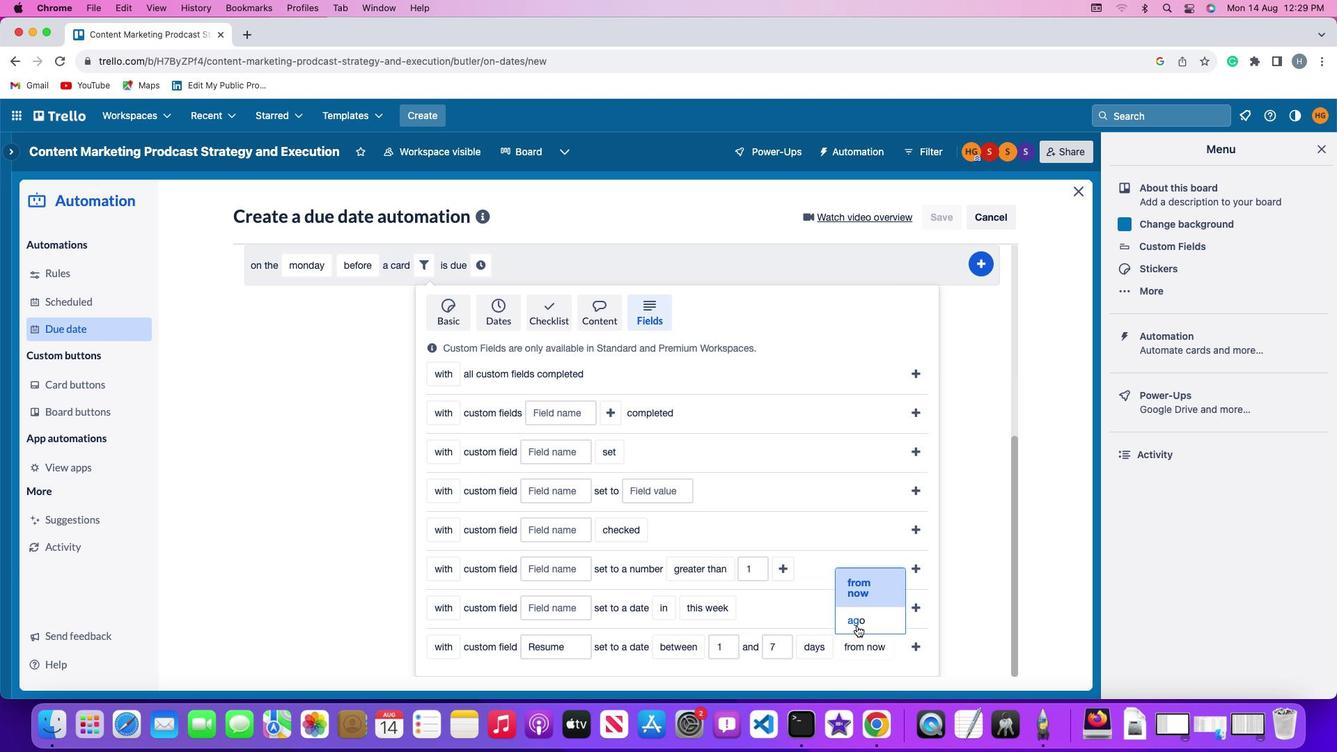 
Action: Mouse moved to (889, 640)
Screenshot: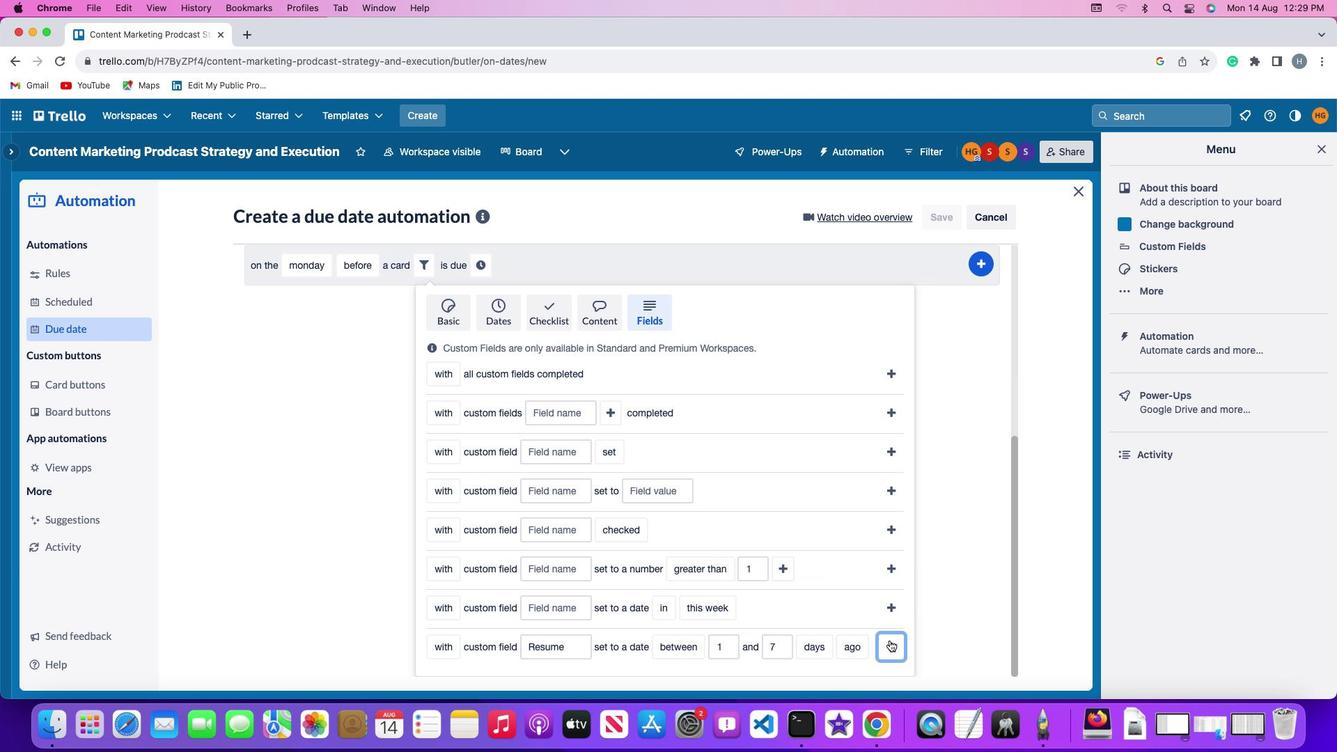 
Action: Mouse pressed left at (889, 640)
Screenshot: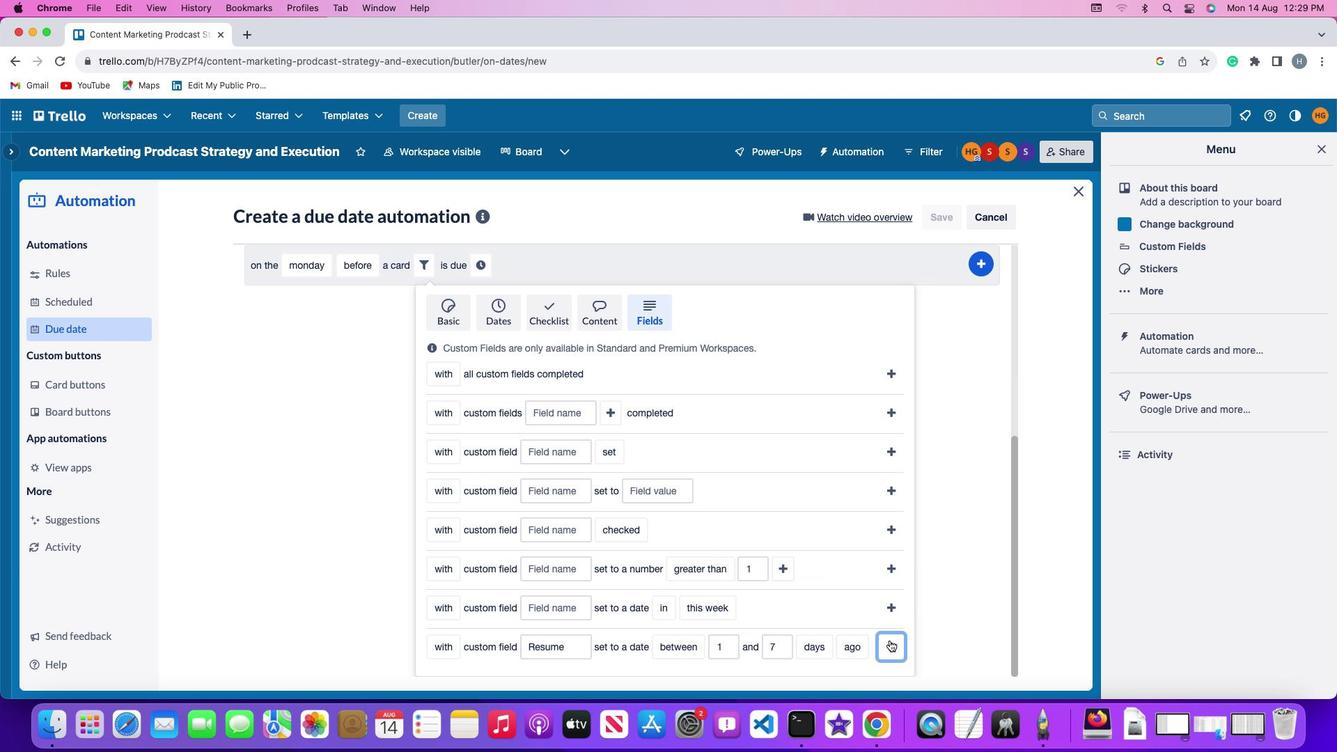 
Action: Mouse moved to (813, 612)
Screenshot: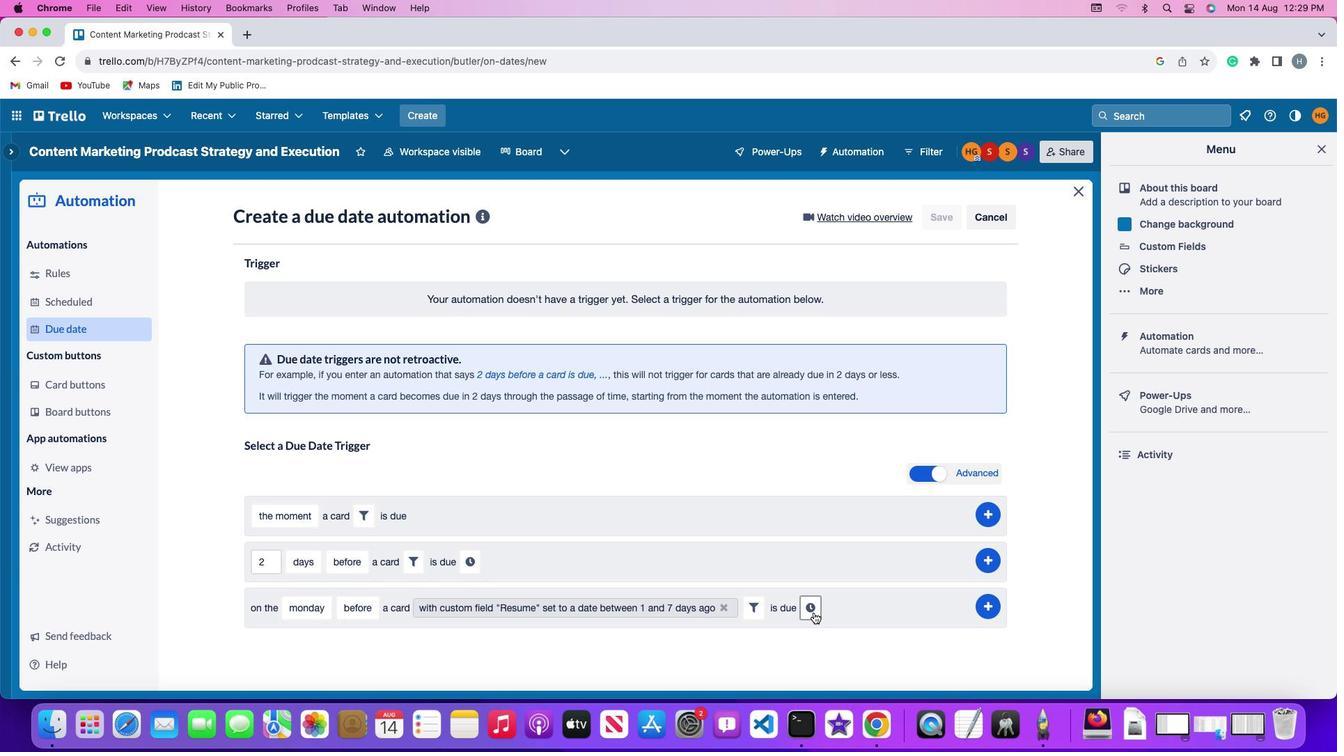
Action: Mouse pressed left at (813, 612)
Screenshot: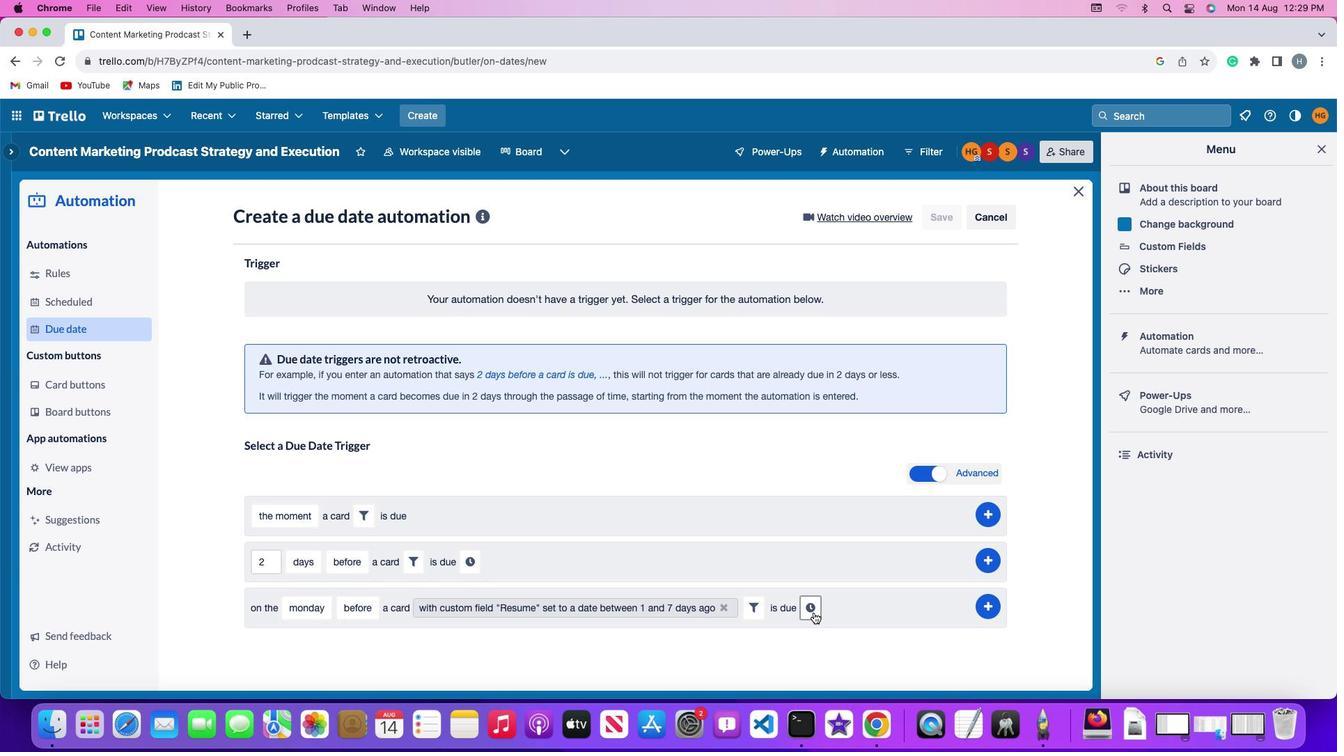 
Action: Mouse moved to (838, 610)
Screenshot: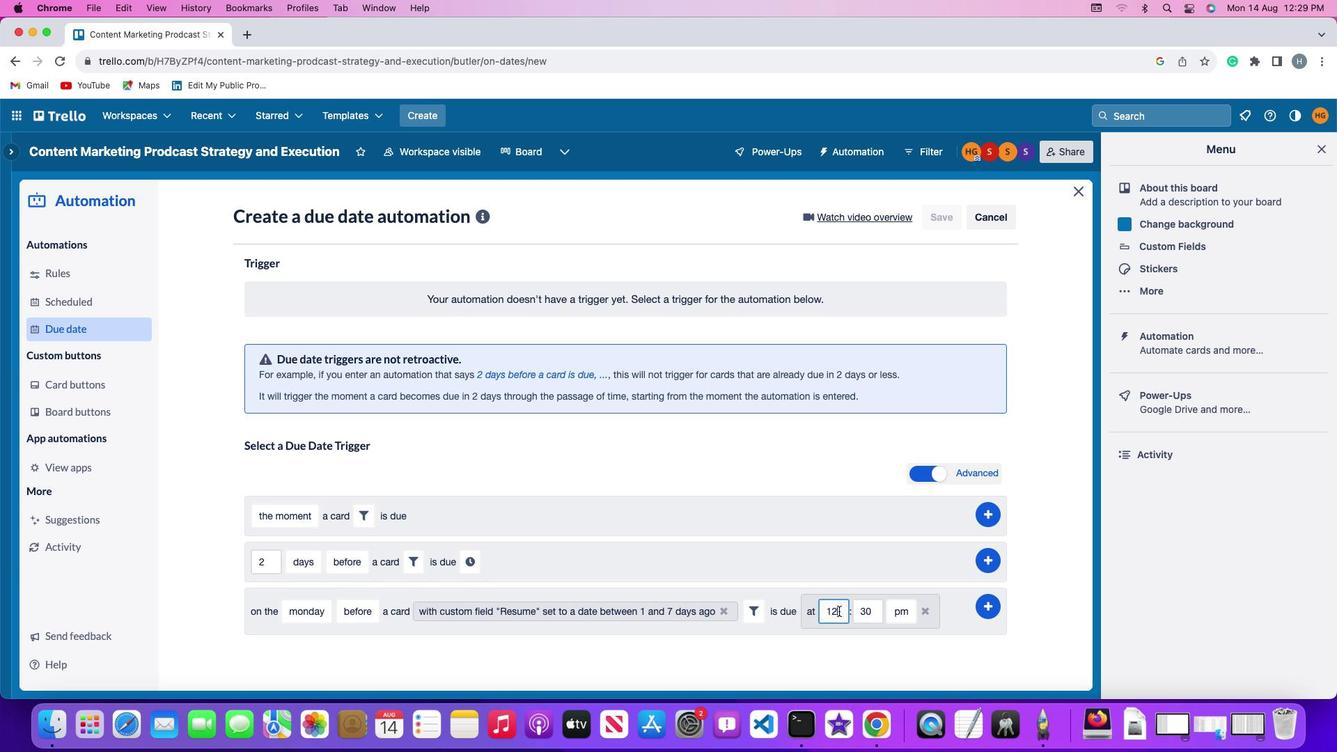 
Action: Mouse pressed left at (838, 610)
Screenshot: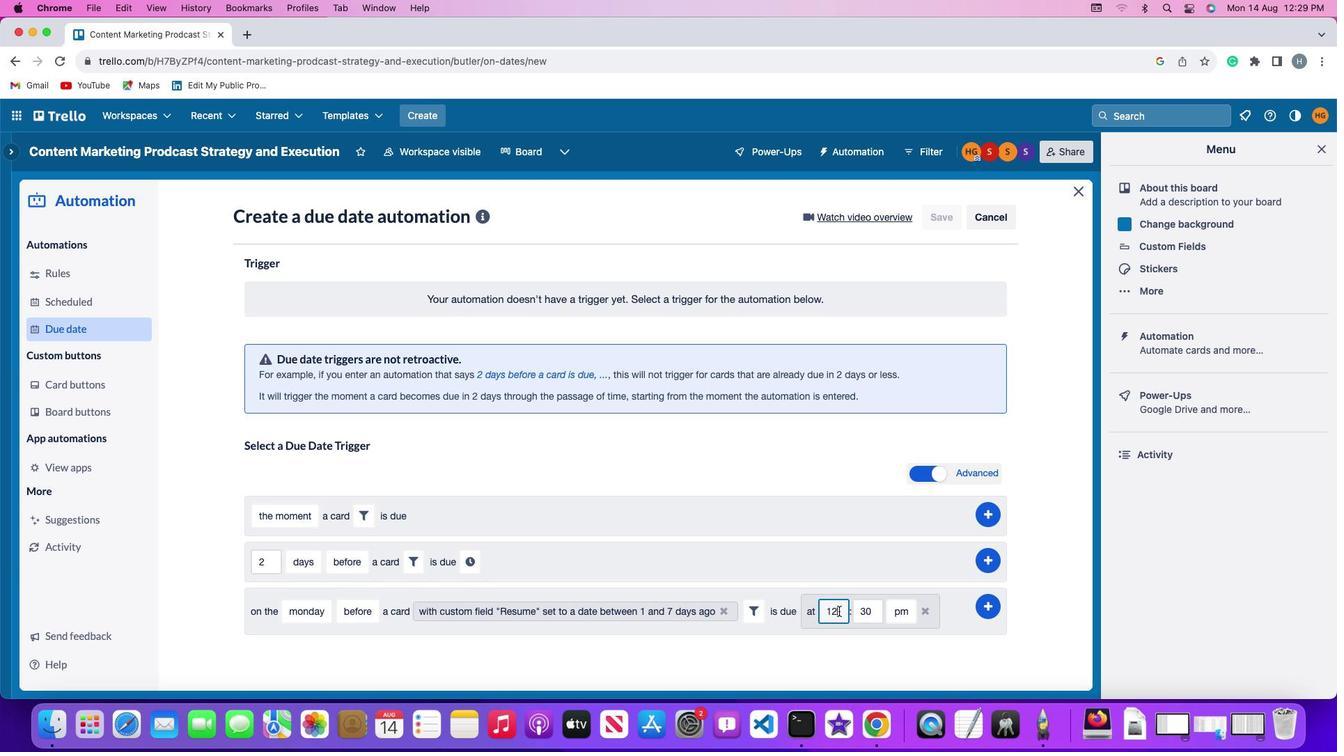 
Action: Key pressed Key.backspace
Screenshot: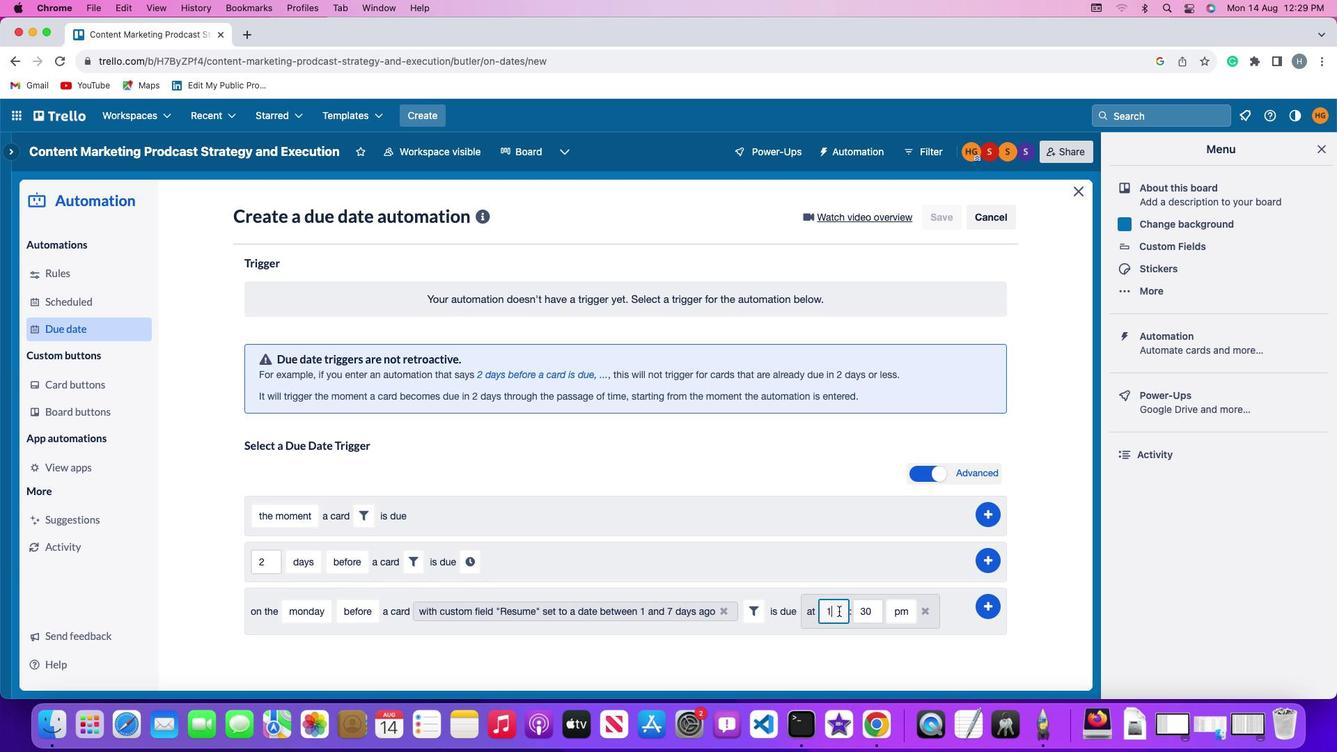 
Action: Mouse moved to (838, 610)
Screenshot: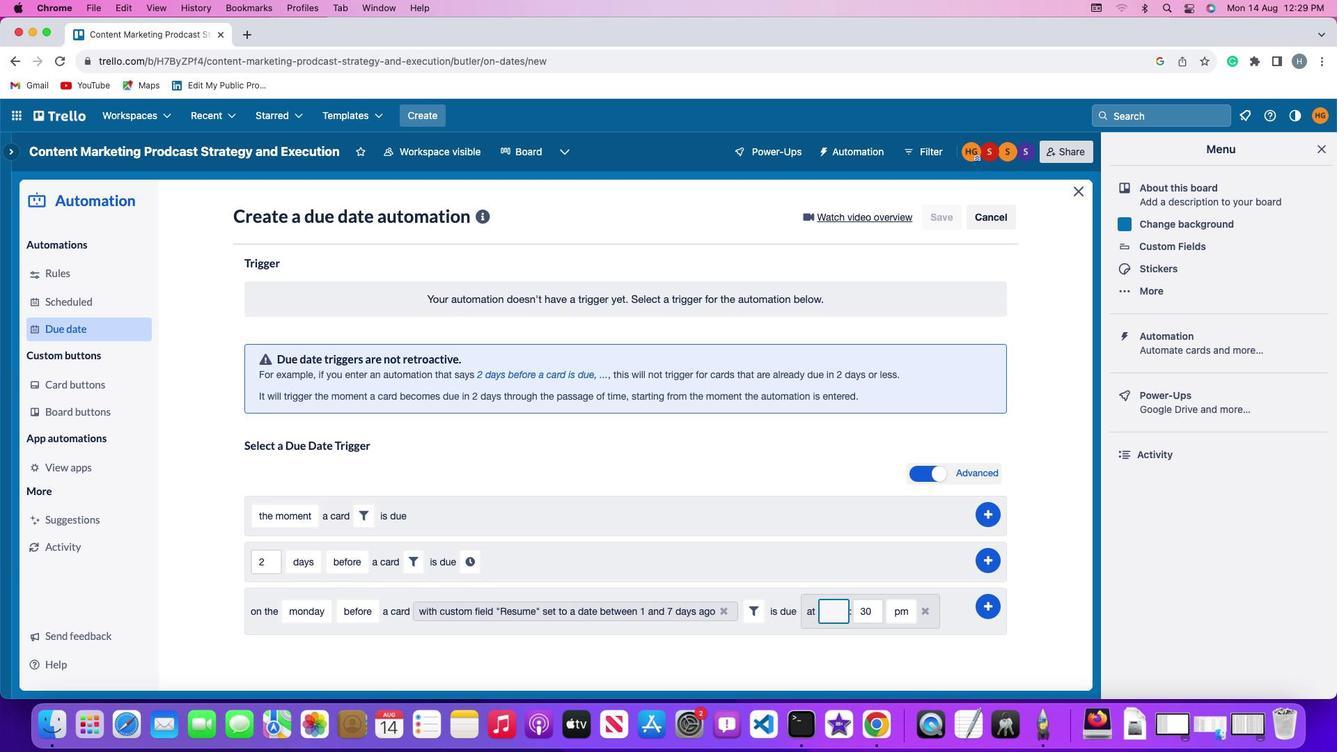 
Action: Key pressed Key.backspace
Screenshot: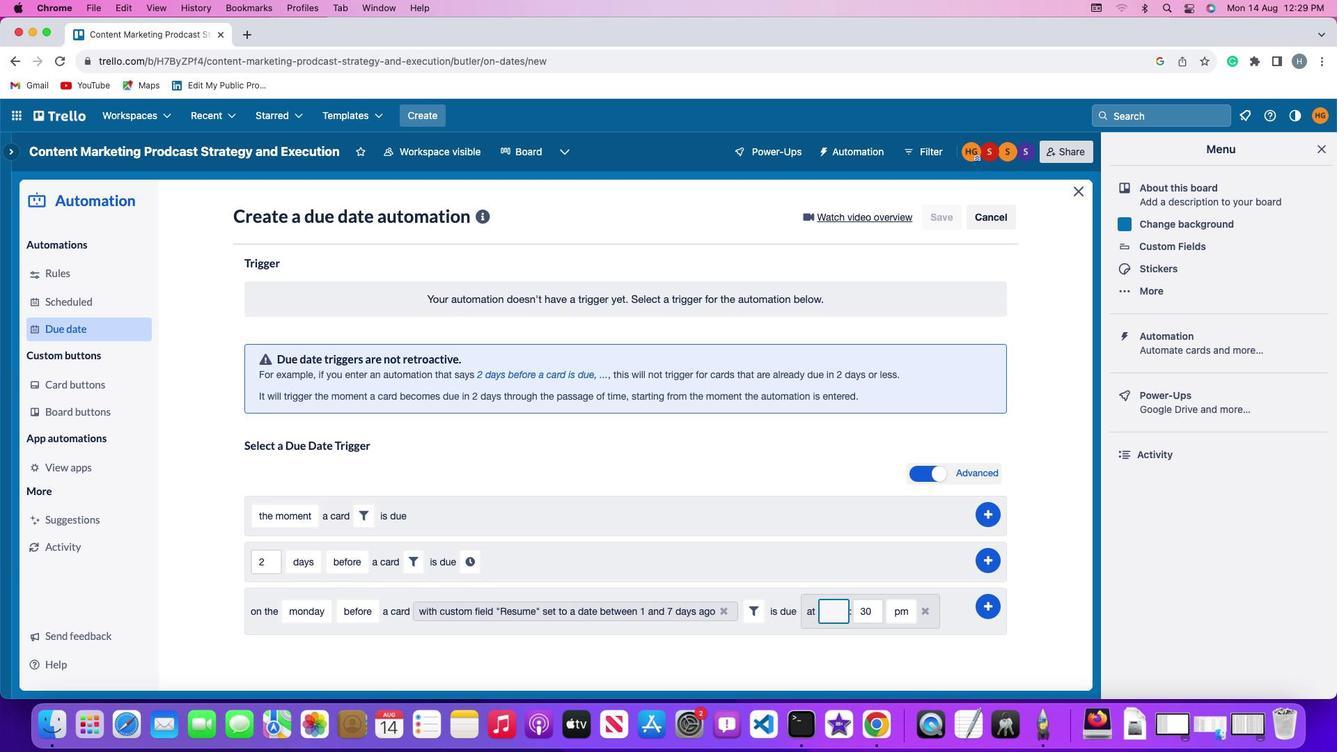 
Action: Mouse moved to (837, 611)
Screenshot: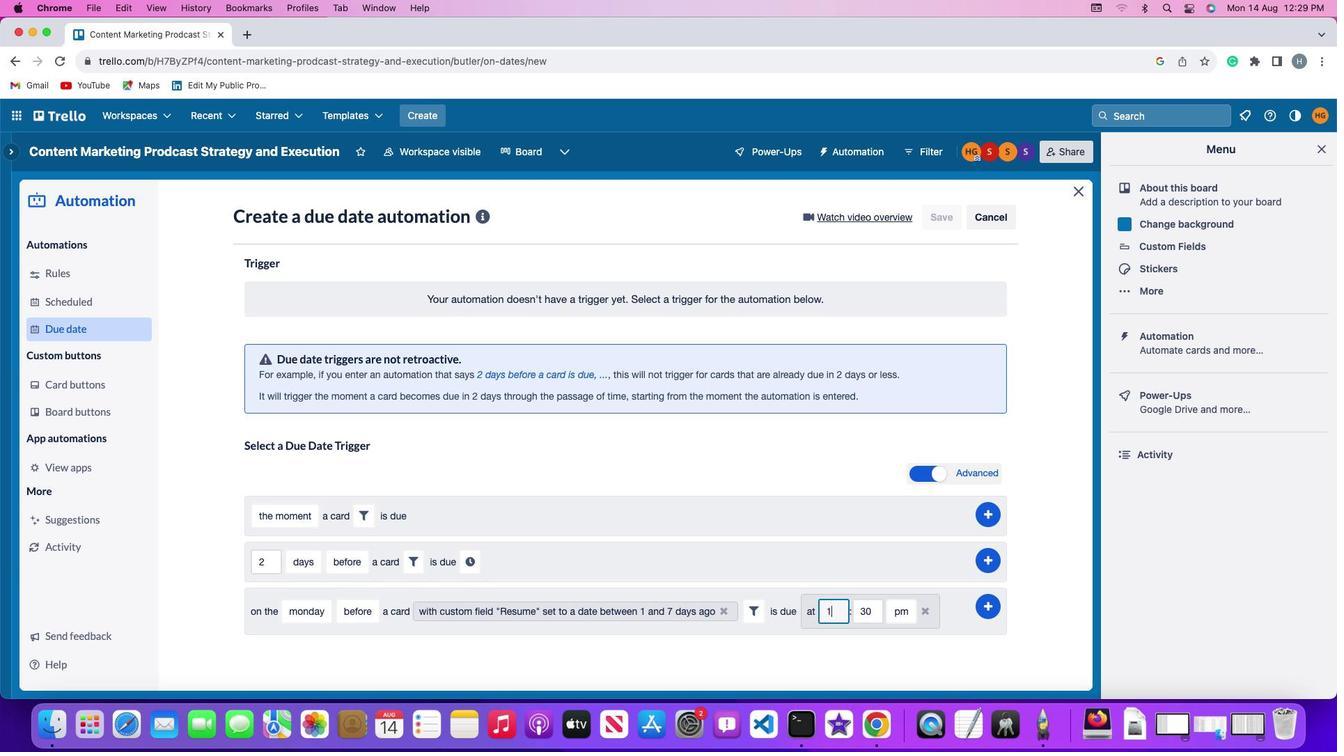 
Action: Key pressed '1''1'
Screenshot: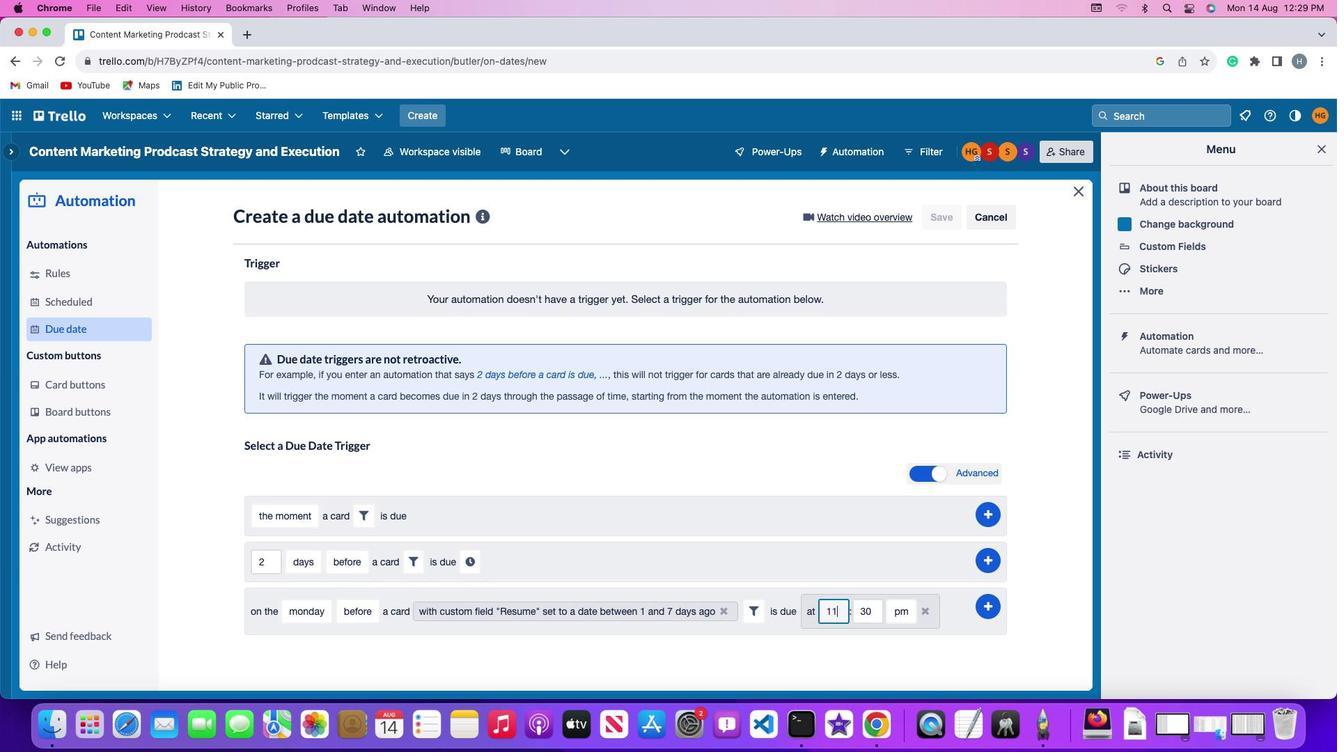 
Action: Mouse moved to (869, 612)
Screenshot: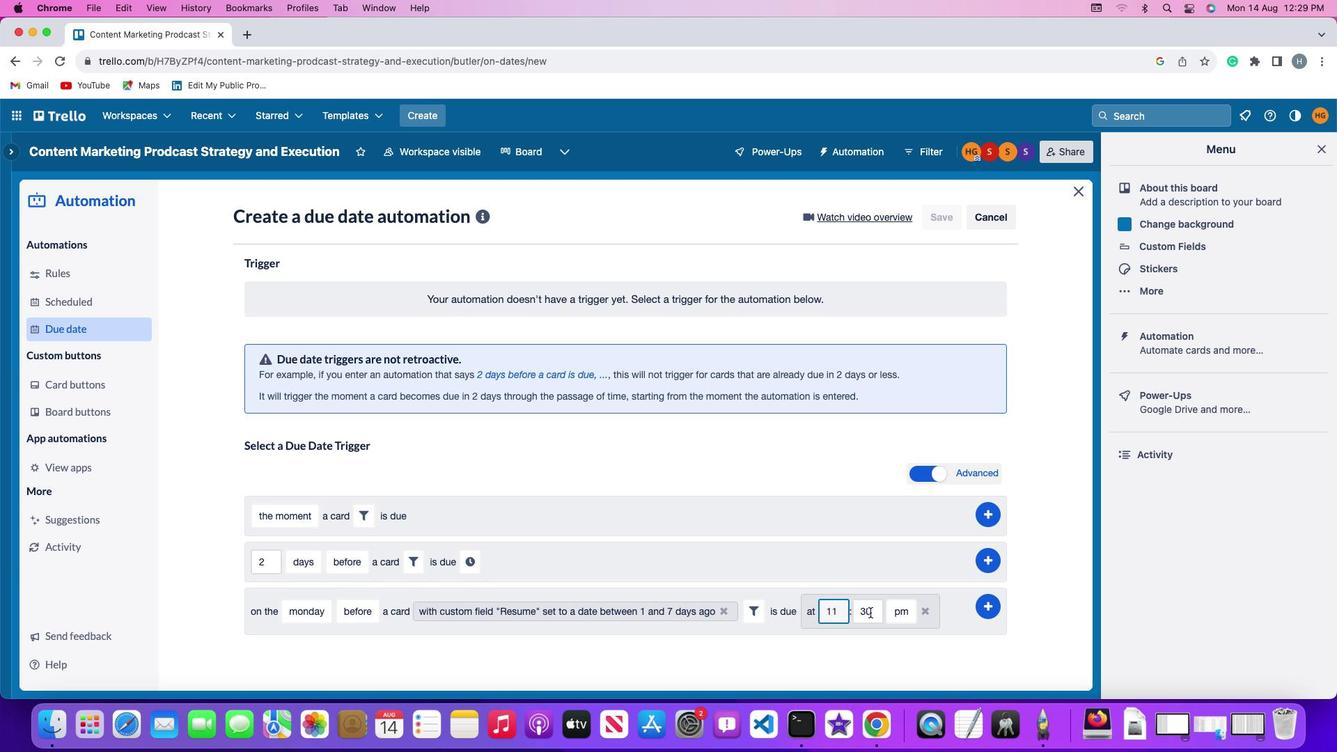 
Action: Mouse pressed left at (869, 612)
Screenshot: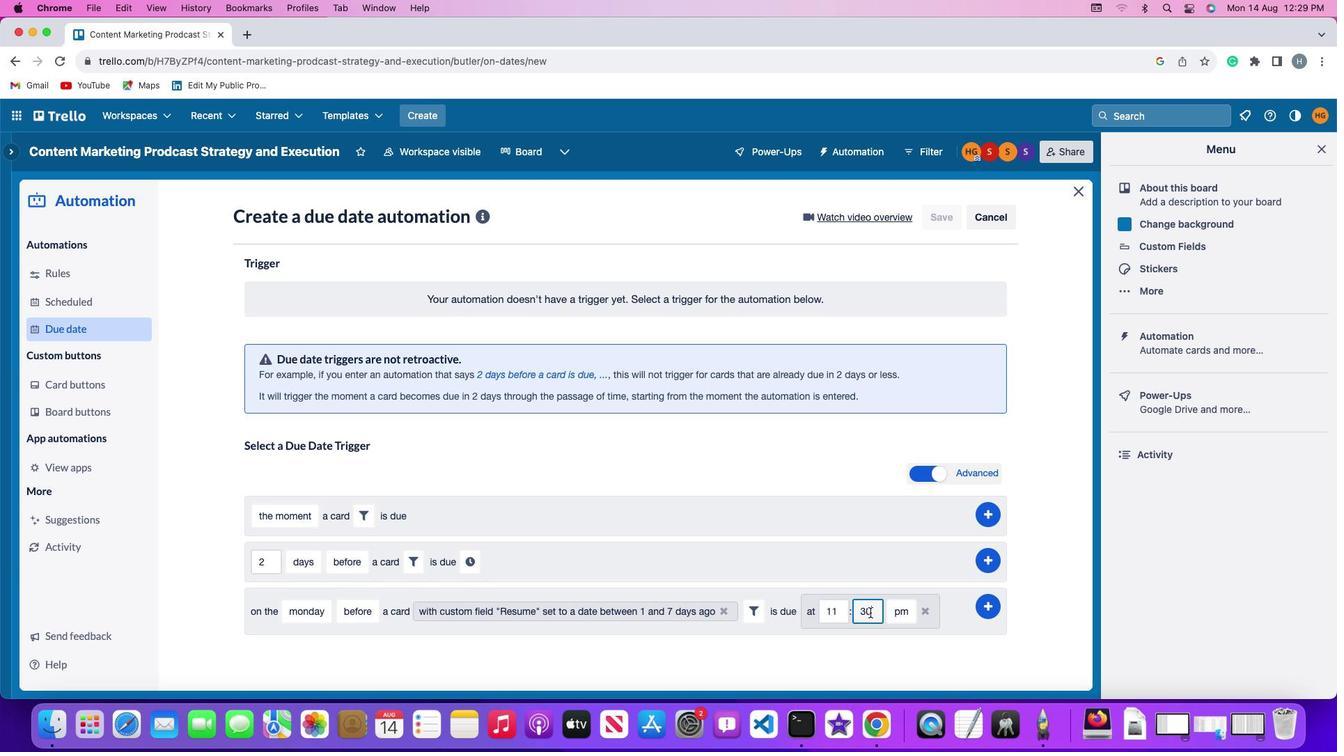 
Action: Key pressed Key.backspaceKey.backspace'0''0'
Screenshot: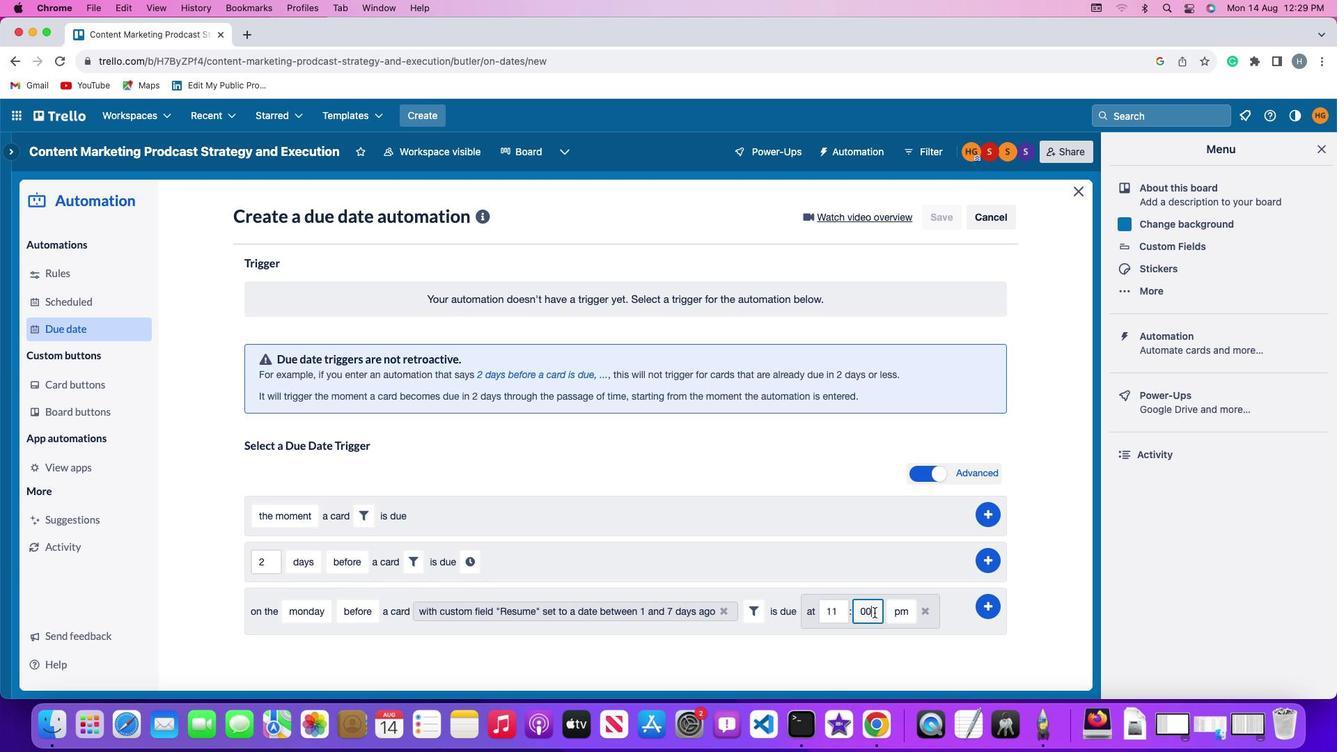 
Action: Mouse moved to (902, 610)
Screenshot: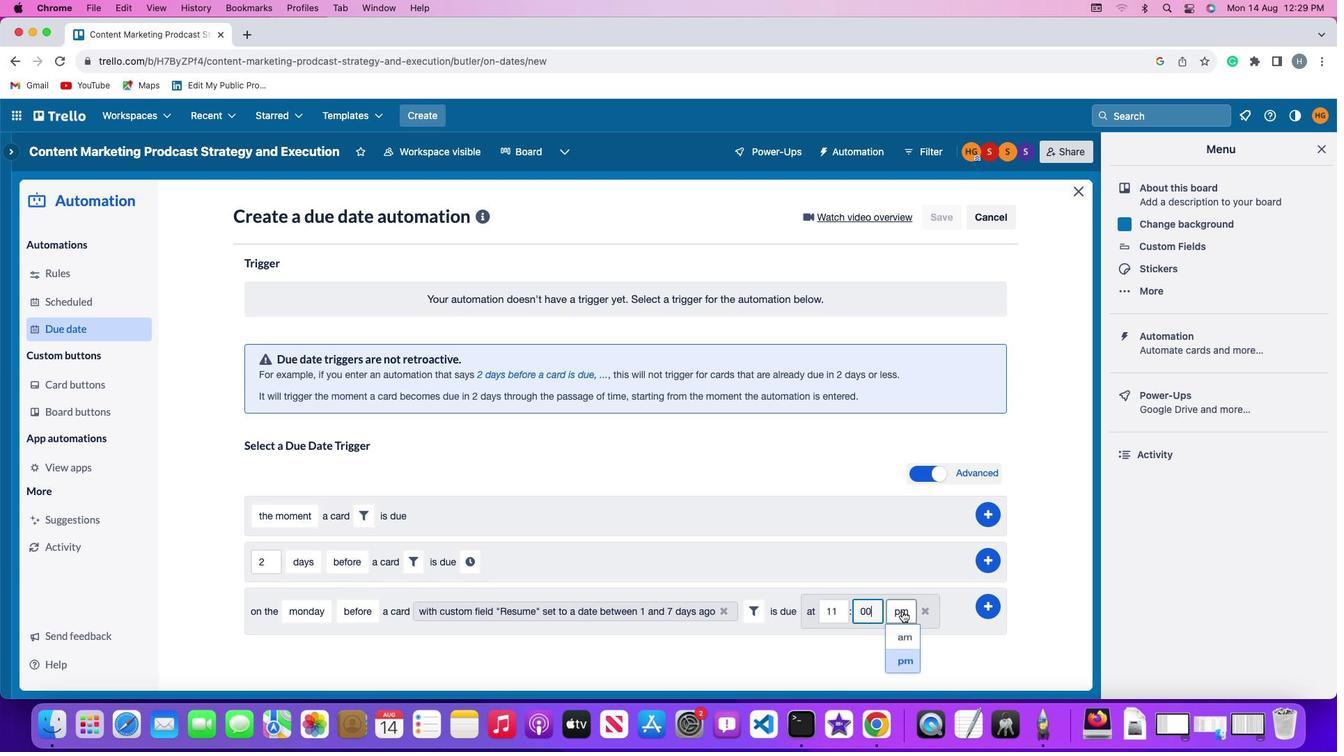 
Action: Mouse pressed left at (902, 610)
Screenshot: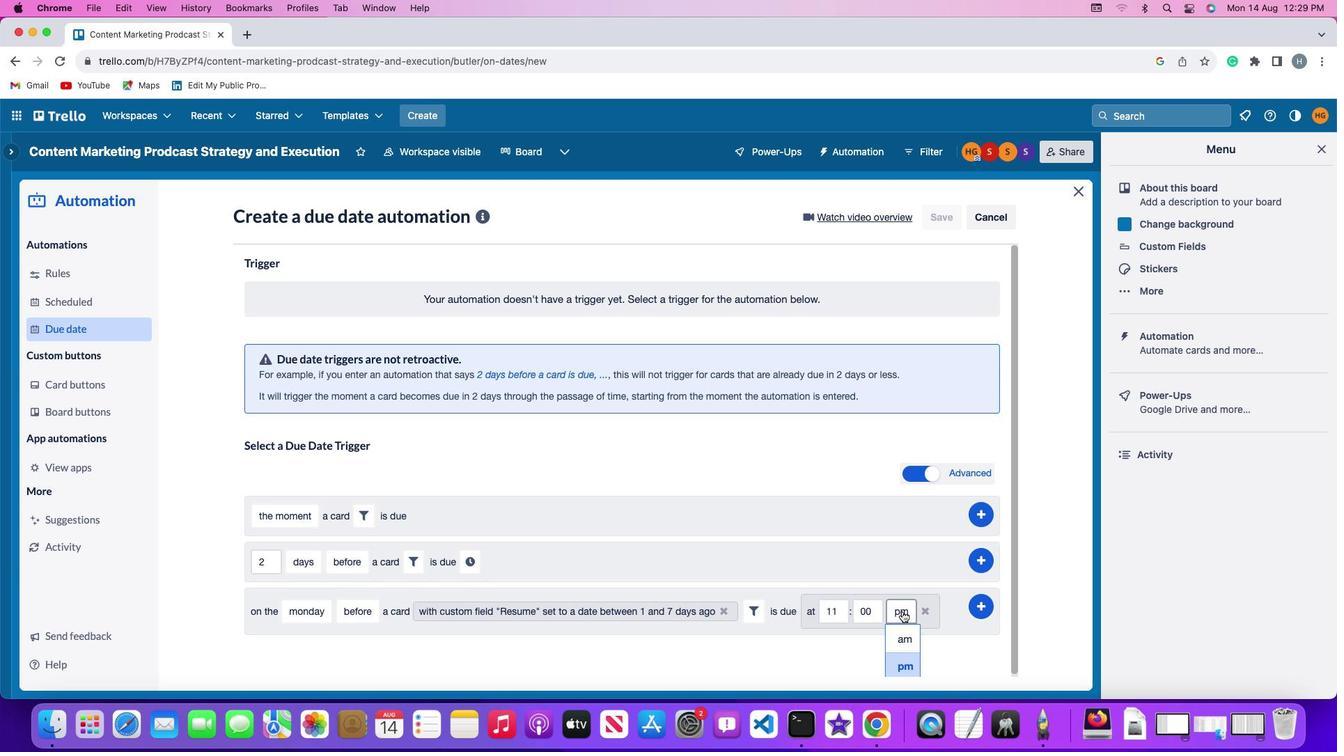 
Action: Mouse moved to (906, 635)
Screenshot: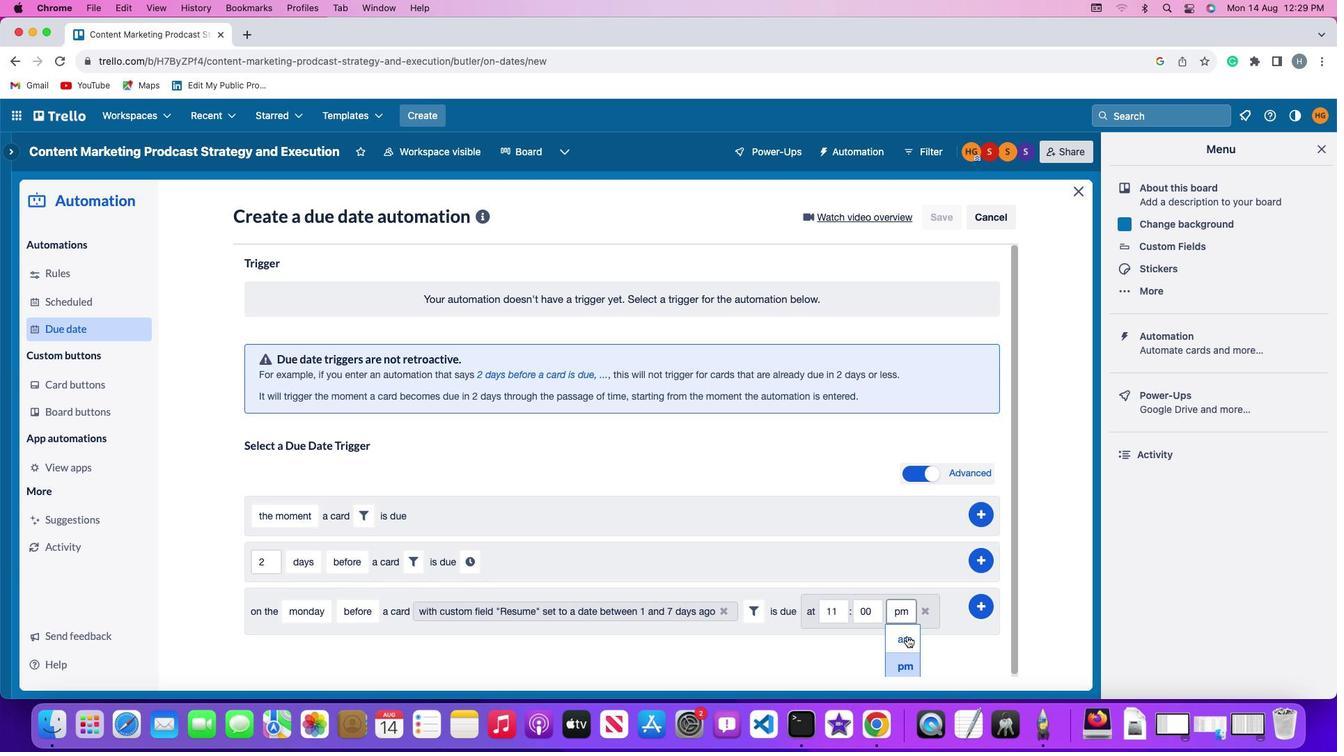 
Action: Mouse pressed left at (906, 635)
Screenshot: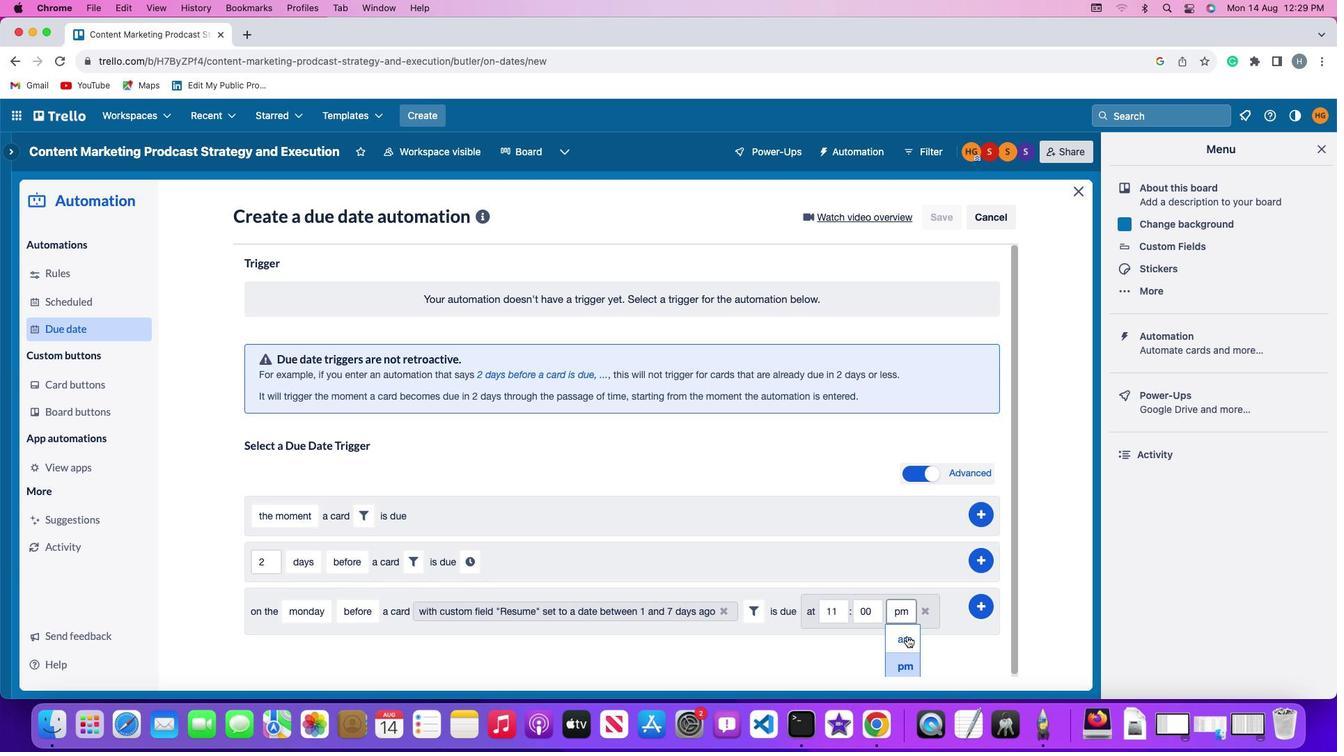 
Action: Mouse moved to (991, 603)
Screenshot: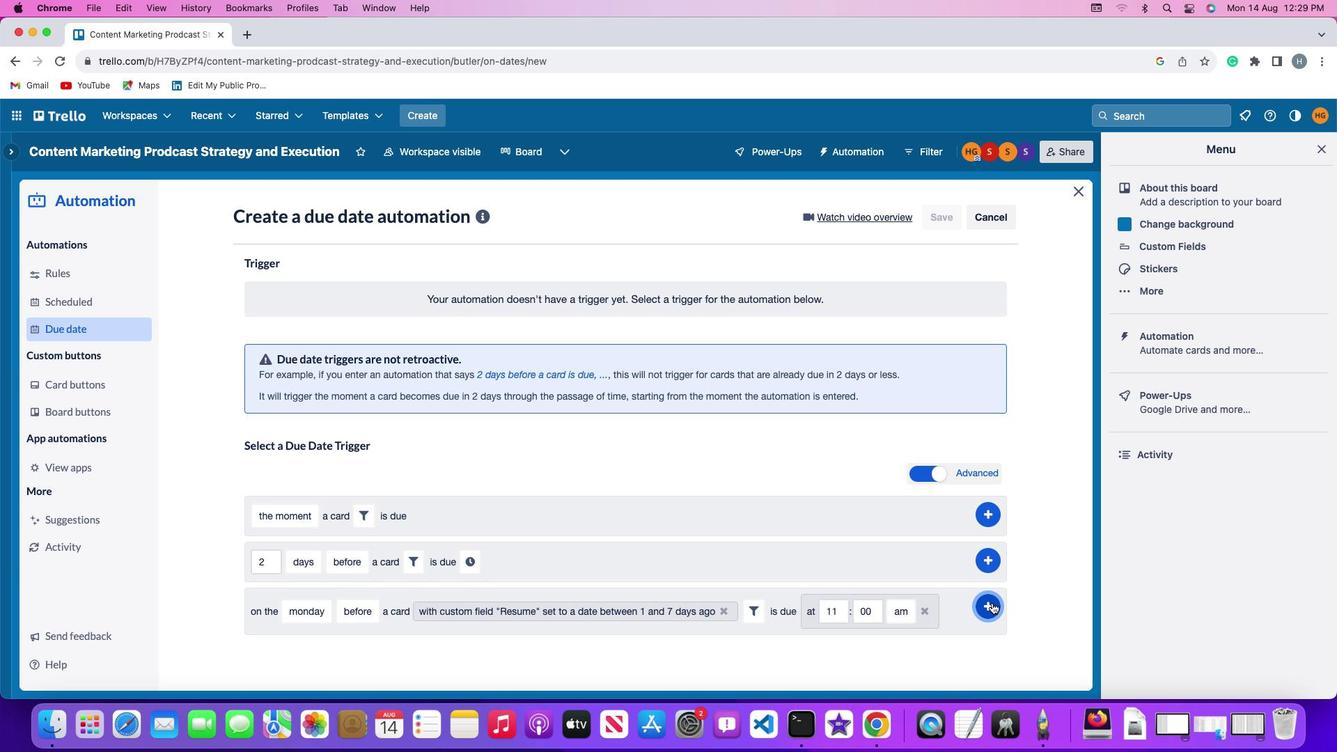 
Action: Mouse pressed left at (991, 603)
Screenshot: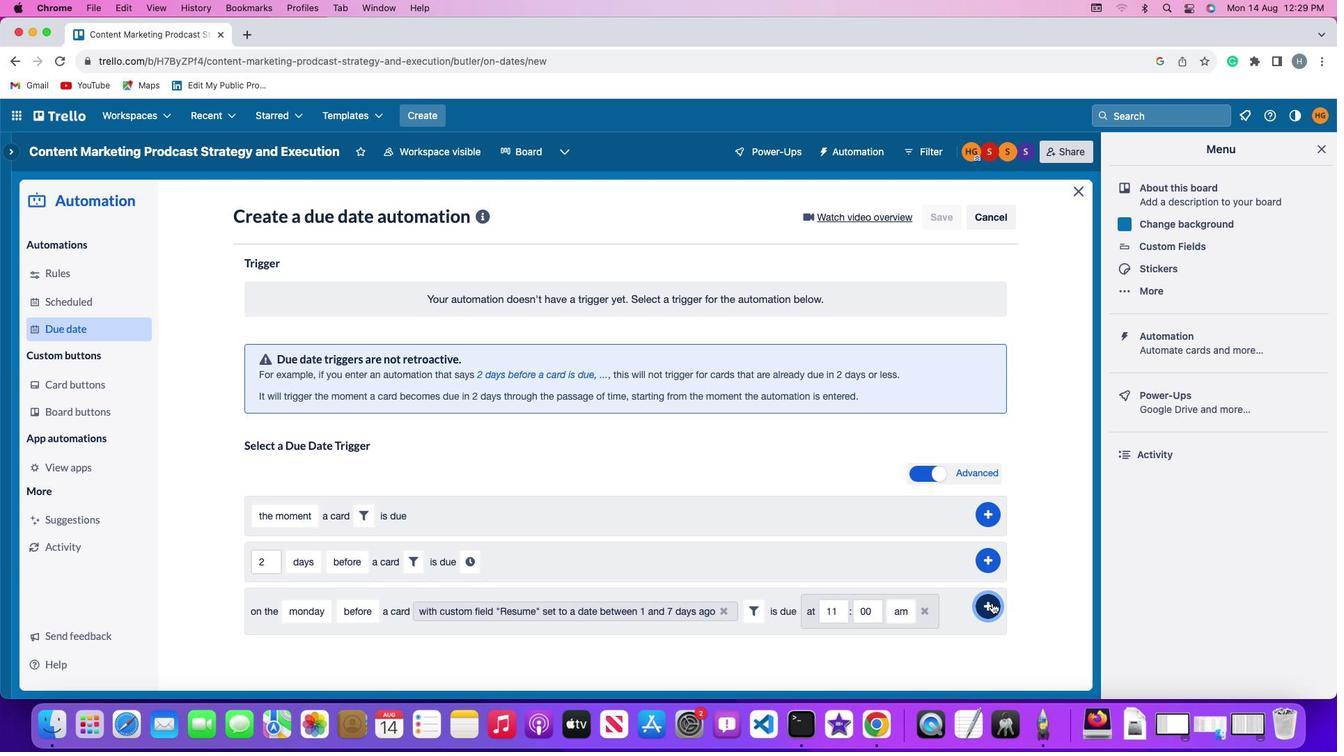 
Action: Mouse moved to (1036, 499)
Screenshot: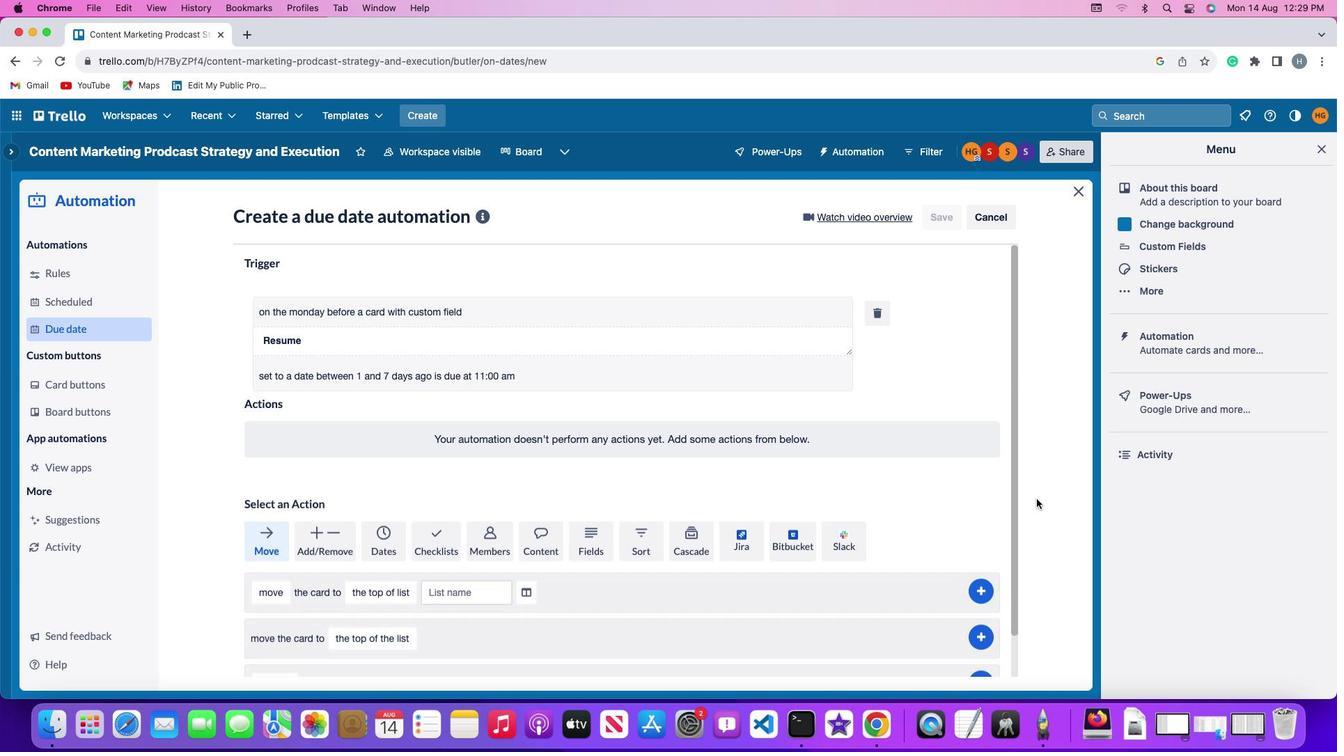 
